 Task: Add an event  with title  Workshop: Public Speaking Techniques, date '2023/10/19' to 2023/10/21 & Select Event type as  Collective. Add location for the event as  456 Av. da Liberdade, Lisbon, Portugal and add a description: The Introduction to SEO webinar is a comprehensive session designed to provide participants with a foundational understanding of Search Engine Optimization (SEO) principles, strategies, and best practices. Create an event link  http-workshop:publicspeakingtechniquescom & Select the event color as  Cyan. , logged in from the account softage.1@softage.netand send the event invitation to softage.9@softage.net and softage.10@softage.net
Action: Mouse moved to (791, 109)
Screenshot: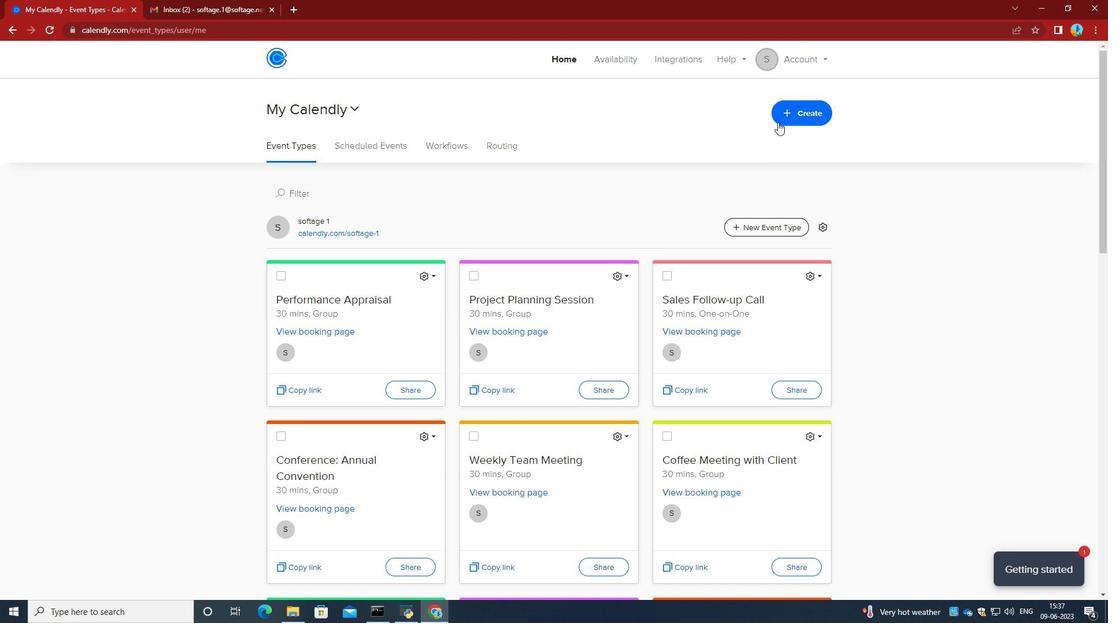 
Action: Mouse pressed left at (791, 109)
Screenshot: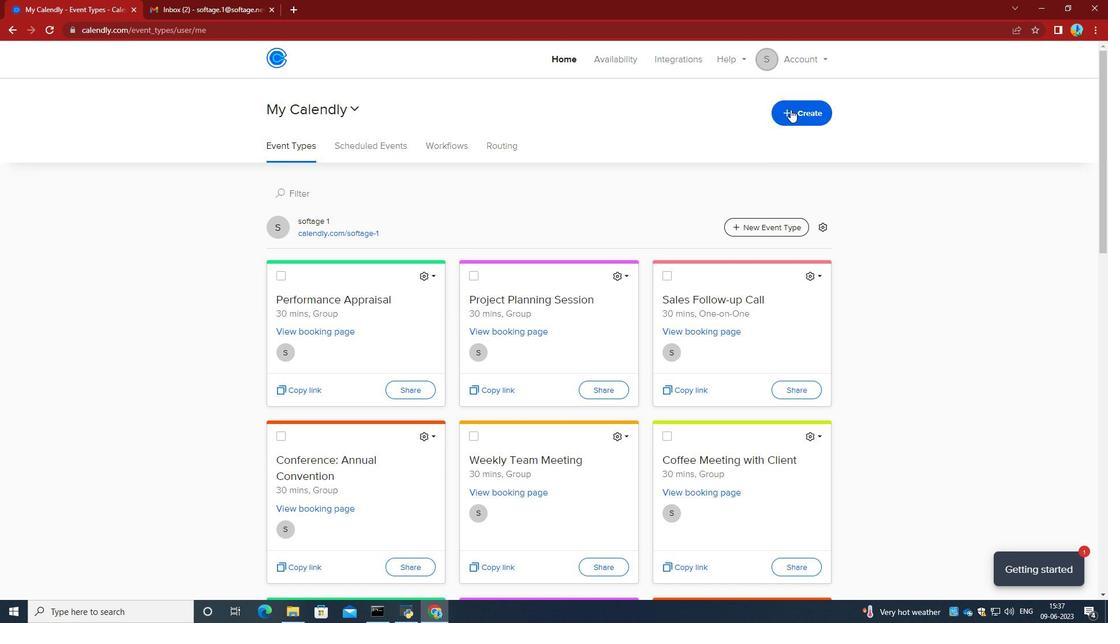 
Action: Mouse moved to (720, 158)
Screenshot: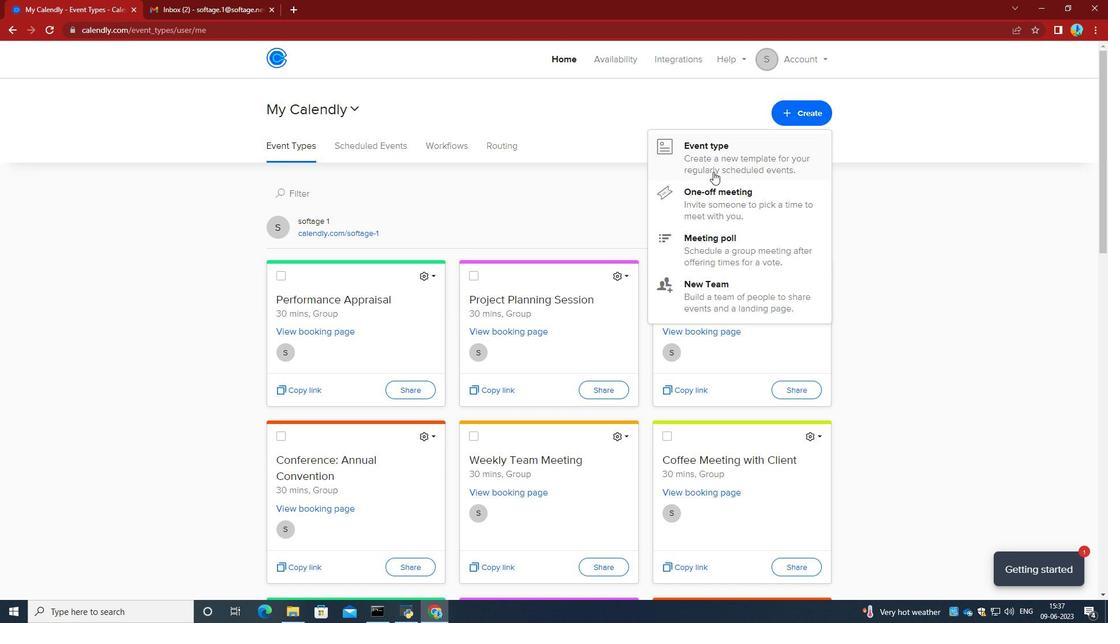 
Action: Mouse pressed left at (720, 158)
Screenshot: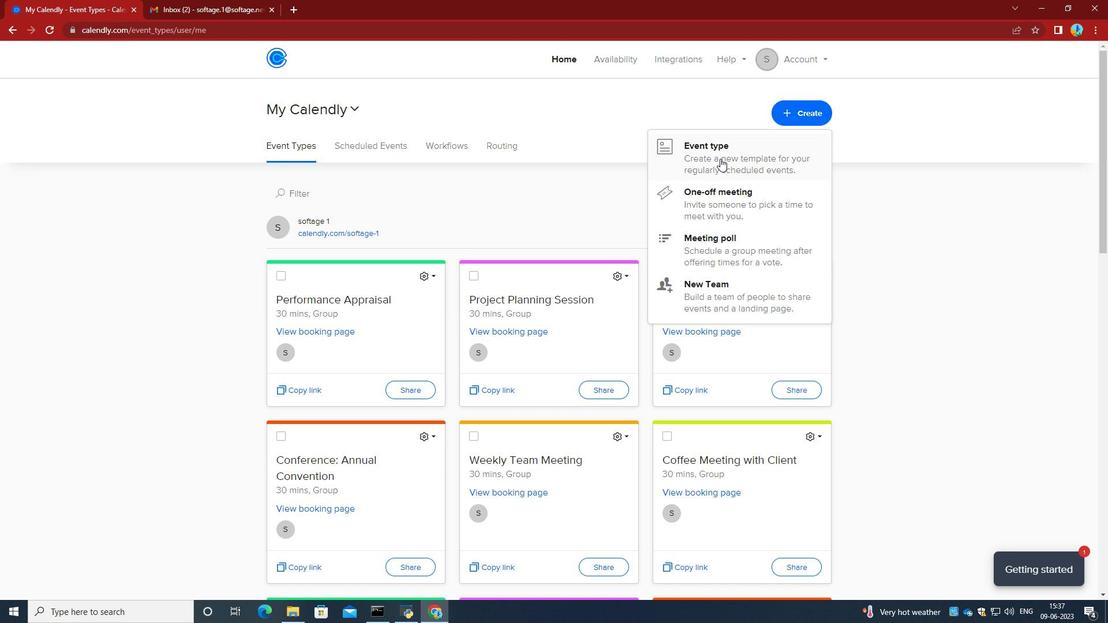 
Action: Mouse moved to (491, 323)
Screenshot: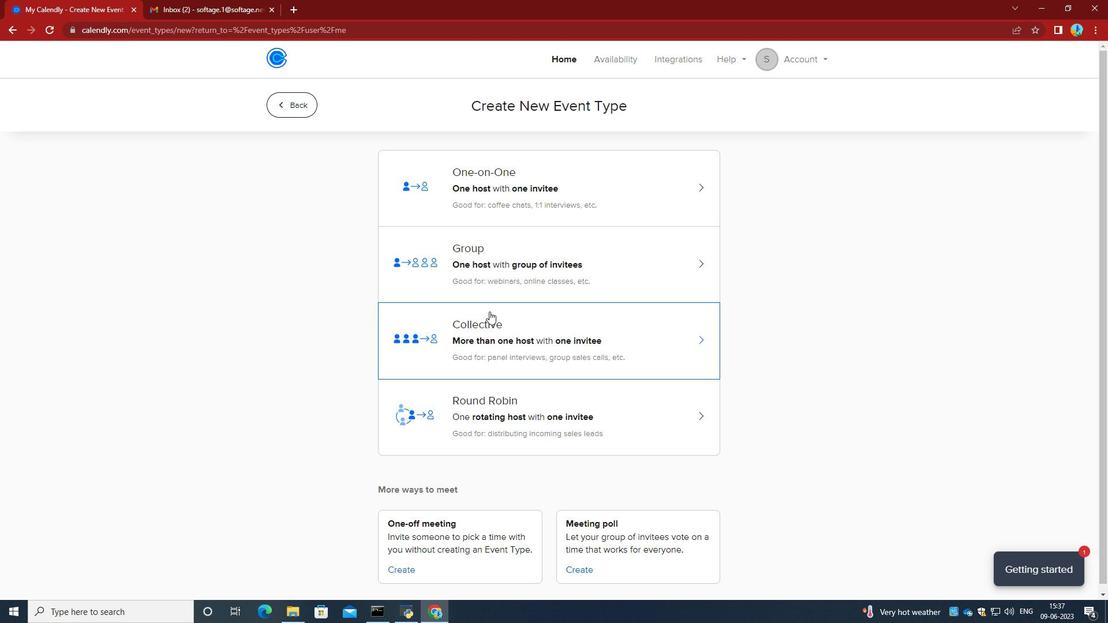 
Action: Mouse pressed left at (491, 323)
Screenshot: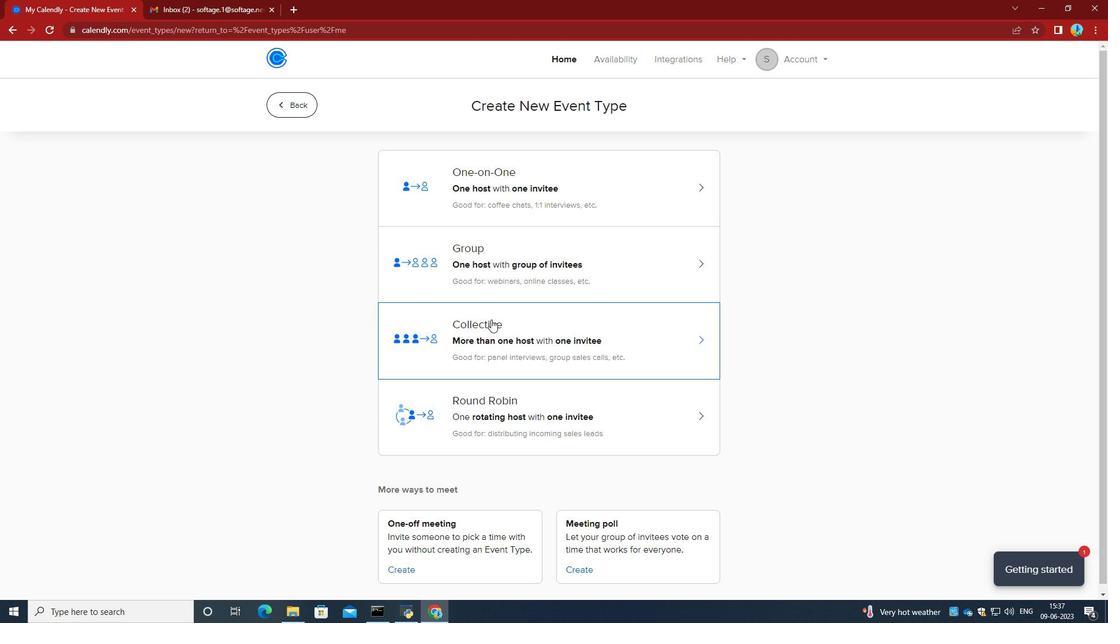 
Action: Mouse moved to (472, 155)
Screenshot: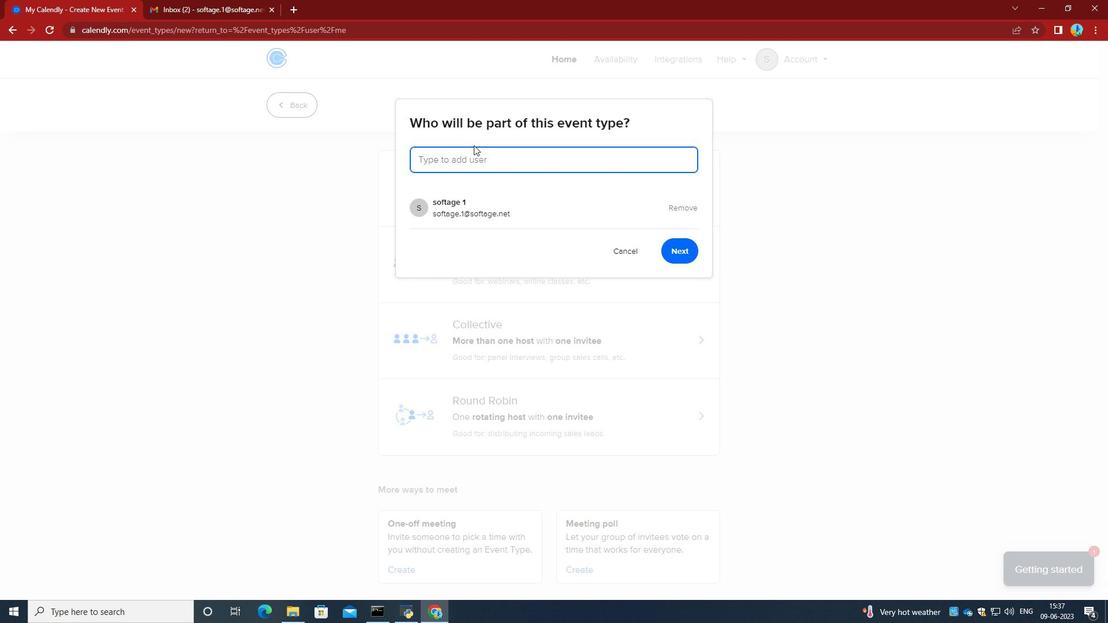 
Action: Mouse pressed left at (472, 155)
Screenshot: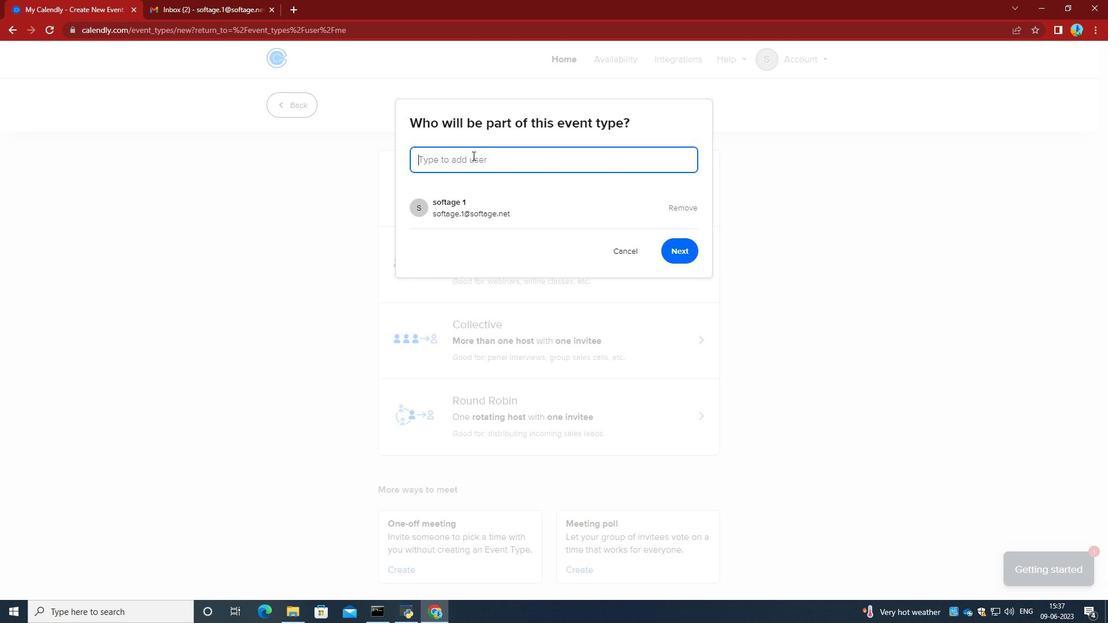 
Action: Key pressed <Key.caps_lock>W<Key.caps_lock>ork<Key.backspace>
Screenshot: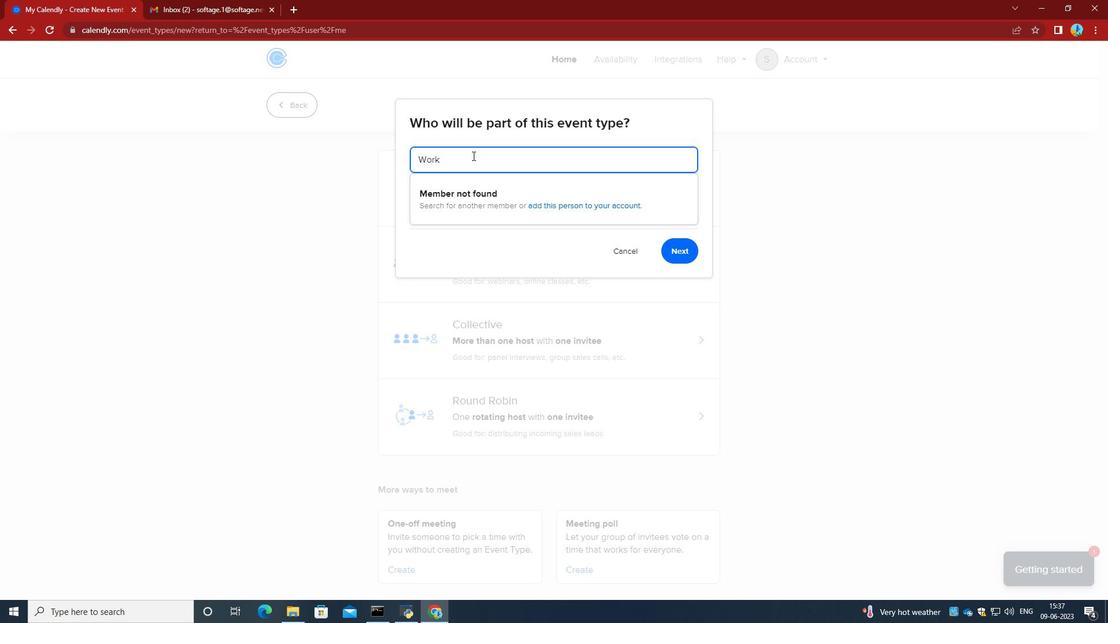 
Action: Mouse moved to (529, 194)
Screenshot: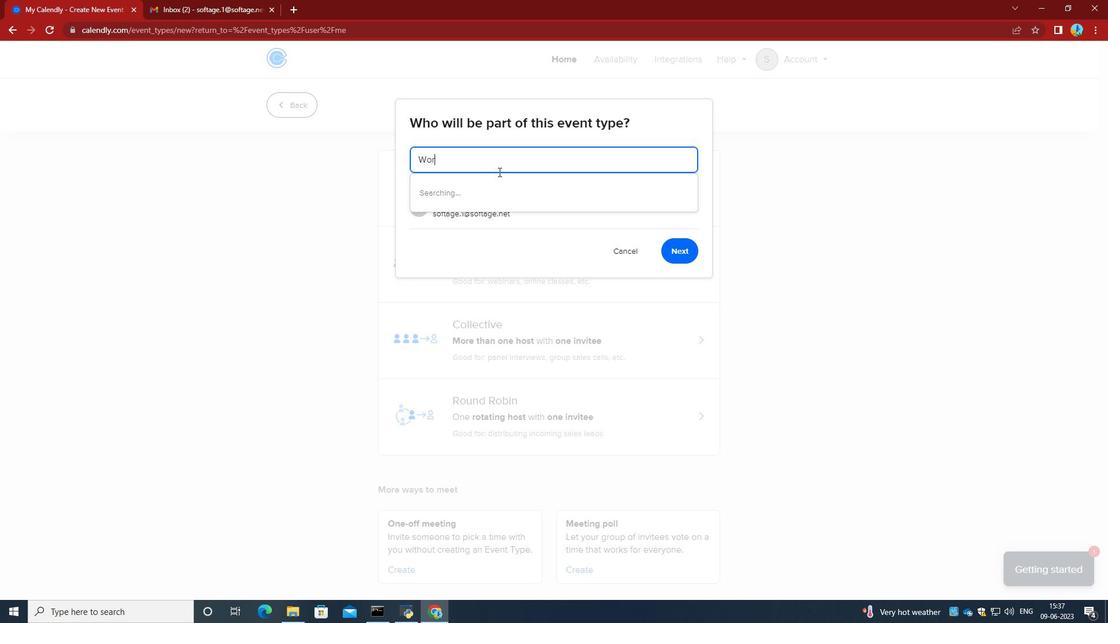 
Action: Key pressed <Key.backspace>
Screenshot: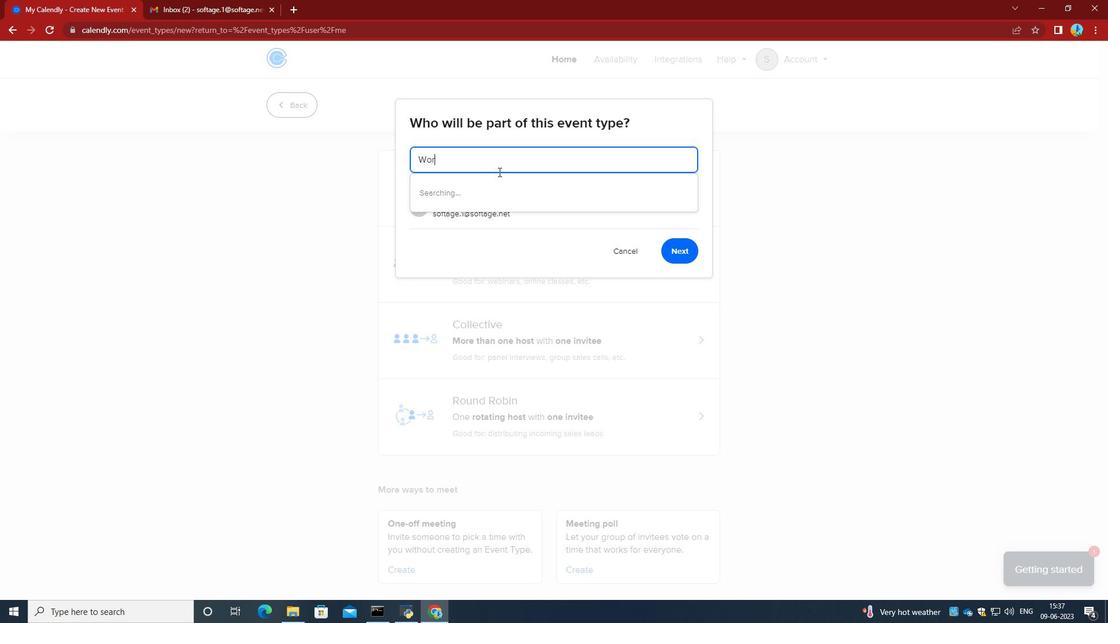 
Action: Mouse moved to (538, 206)
Screenshot: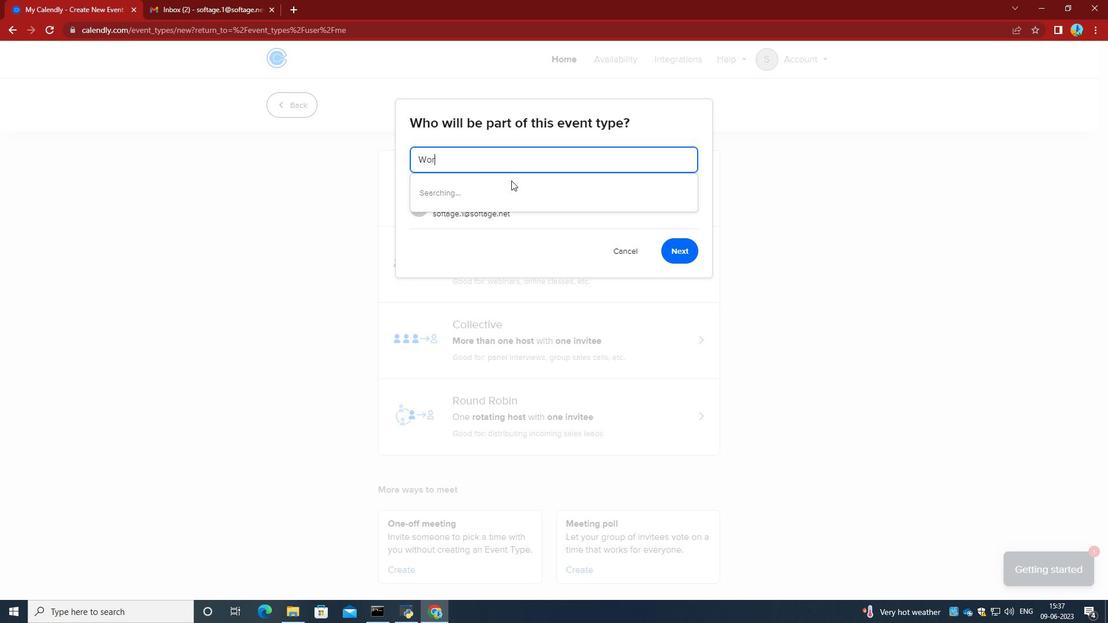 
Action: Key pressed <Key.backspace>
Screenshot: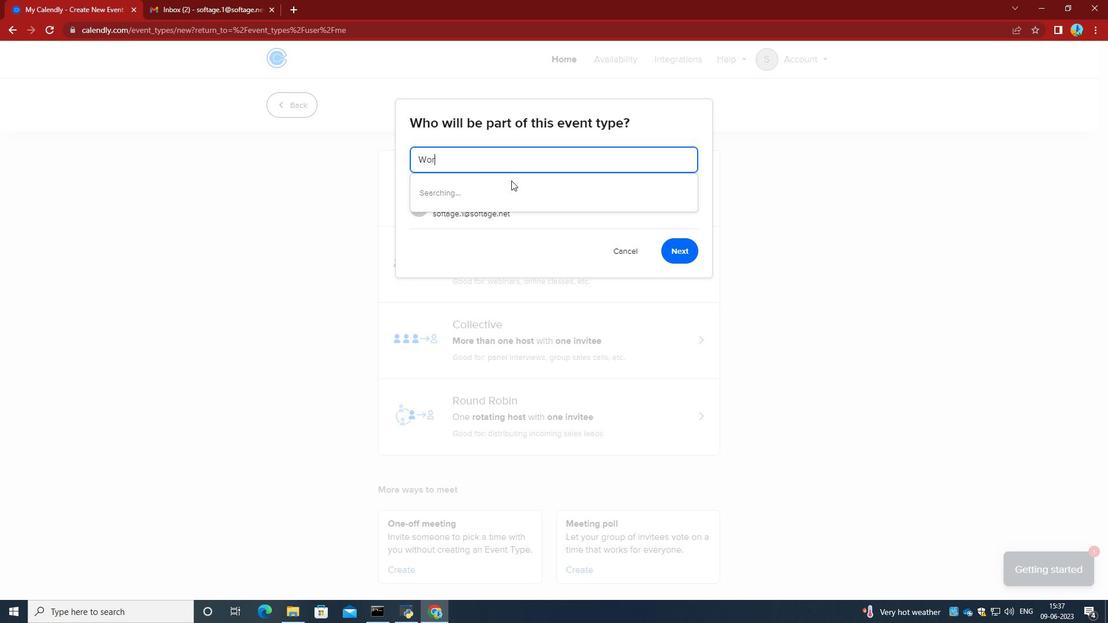 
Action: Mouse moved to (556, 221)
Screenshot: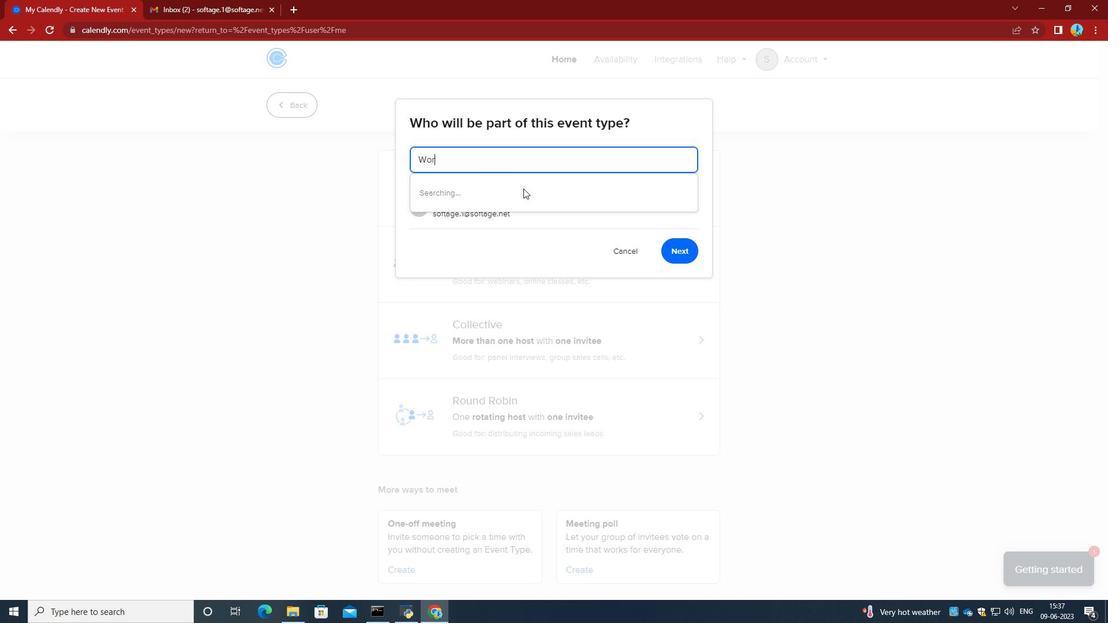 
Action: Key pressed <Key.backspace>
Screenshot: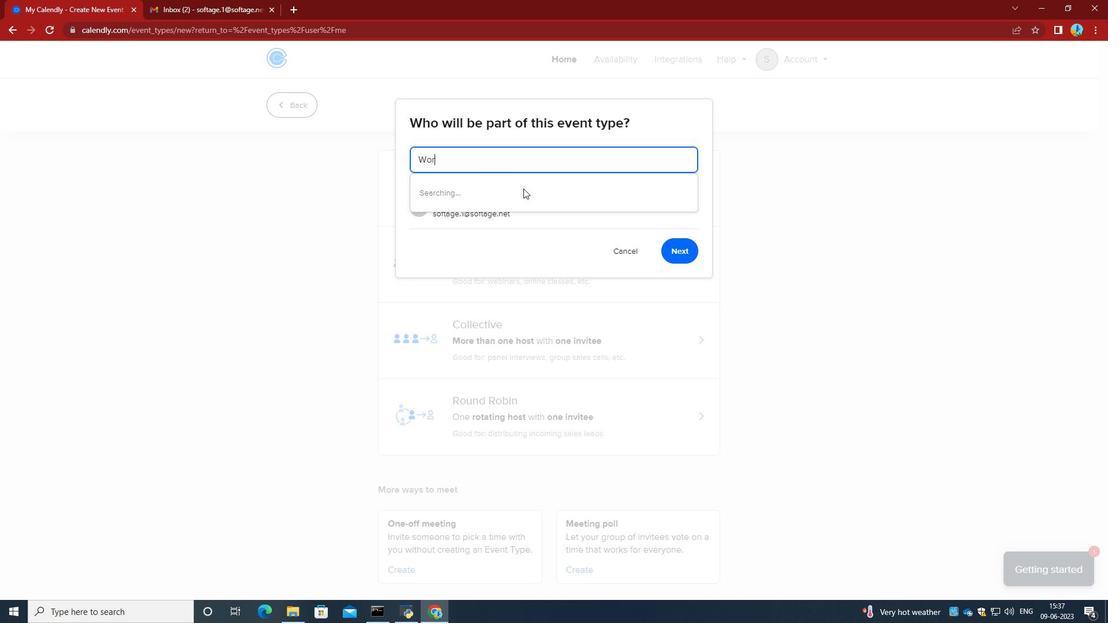 
Action: Mouse moved to (567, 229)
Screenshot: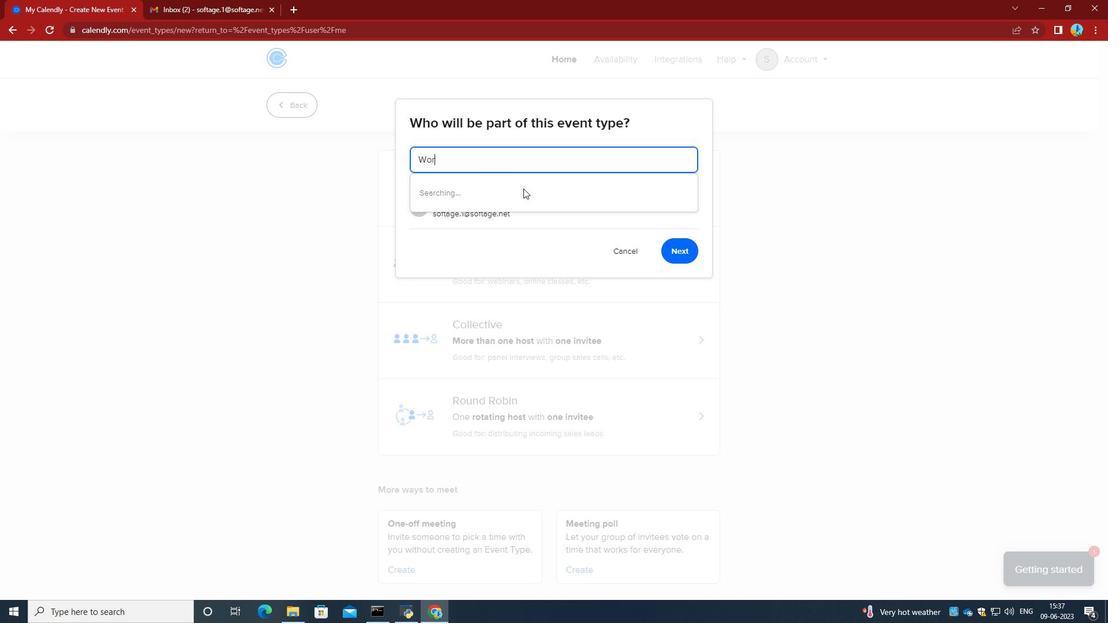 
Action: Key pressed <Key.backspace>
Screenshot: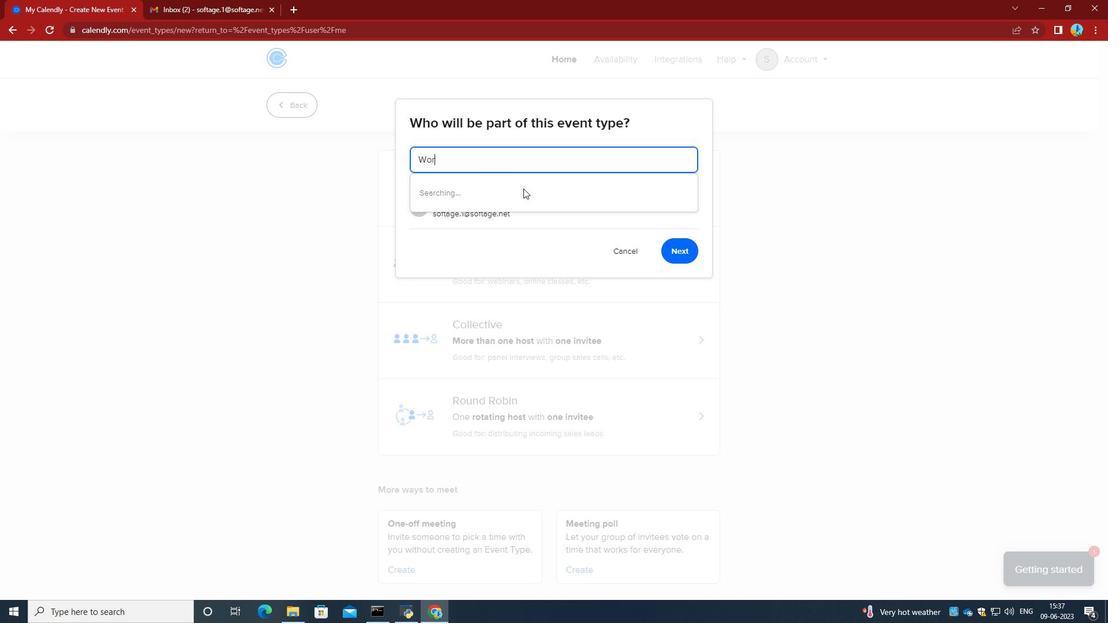 
Action: Mouse moved to (623, 255)
Screenshot: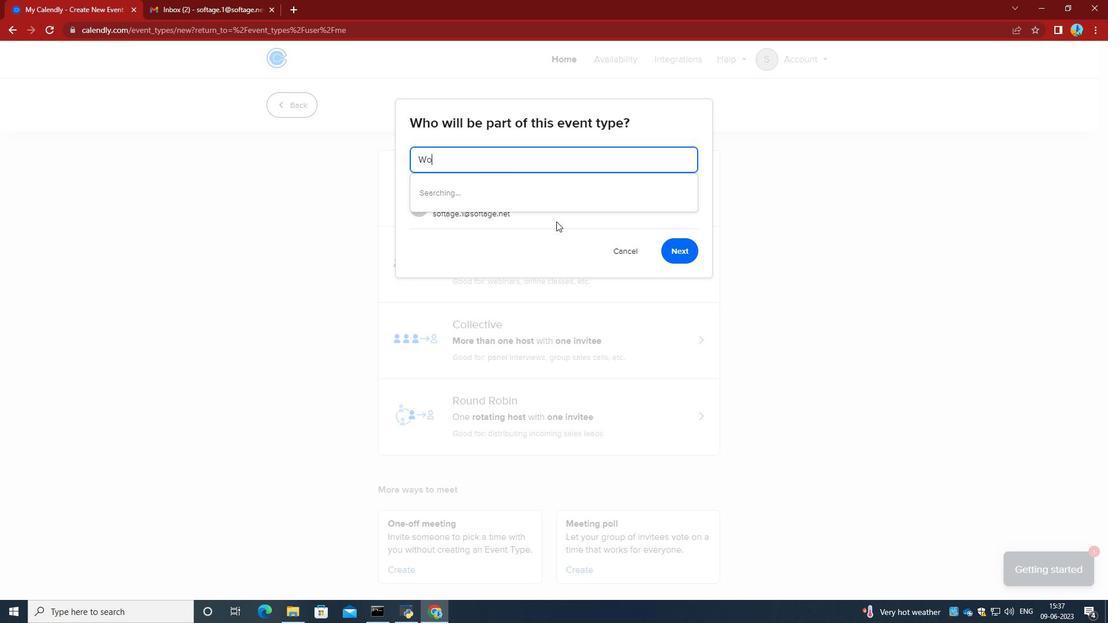 
Action: Key pressed <Key.backspace><Key.backspace>
Screenshot: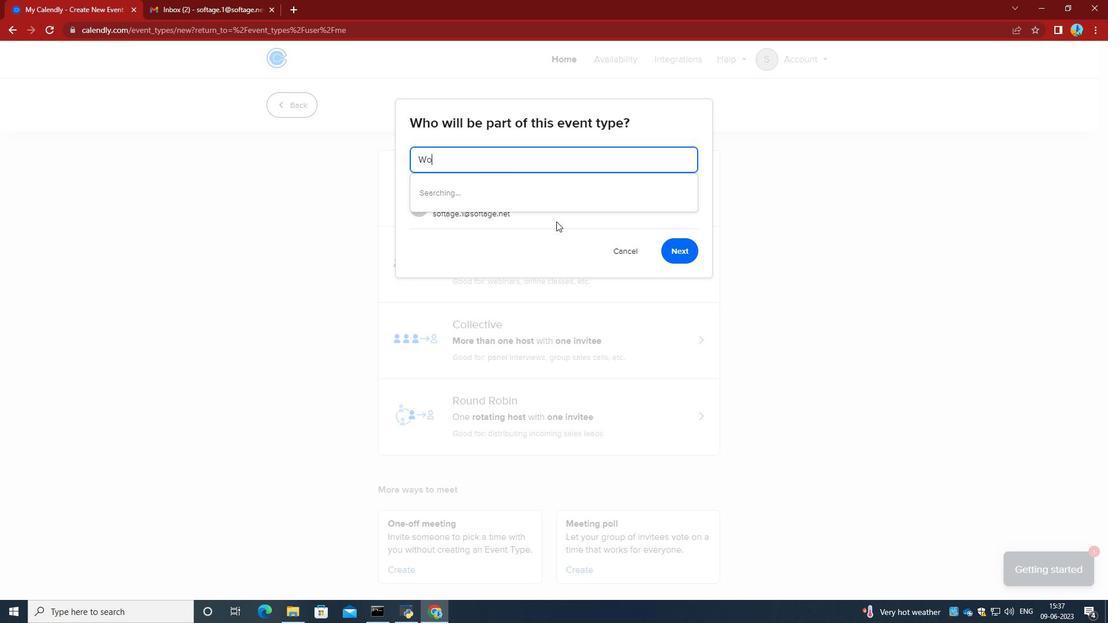 
Action: Mouse moved to (625, 255)
Screenshot: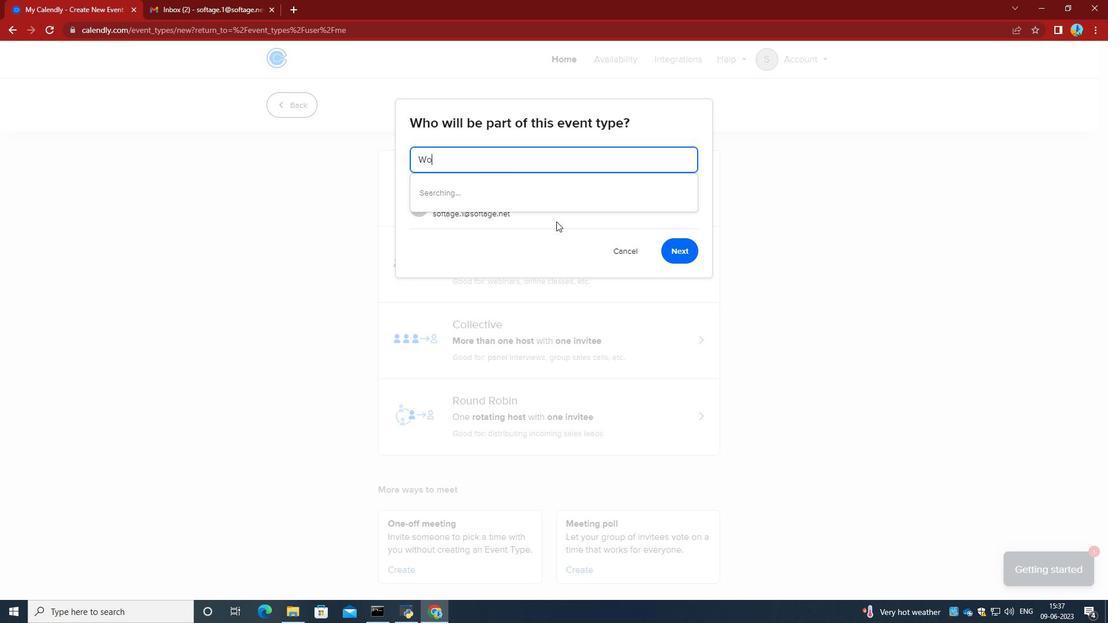 
Action: Key pressed <Key.backspace>
Screenshot: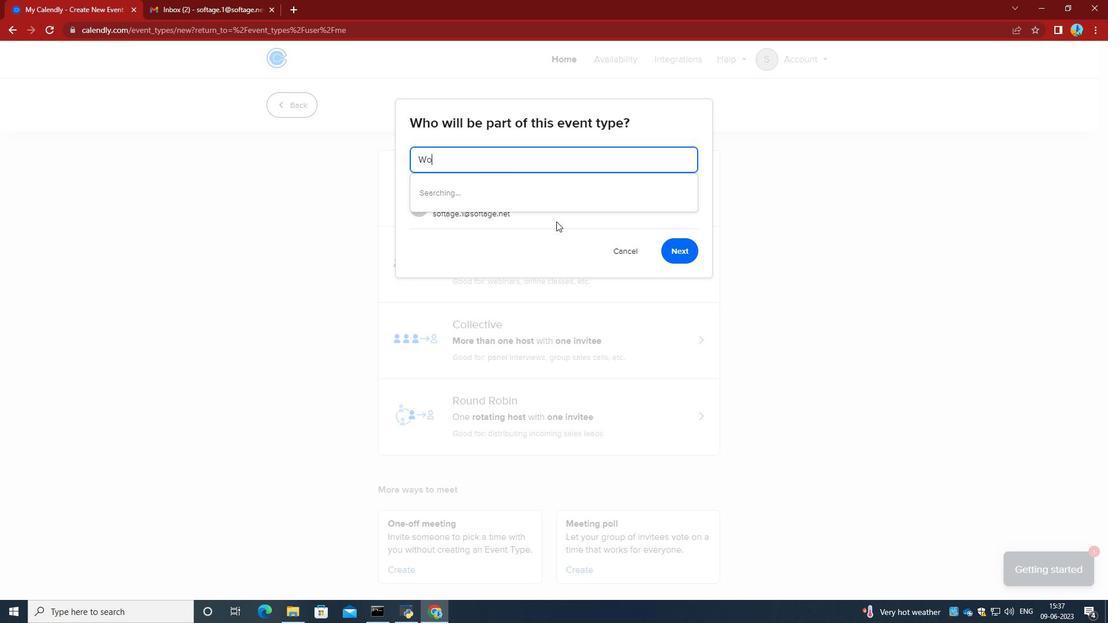 
Action: Mouse moved to (634, 257)
Screenshot: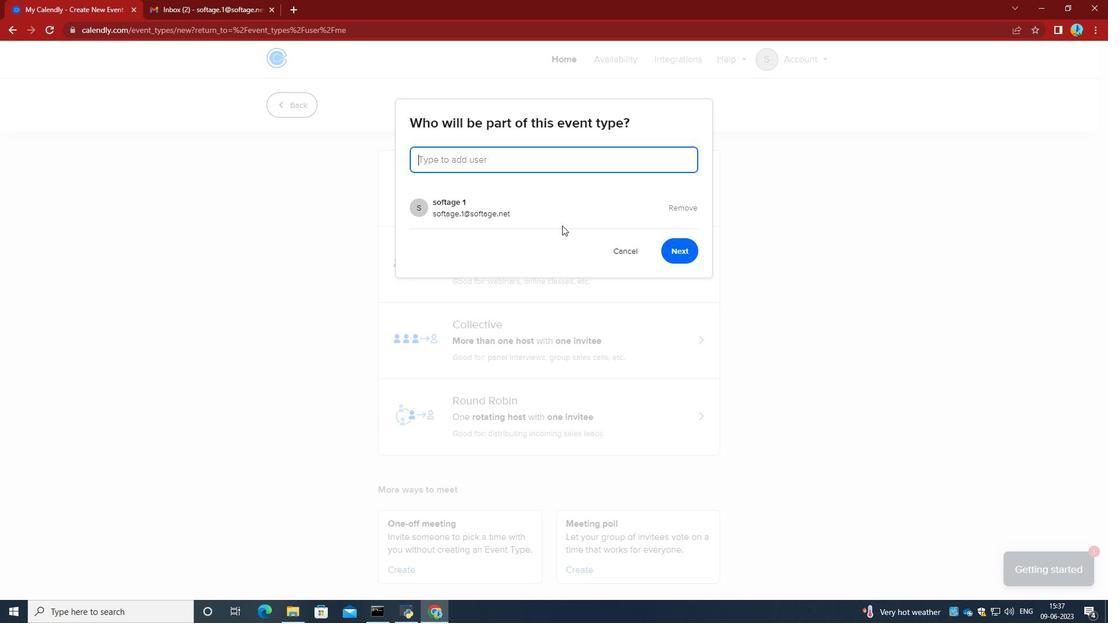 
Action: Key pressed <Key.backspace>
Screenshot: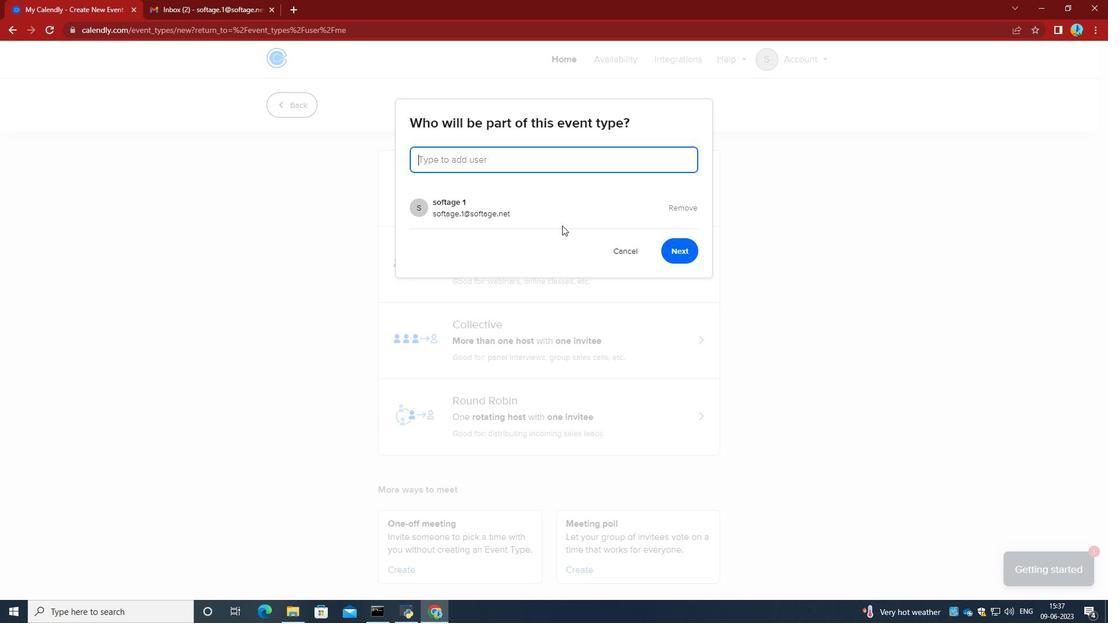 
Action: Mouse moved to (639, 258)
Screenshot: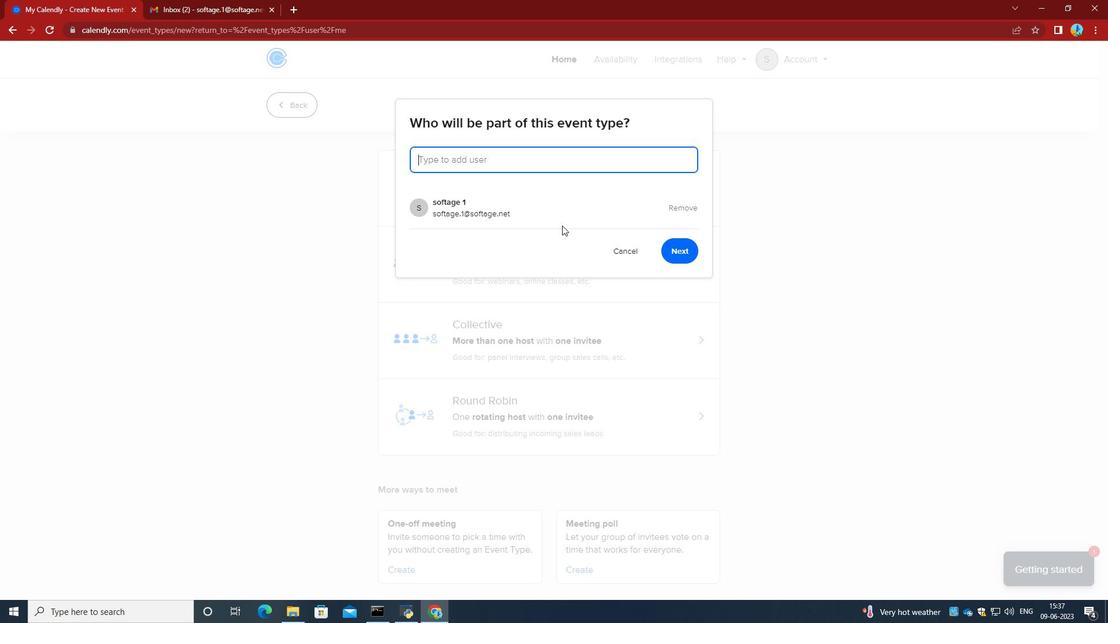 
Action: Key pressed <Key.backspace>
Screenshot: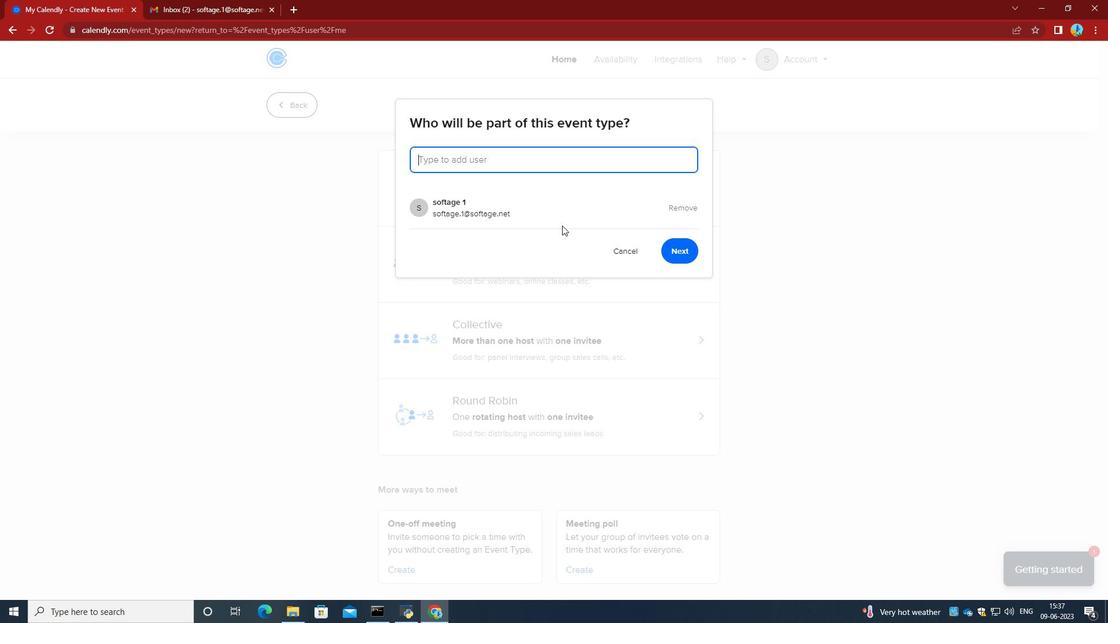 
Action: Mouse moved to (682, 252)
Screenshot: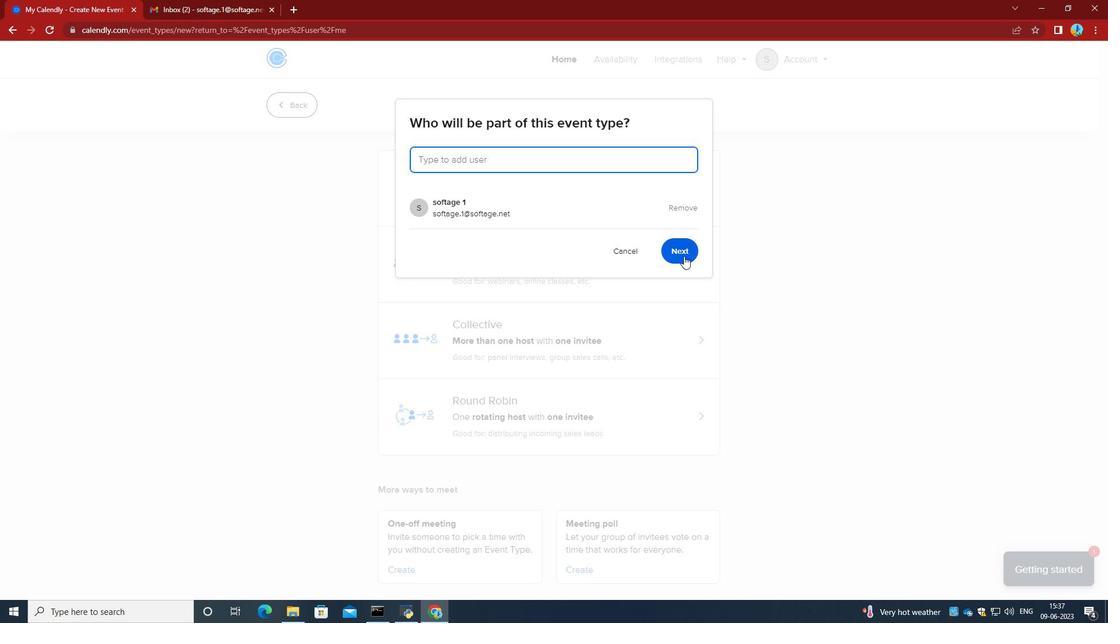 
Action: Mouse pressed left at (682, 252)
Screenshot: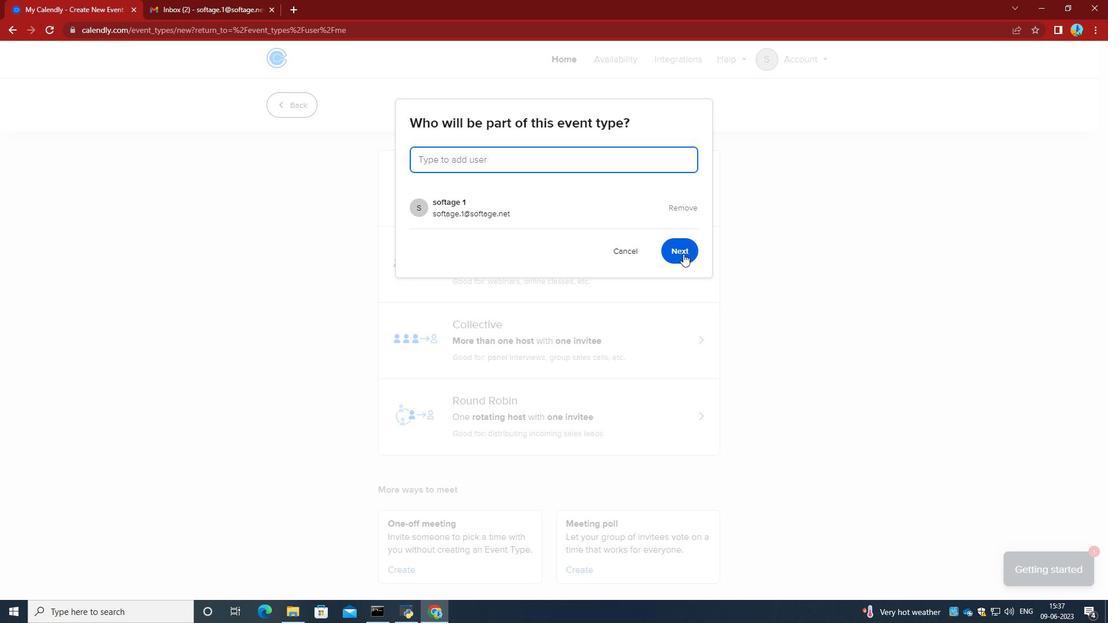 
Action: Mouse moved to (330, 272)
Screenshot: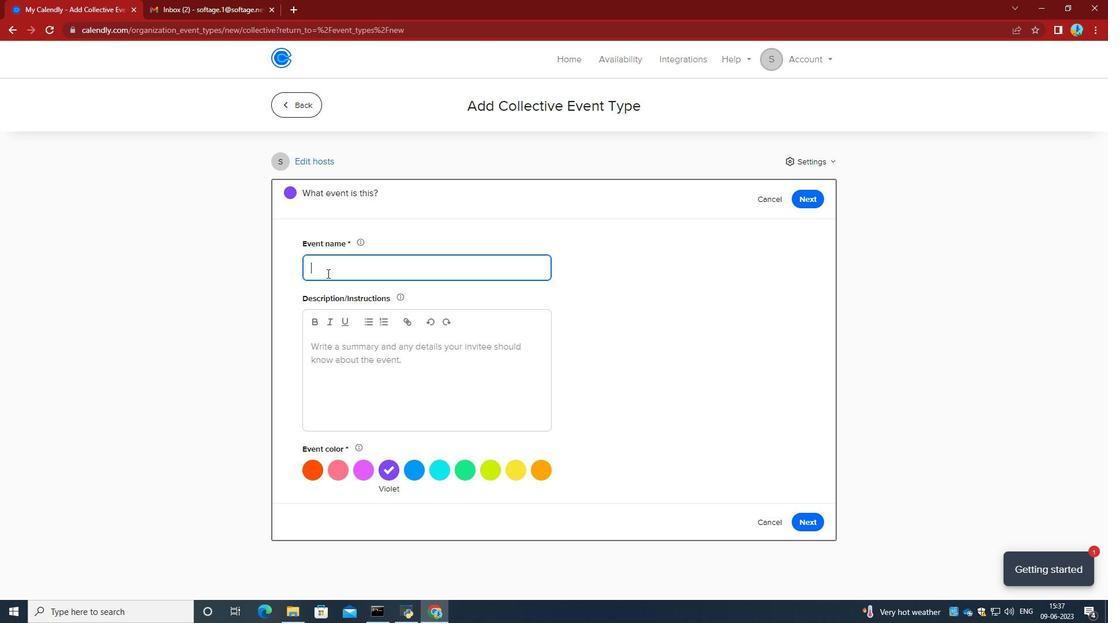 
Action: Mouse pressed left at (330, 272)
Screenshot: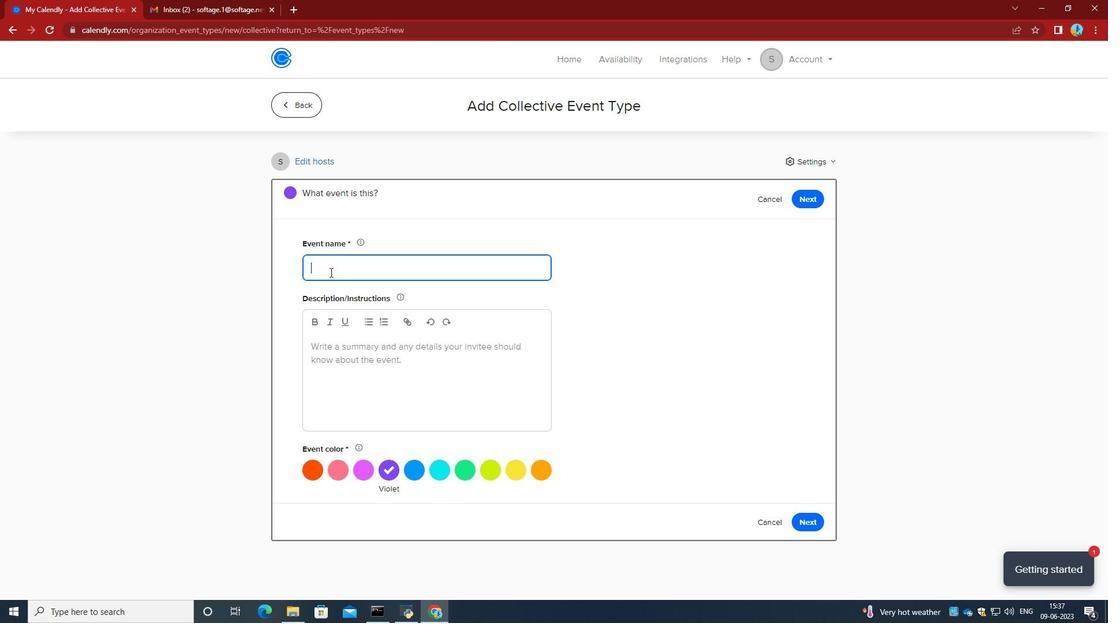 
Action: Key pressed w<Key.backspace><Key.caps_lock>W<Key.caps_lock>orkshop<Key.space><Key.backspace><Key.shift_r>:<Key.space><Key.caps_lock>P<Key.caps_lock>ublic<Key.space><Key.caps_lock>S<Key.caps_lock>peaking<Key.space><Key.caps_lock>T<Key.caps_lock>echniques
Screenshot: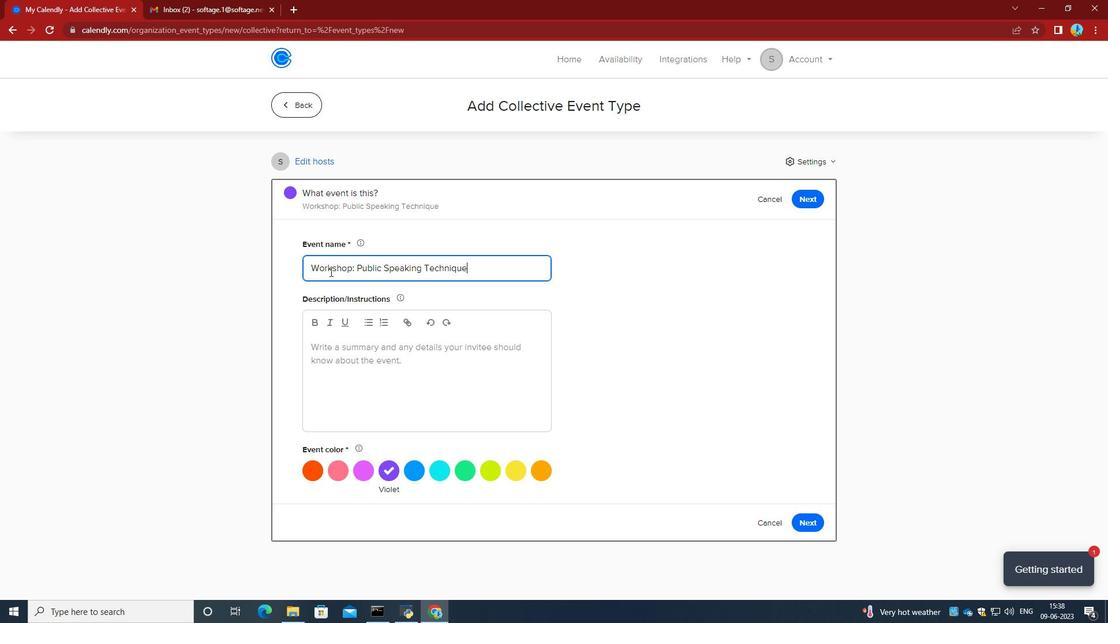 
Action: Mouse moved to (340, 378)
Screenshot: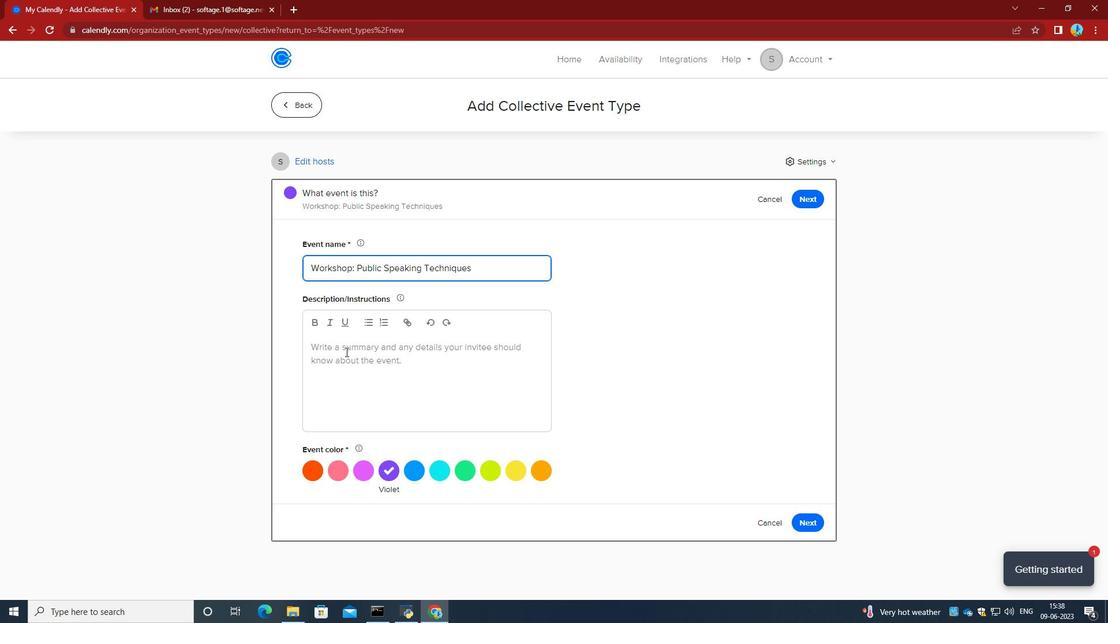 
Action: Mouse pressed left at (340, 378)
Screenshot: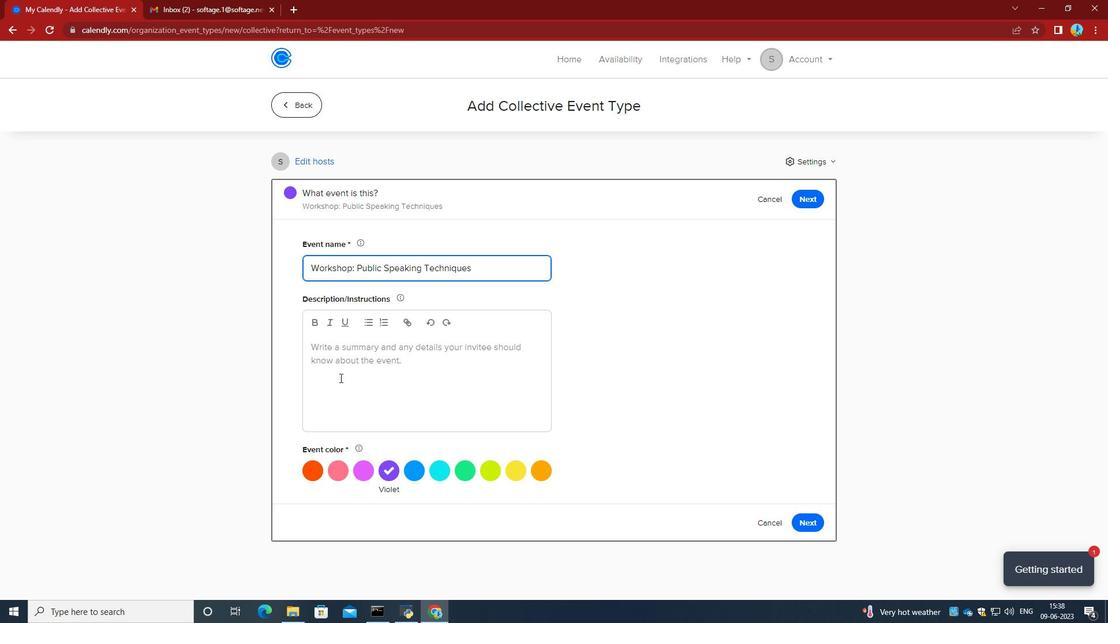 
Action: Key pressed <Key.caps_lock>T<Key.caps_lock>he<Key.space>introduction<Key.space>to<Key.space><Key.caps_lock>SEO<Key.space><Key.caps_lock>wen<Key.backspace>binar<Key.space>is<Key.space>a<Key.space>comprehensive<Key.space>session<Key.space>designed<Key.space>to<Key.space>provide<Key.space>participants<Key.space>with<Key.space>a<Key.space>foundational<Key.space>understanding<Key.space>of<Key.space><Key.caps_lock>S<Key.caps_lock>earch<Key.space><Key.caps_lock>E<Key.caps_lock>ngine<Key.space><Key.caps_lock><Key.caps_lock><Key.caps_lock>O<Key.caps_lock>ptimization<Key.shift_r>(<Key.caps_lock>SEO<Key.shift_r>)<Key.space>PRINCI<Key.backspace><Key.backspace><Key.backspace><Key.backspace><Key.backspace><Key.backspace><Key.caps_lock>pric<Key.backspace>nciples,<Key.space>strategies,<Key.space>and<Key.space>best<Key.space>practi<Key.backspace>ices.<Key.space>
Screenshot: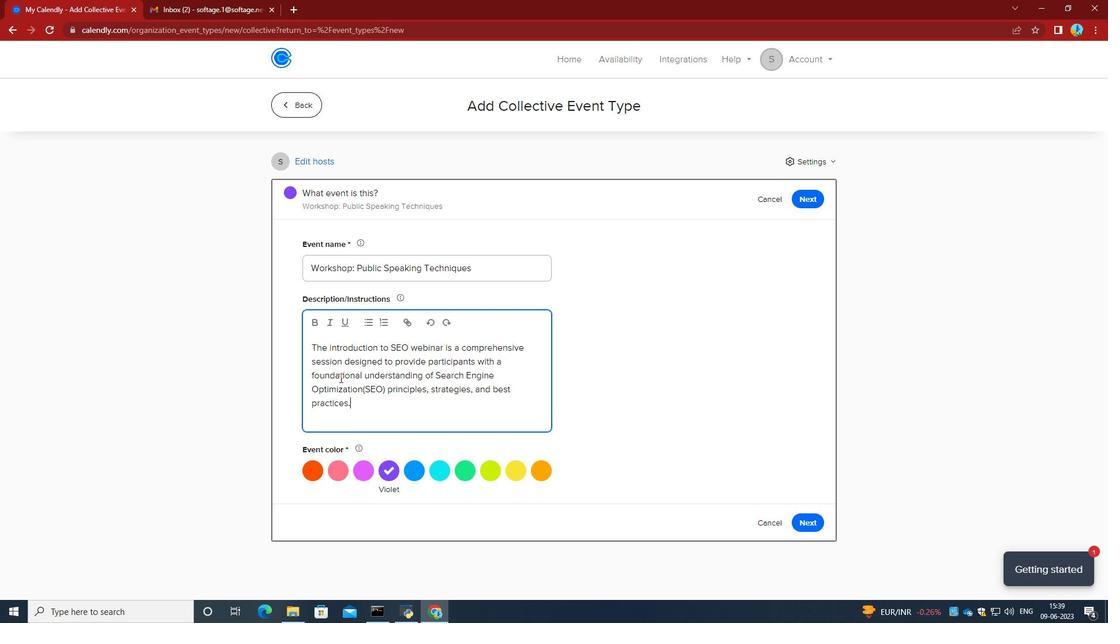 
Action: Mouse moved to (448, 474)
Screenshot: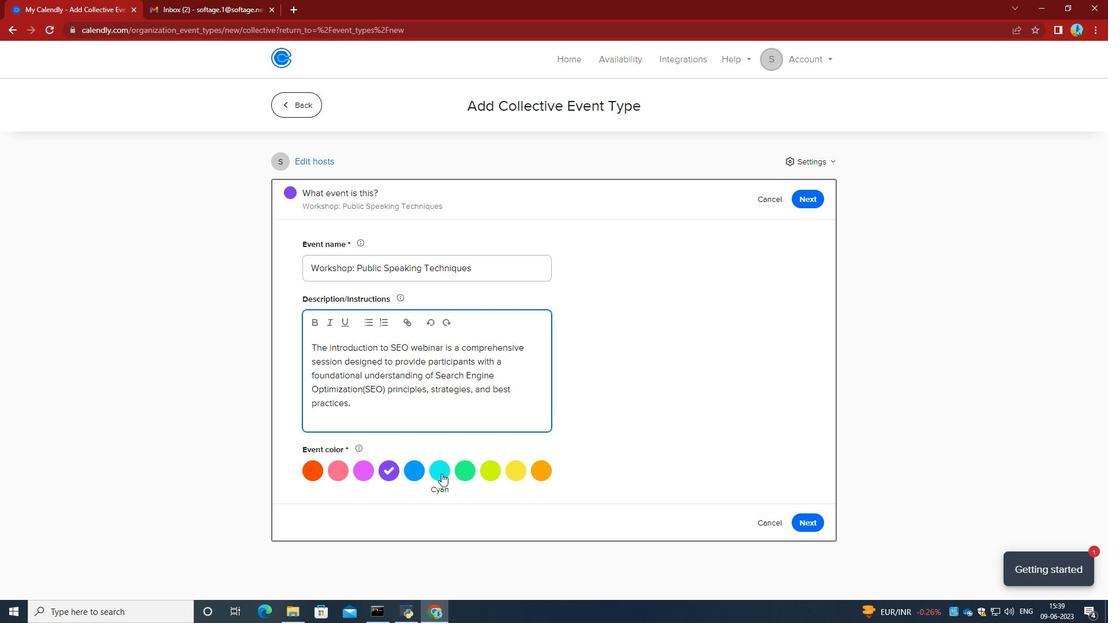 
Action: Mouse pressed left at (448, 474)
Screenshot: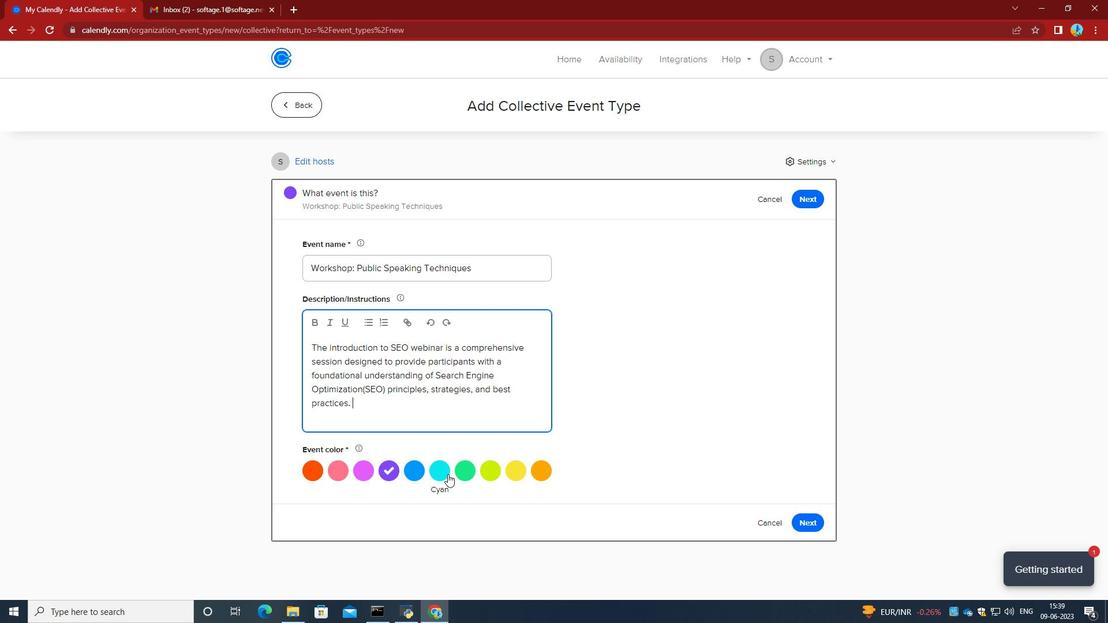 
Action: Mouse moved to (813, 522)
Screenshot: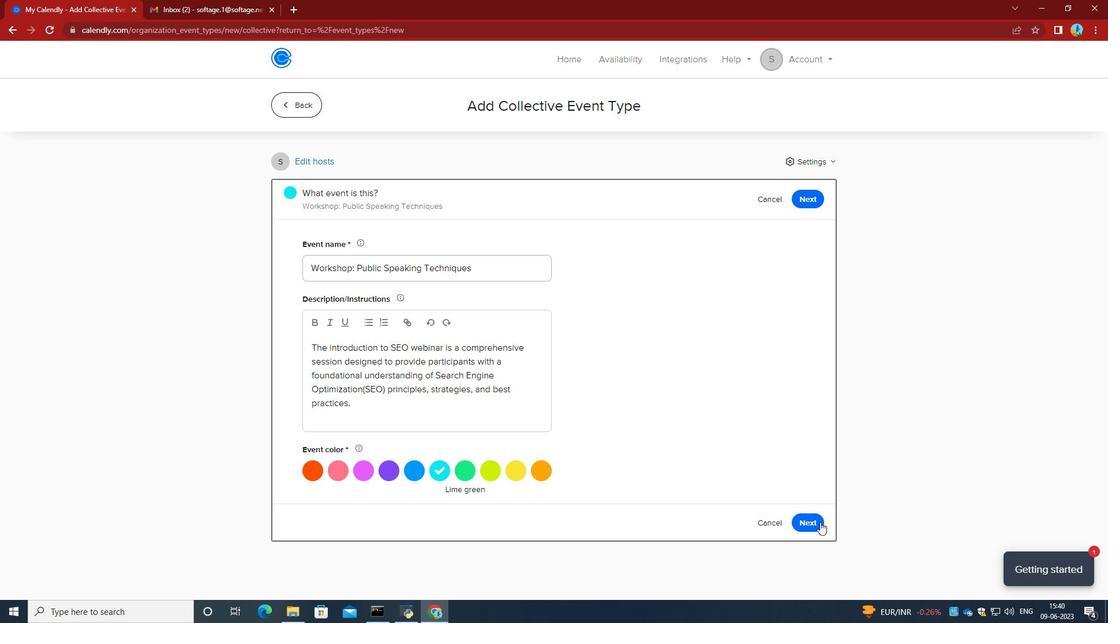 
Action: Mouse pressed left at (813, 522)
Screenshot: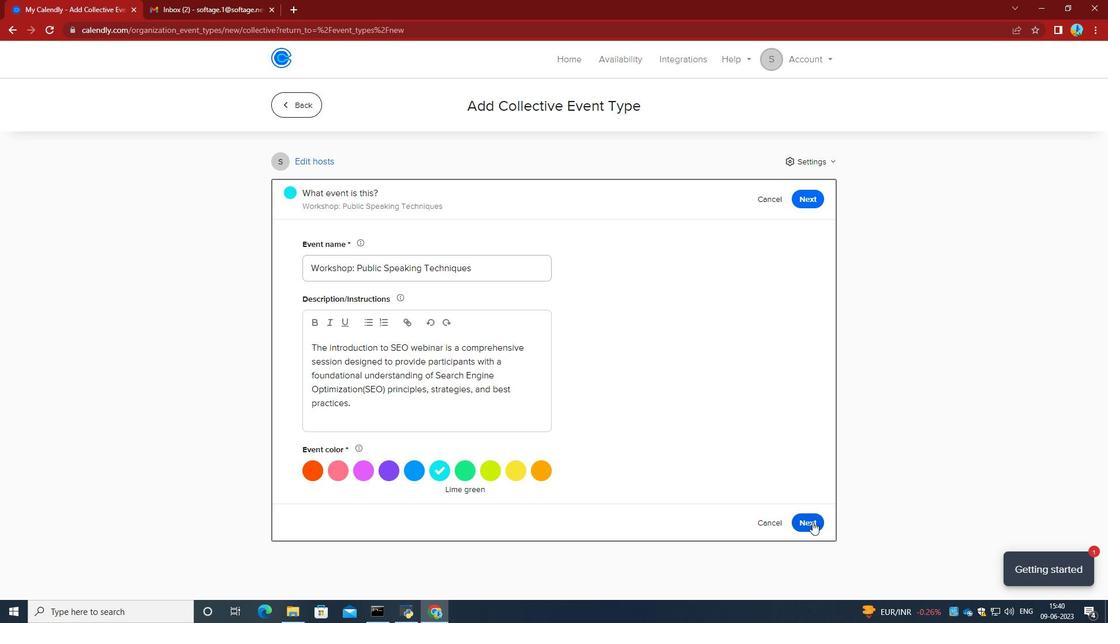 
Action: Mouse moved to (442, 339)
Screenshot: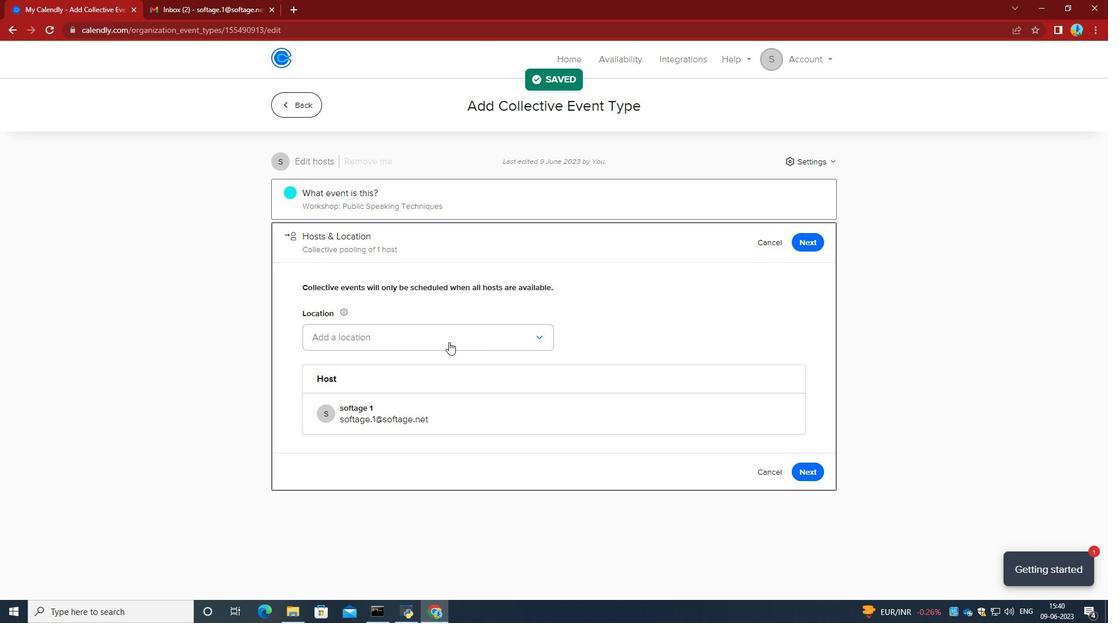 
Action: Mouse pressed left at (442, 339)
Screenshot: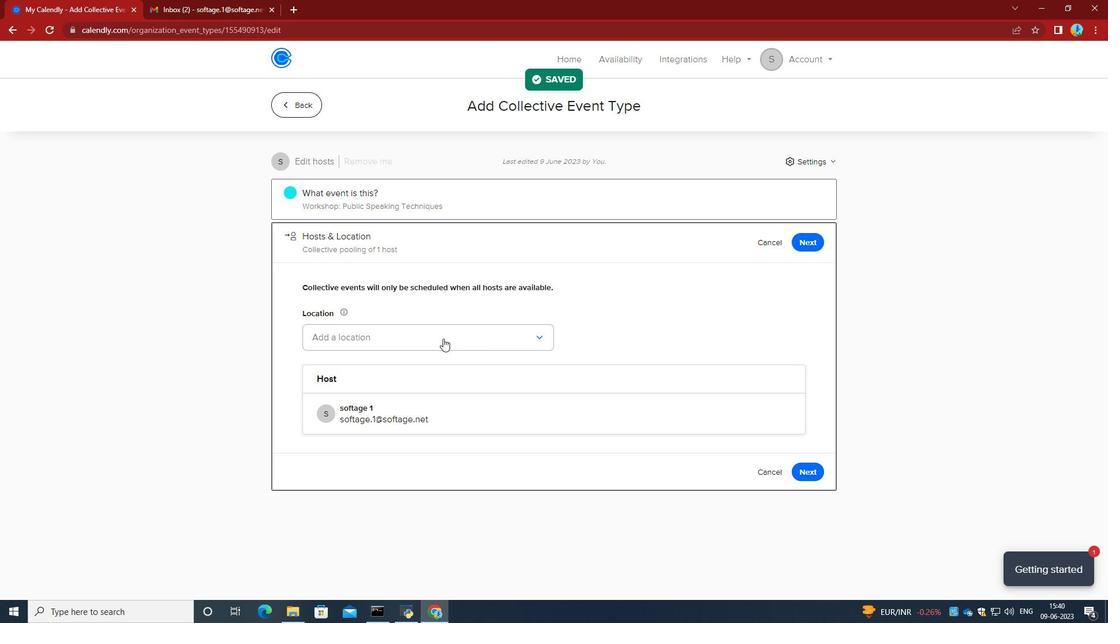 
Action: Mouse moved to (367, 376)
Screenshot: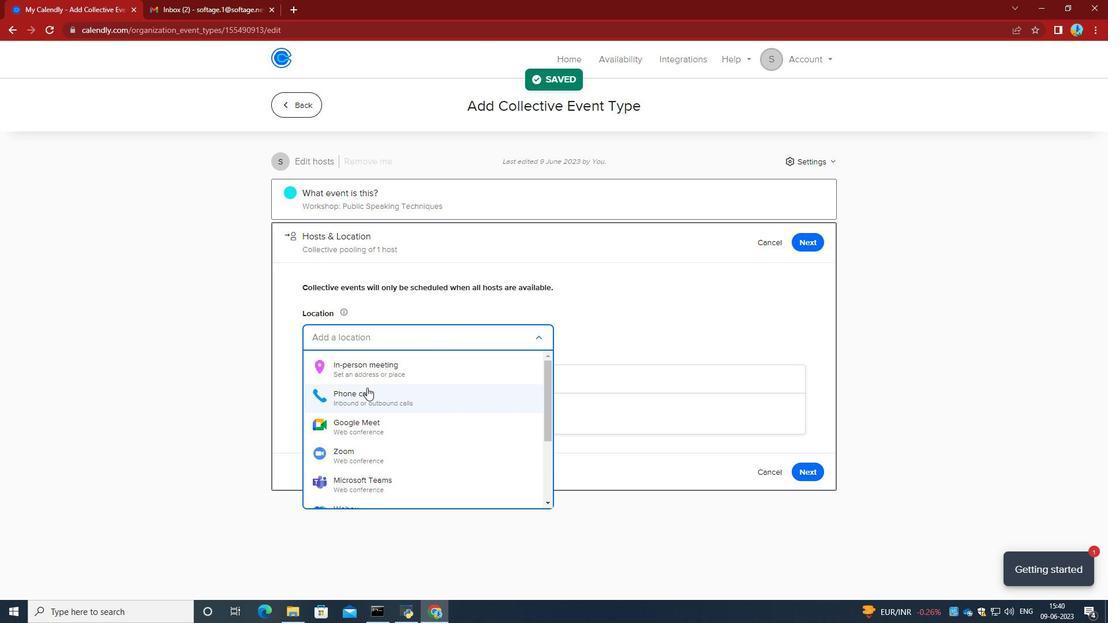 
Action: Mouse pressed left at (367, 376)
Screenshot: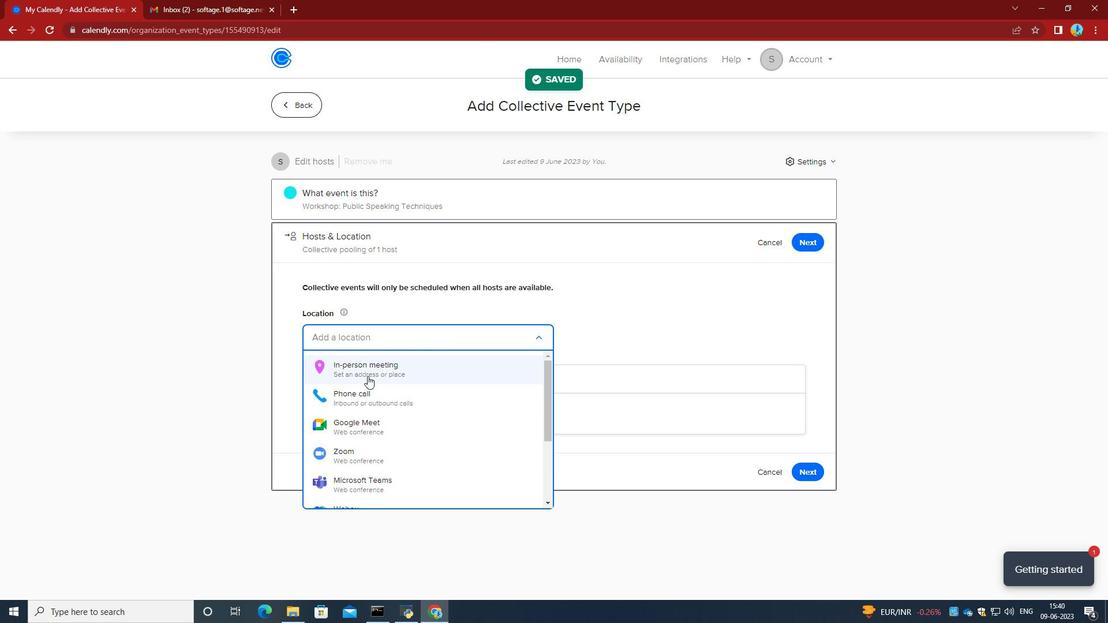 
Action: Mouse moved to (511, 190)
Screenshot: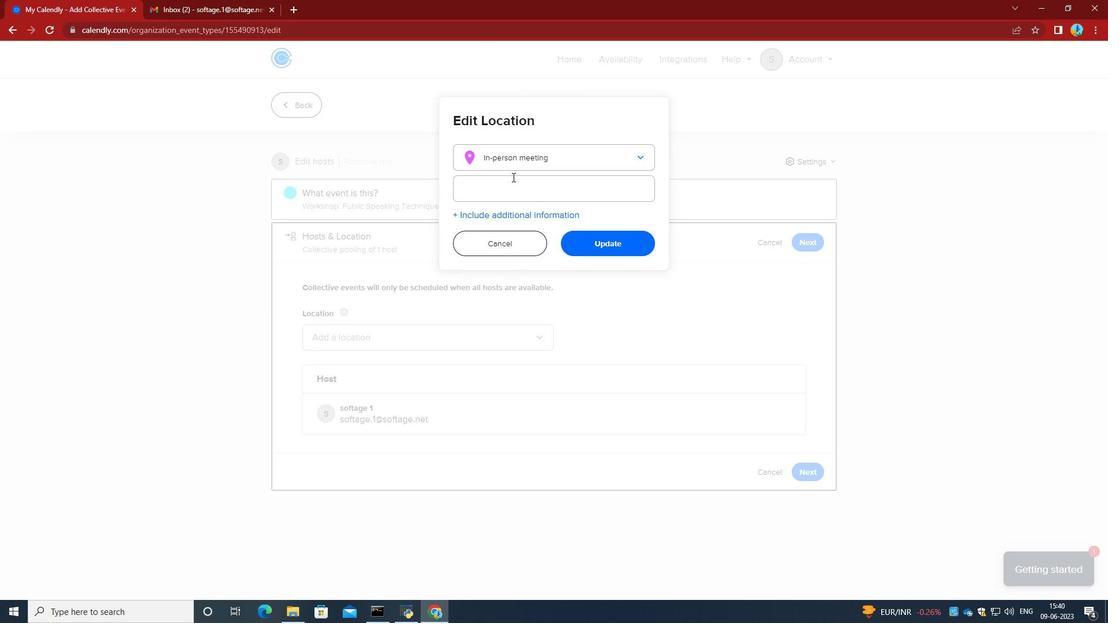 
Action: Mouse pressed left at (511, 190)
Screenshot: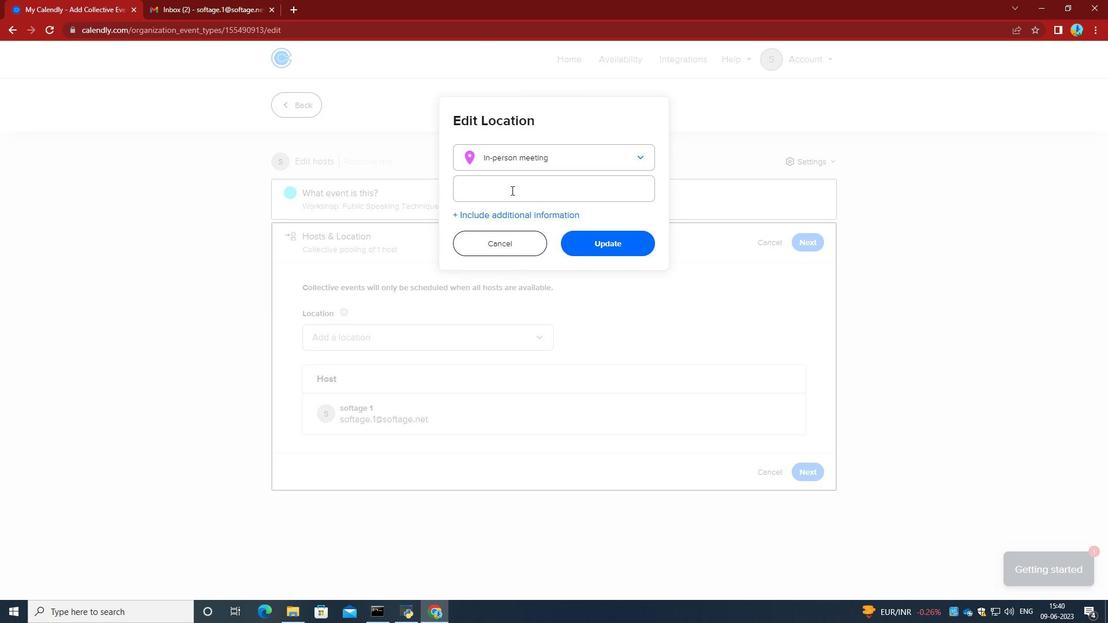 
Action: Key pressed <Key.caps_lock>456<Key.space><Key.caps_lock>a<Key.caps_lock>V<Key.backspace><Key.backspace>A<Key.caps_lock>v.<Key.space>da<Key.space><Key.caps_lock>L<Key.caps_lock>iberdade,<Key.space><Key.caps_lock>L<Key.caps_lock>isbon,<Key.space><Key.caps_lock>P<Key.caps_lock>ortugal<Key.space>
Screenshot: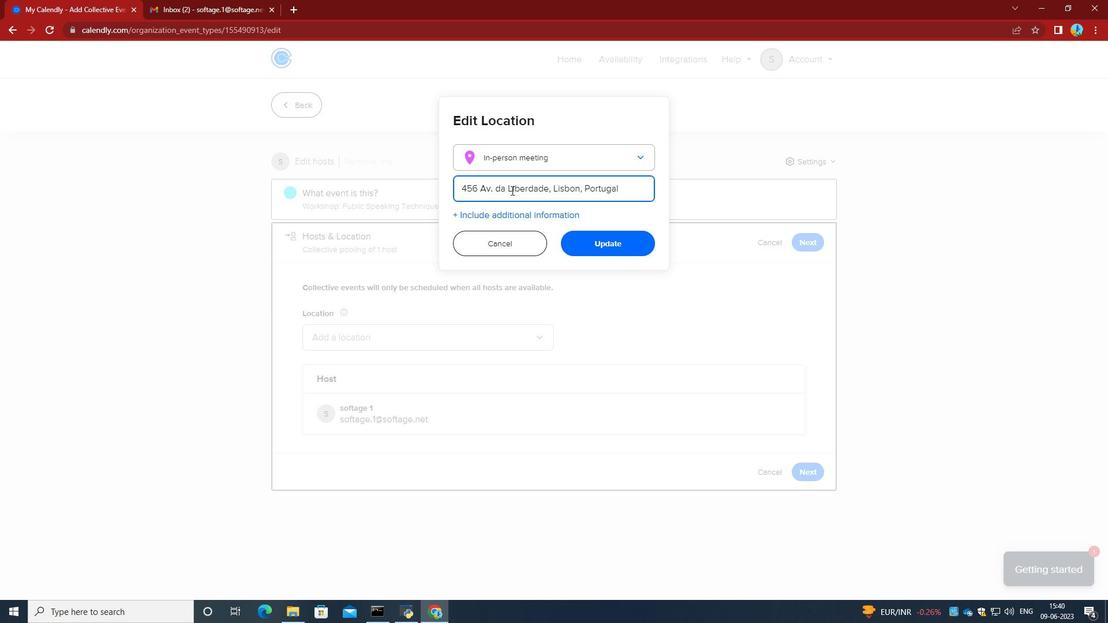 
Action: Mouse moved to (605, 244)
Screenshot: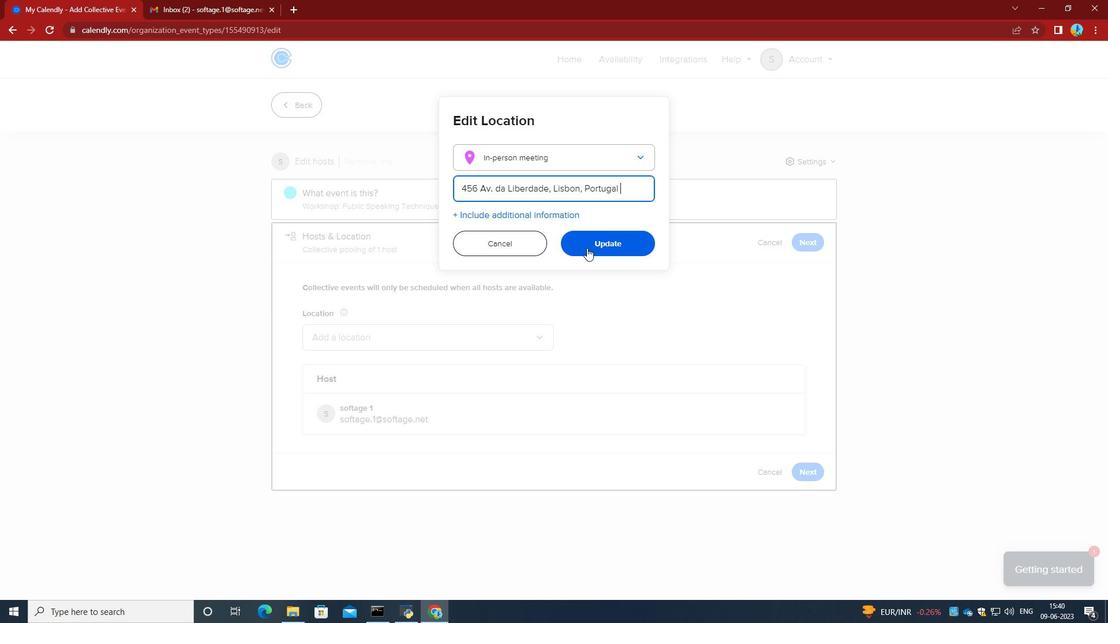 
Action: Mouse pressed left at (605, 244)
Screenshot: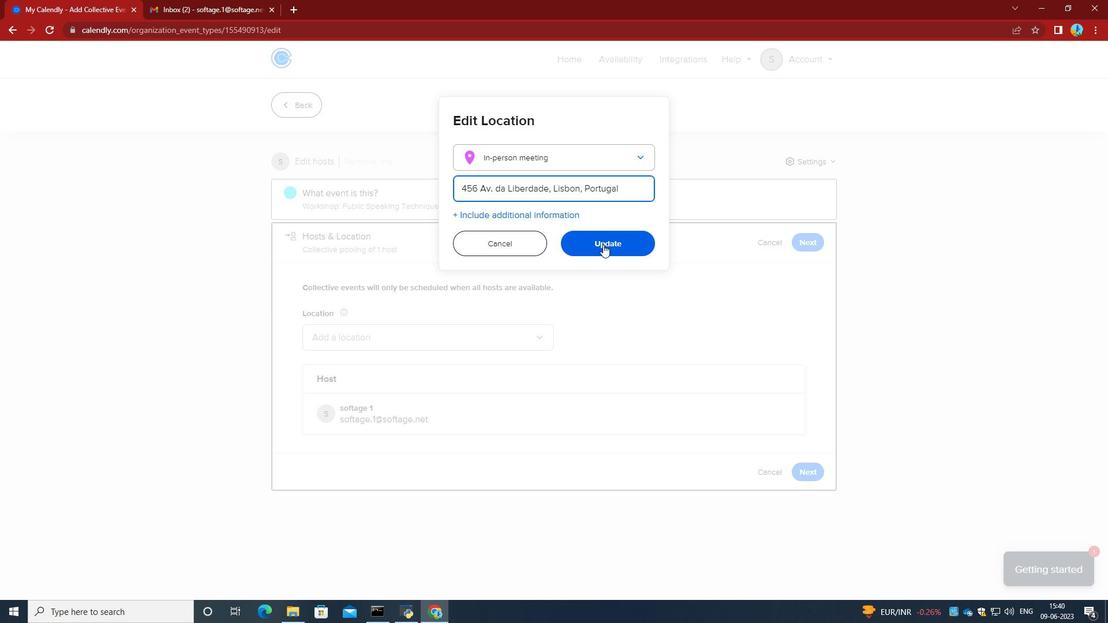 
Action: Mouse moved to (814, 475)
Screenshot: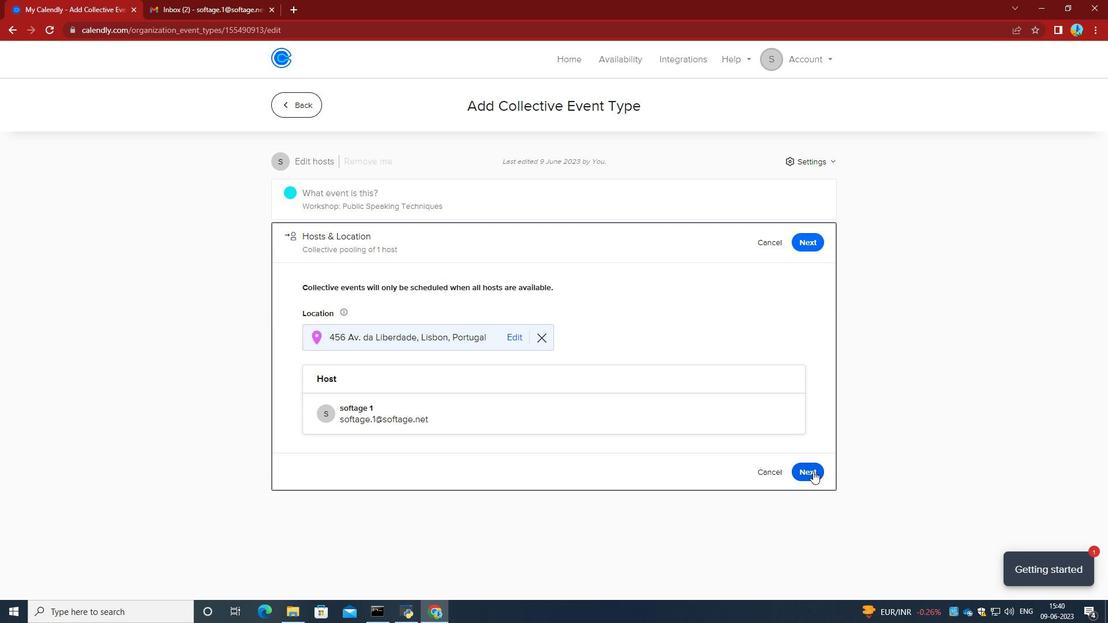 
Action: Mouse pressed left at (814, 475)
Screenshot: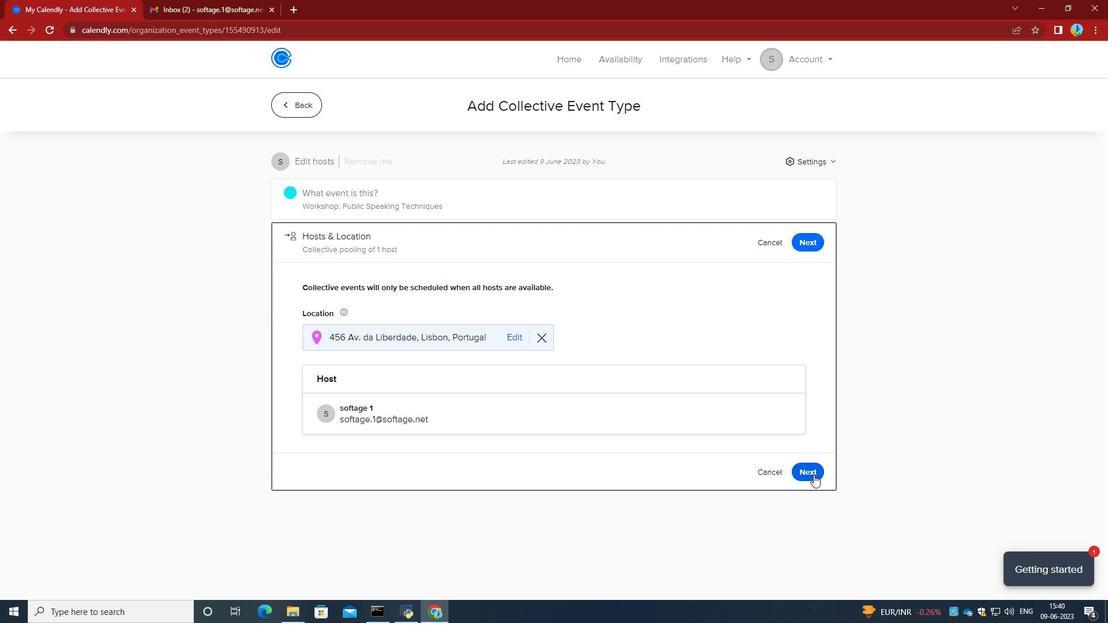 
Action: Mouse moved to (418, 281)
Screenshot: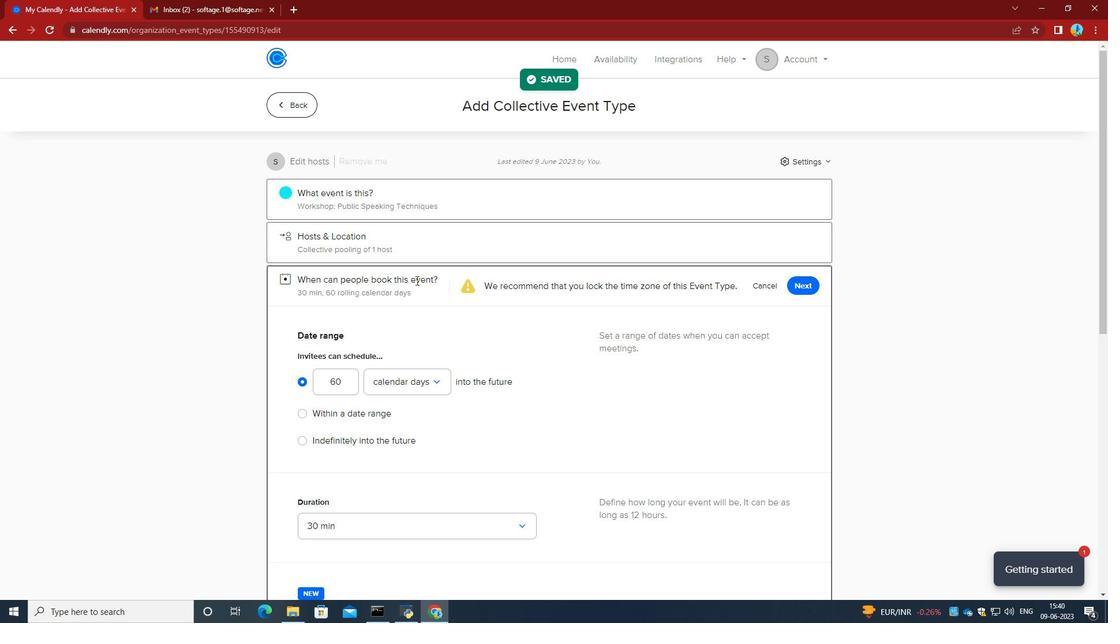 
Action: Mouse scrolled (416, 280) with delta (0, 0)
Screenshot: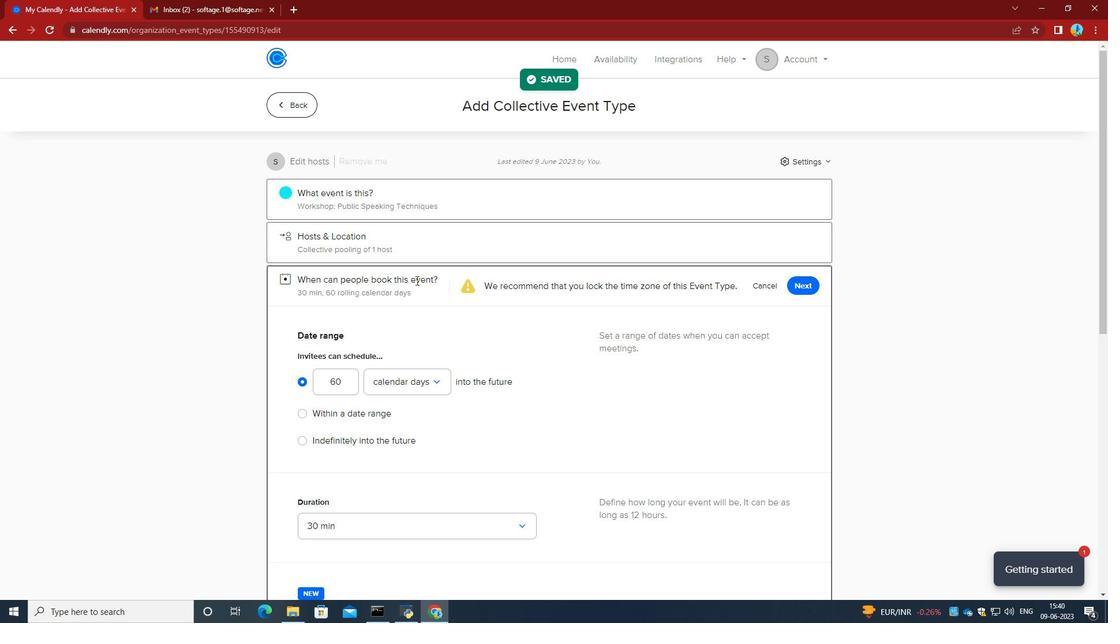
Action: Mouse moved to (314, 359)
Screenshot: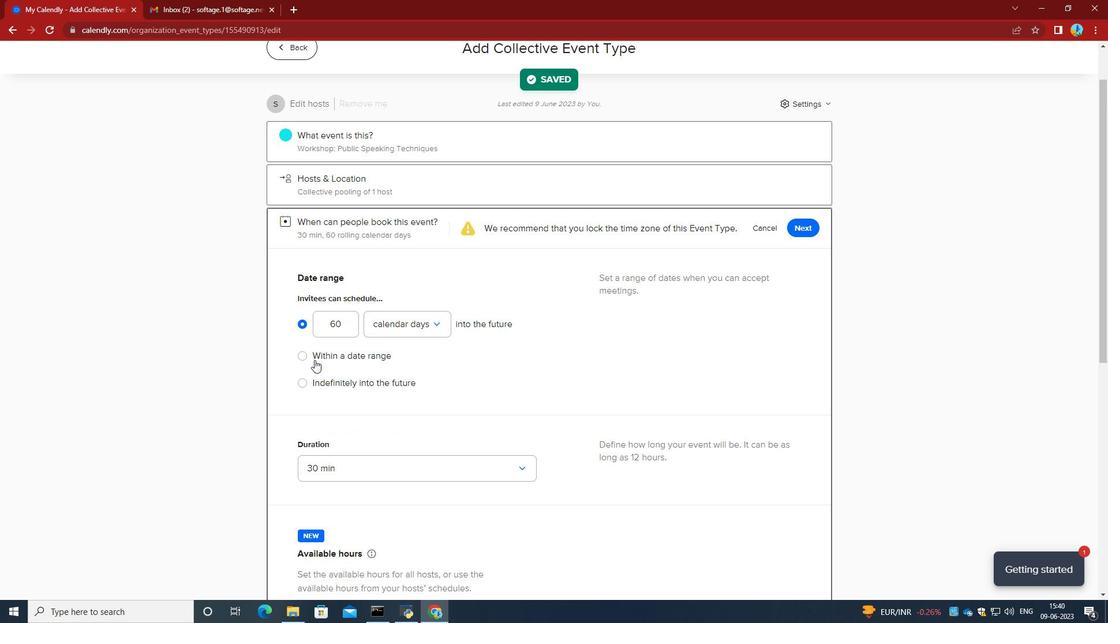 
Action: Mouse pressed left at (314, 359)
Screenshot: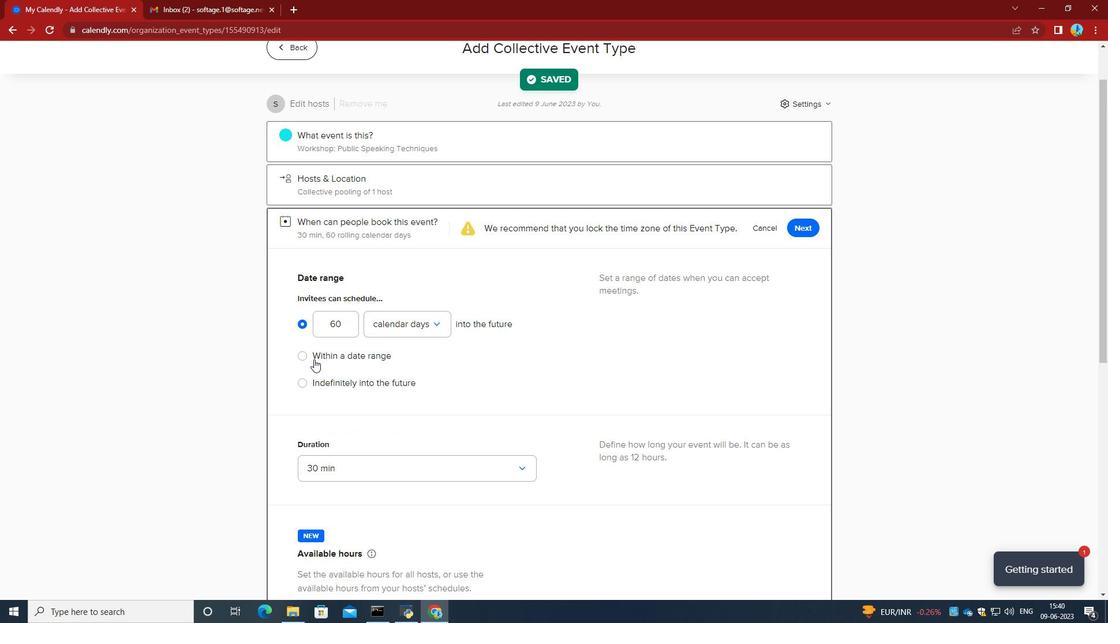 
Action: Mouse moved to (434, 363)
Screenshot: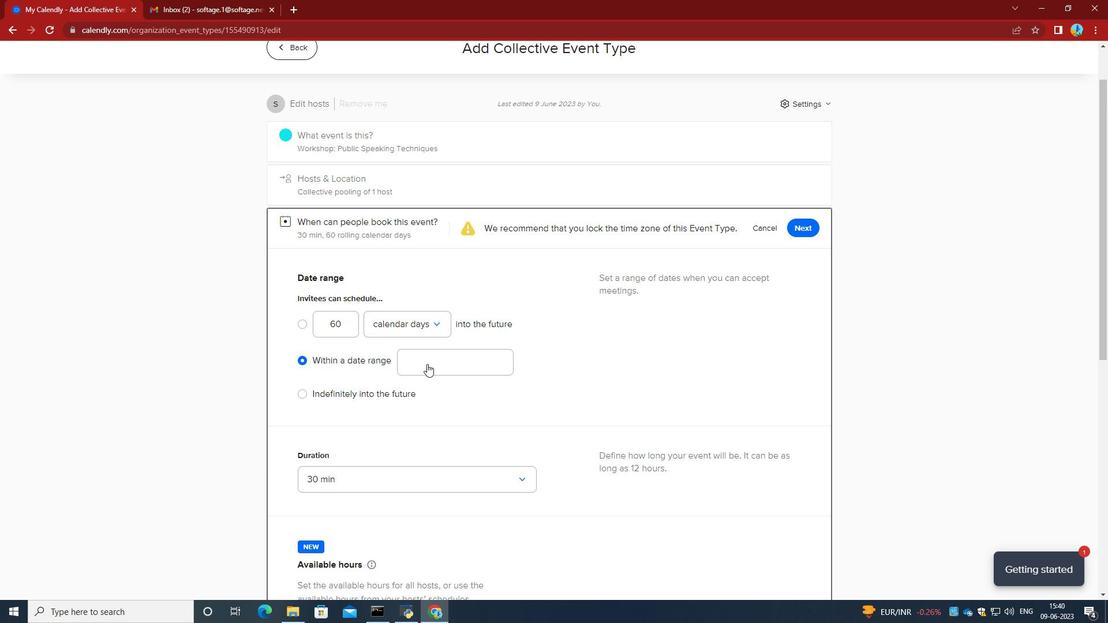 
Action: Mouse pressed left at (434, 363)
Screenshot: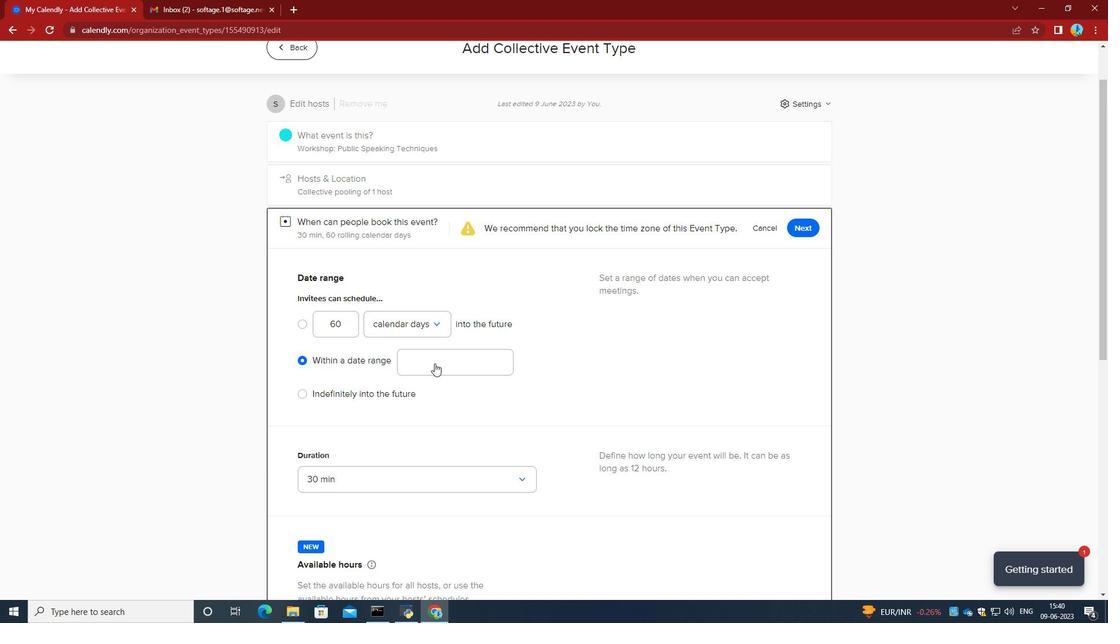 
Action: Mouse moved to (485, 407)
Screenshot: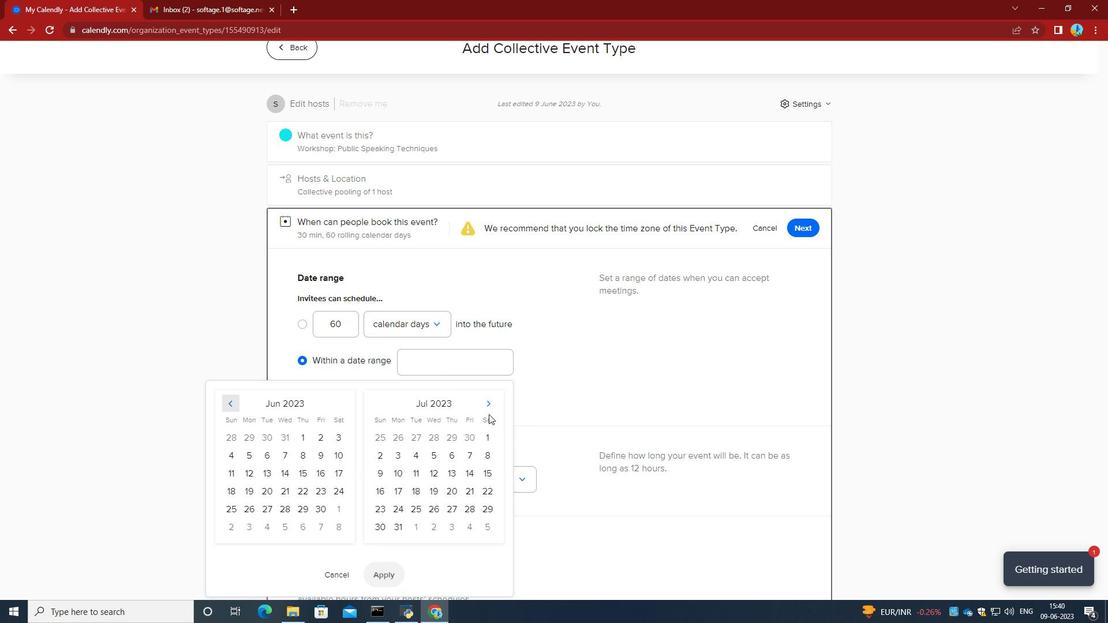 
Action: Mouse pressed left at (485, 407)
Screenshot: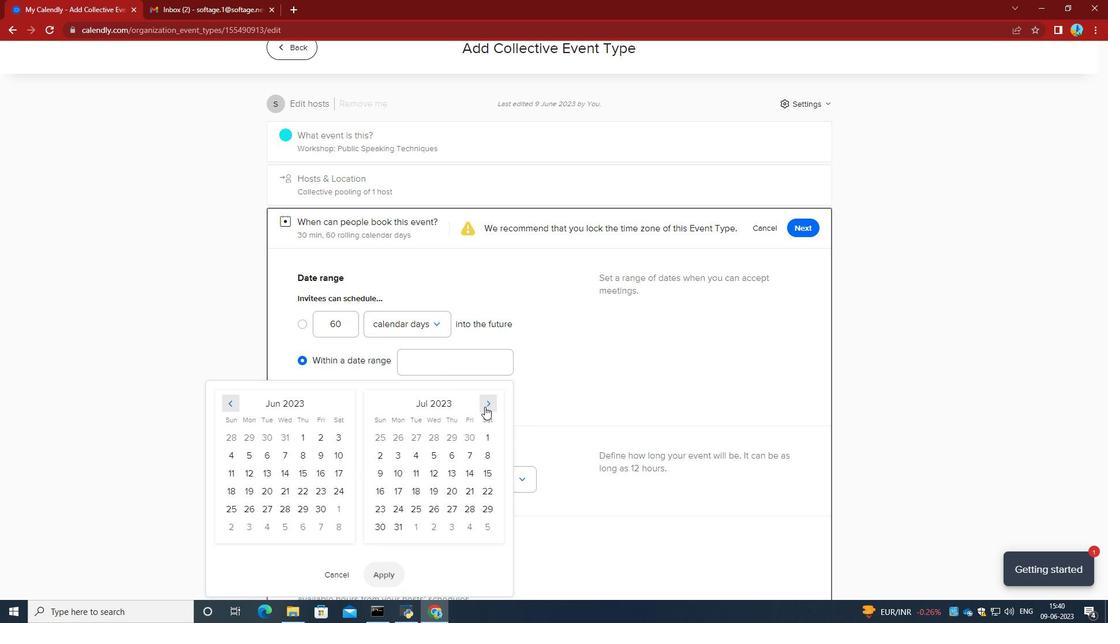 
Action: Mouse pressed left at (485, 407)
Screenshot: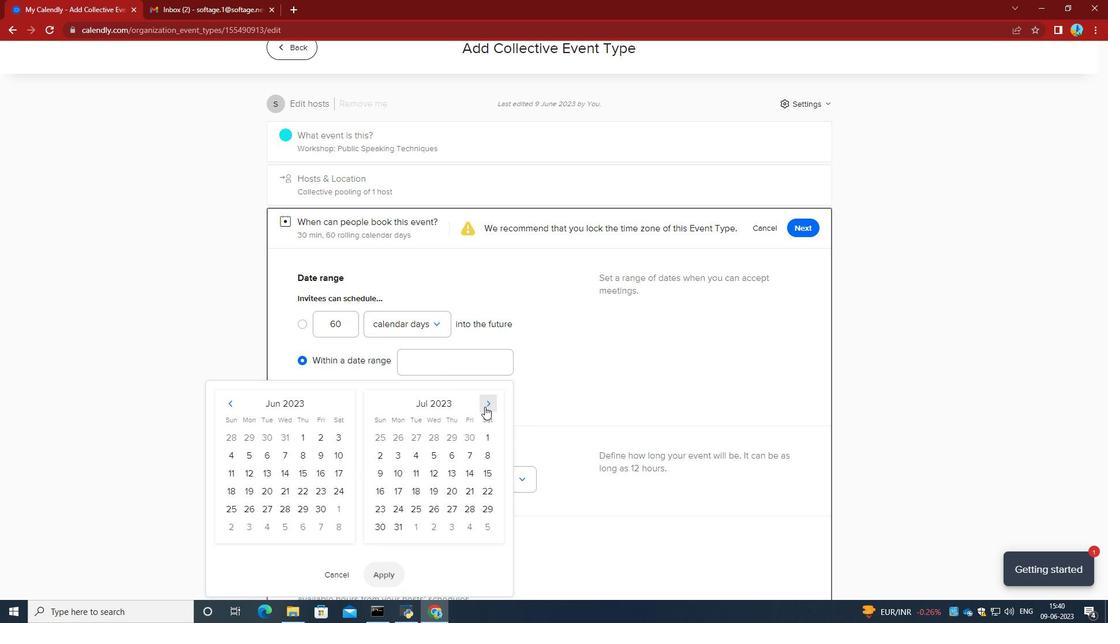 
Action: Mouse pressed left at (485, 407)
Screenshot: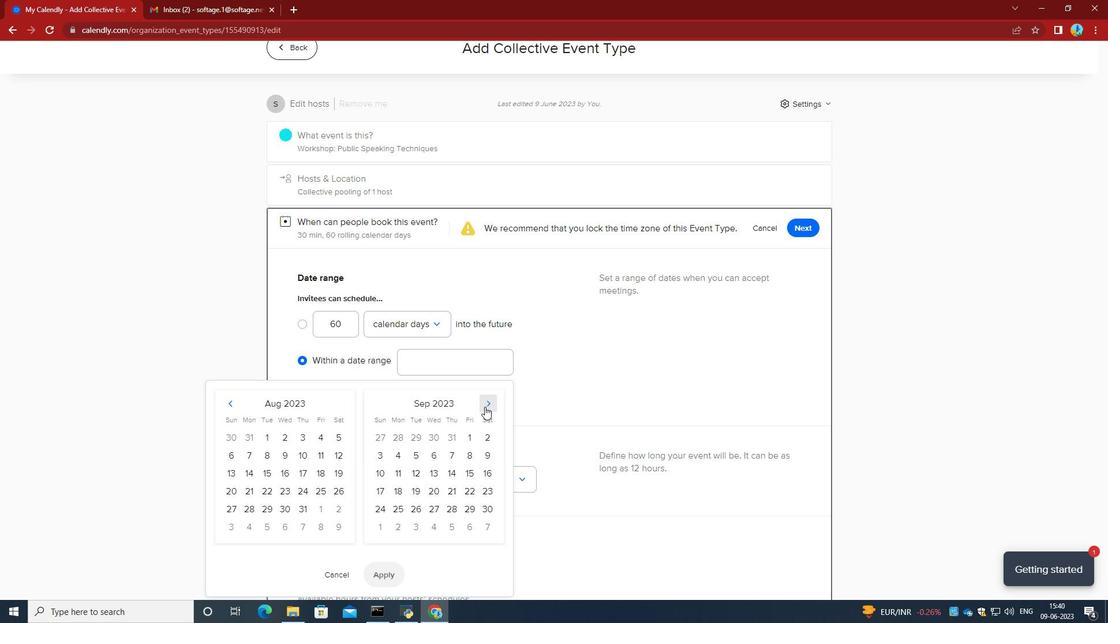 
Action: Mouse pressed left at (485, 407)
Screenshot: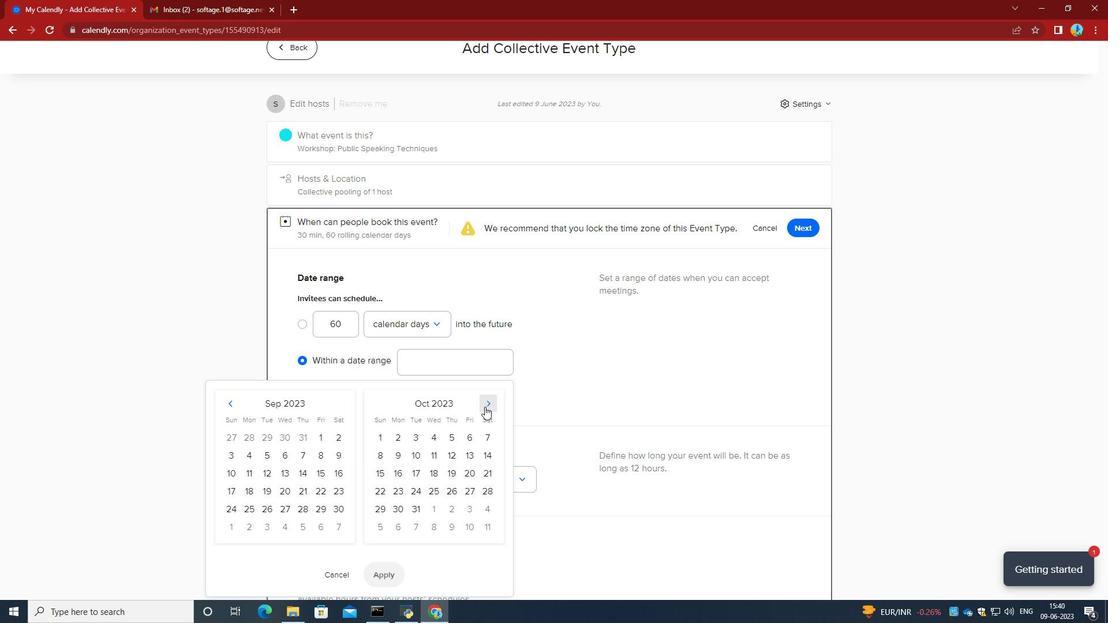 
Action: Mouse pressed left at (485, 407)
Screenshot: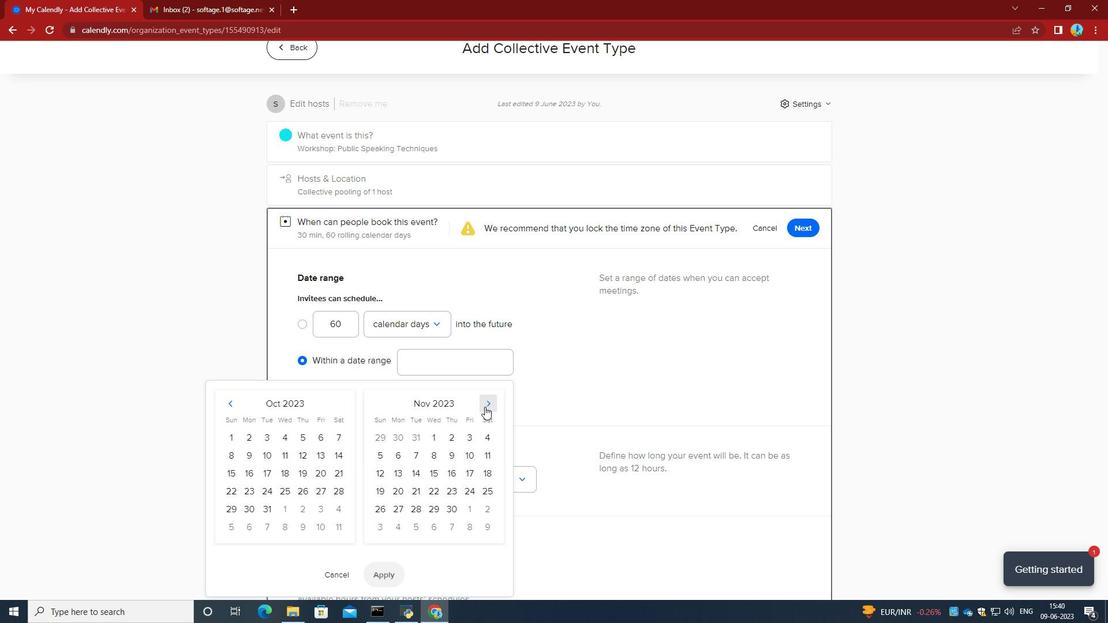 
Action: Mouse moved to (230, 405)
Screenshot: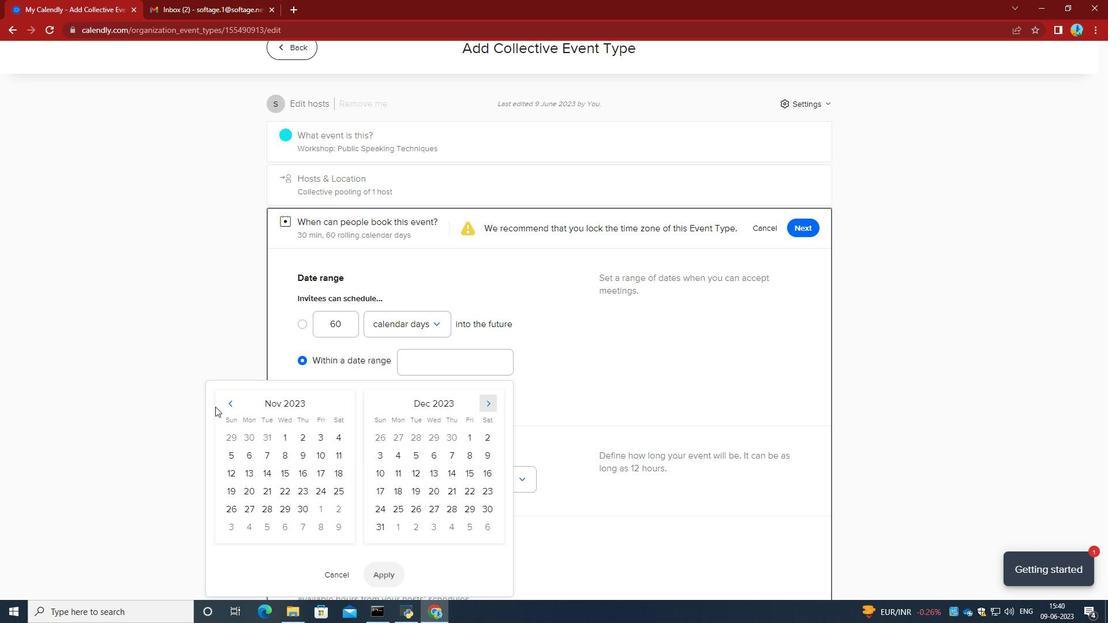 
Action: Mouse pressed left at (230, 405)
Screenshot: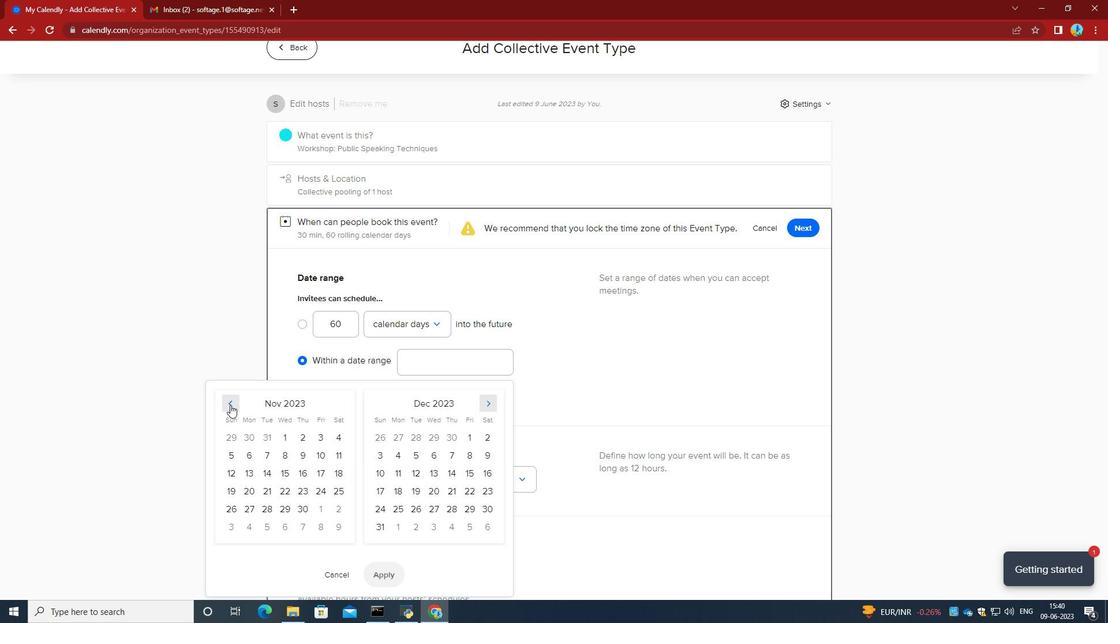 
Action: Mouse moved to (379, 488)
Screenshot: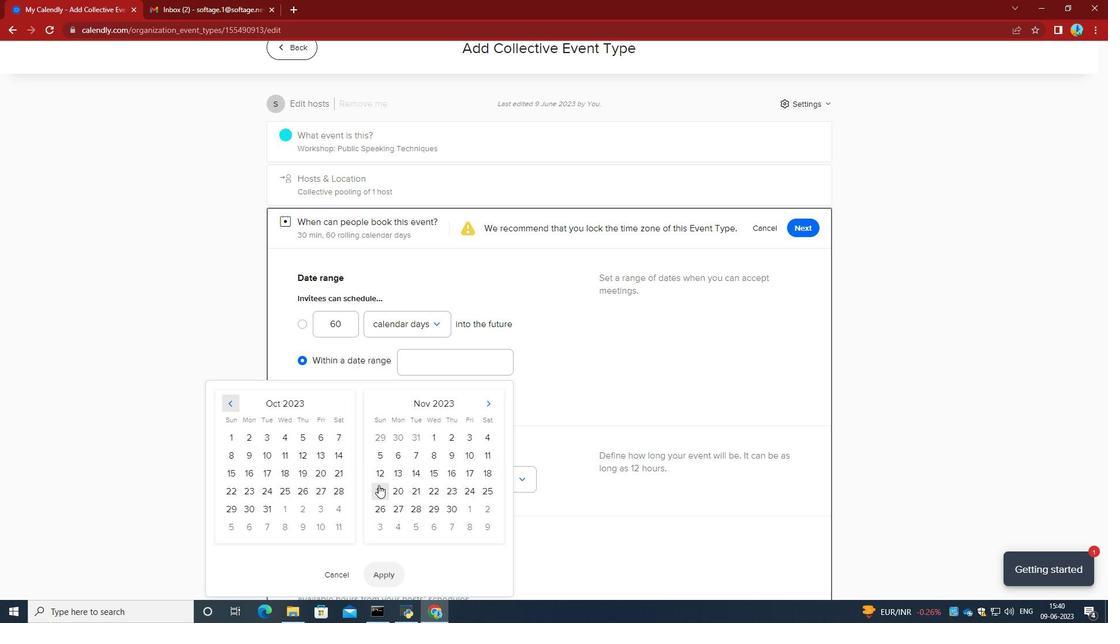 
Action: Mouse pressed left at (379, 488)
Screenshot: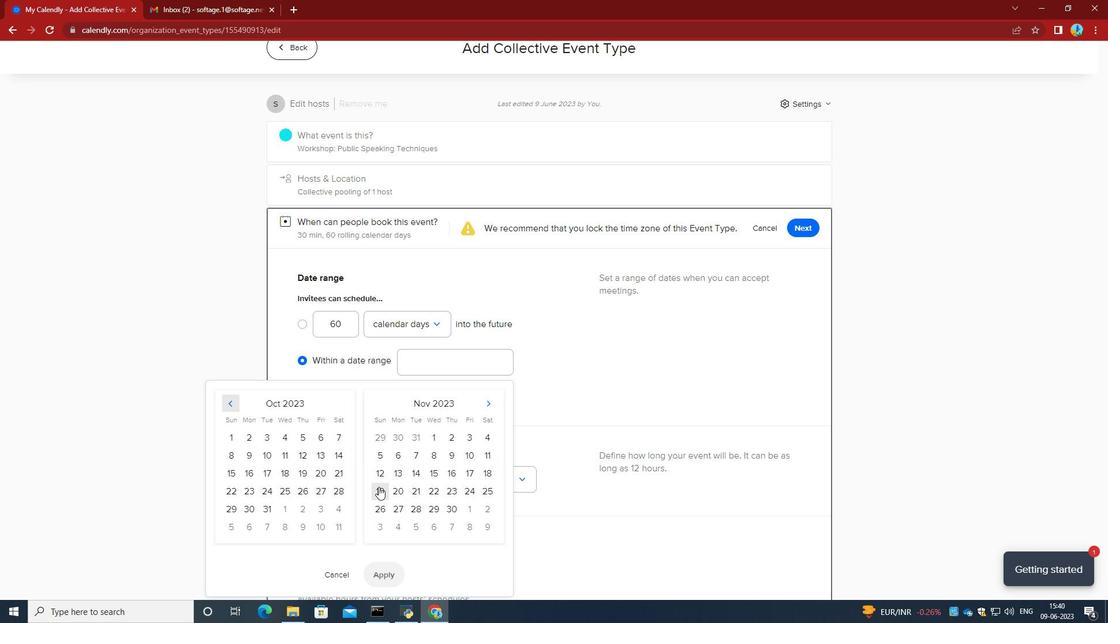 
Action: Mouse moved to (416, 493)
Screenshot: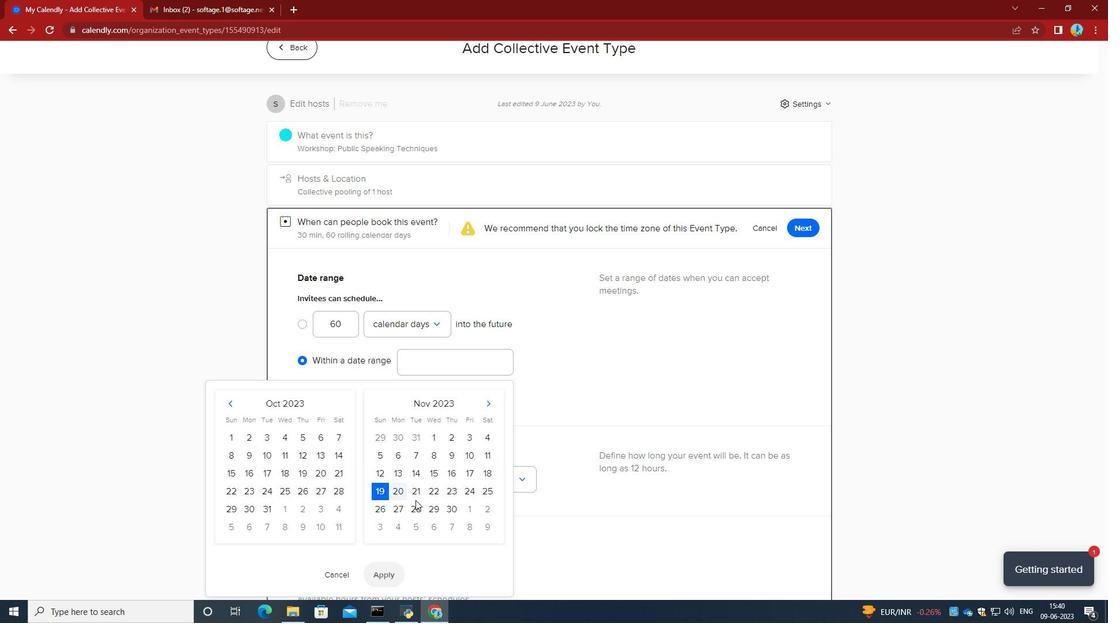 
Action: Mouse pressed left at (416, 493)
Screenshot: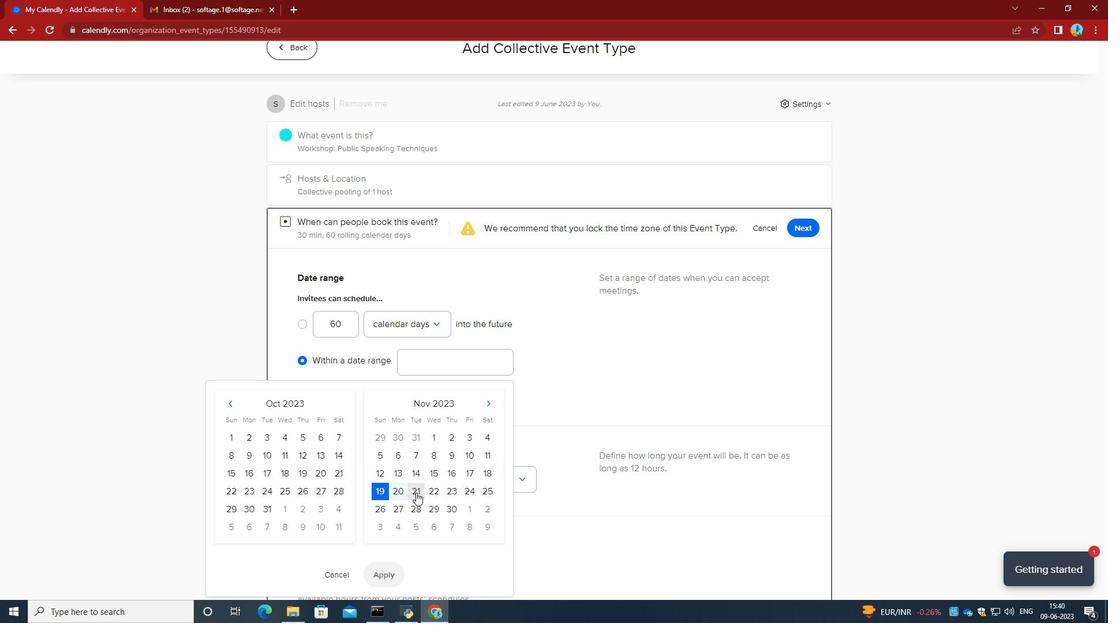 
Action: Mouse moved to (392, 576)
Screenshot: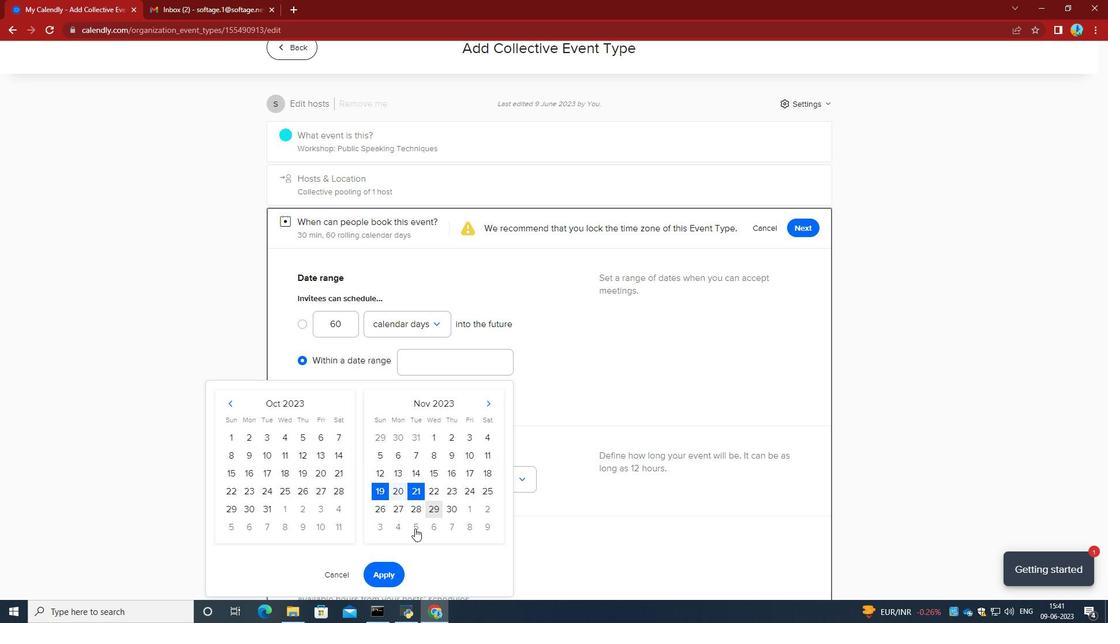 
Action: Mouse pressed left at (392, 576)
Screenshot: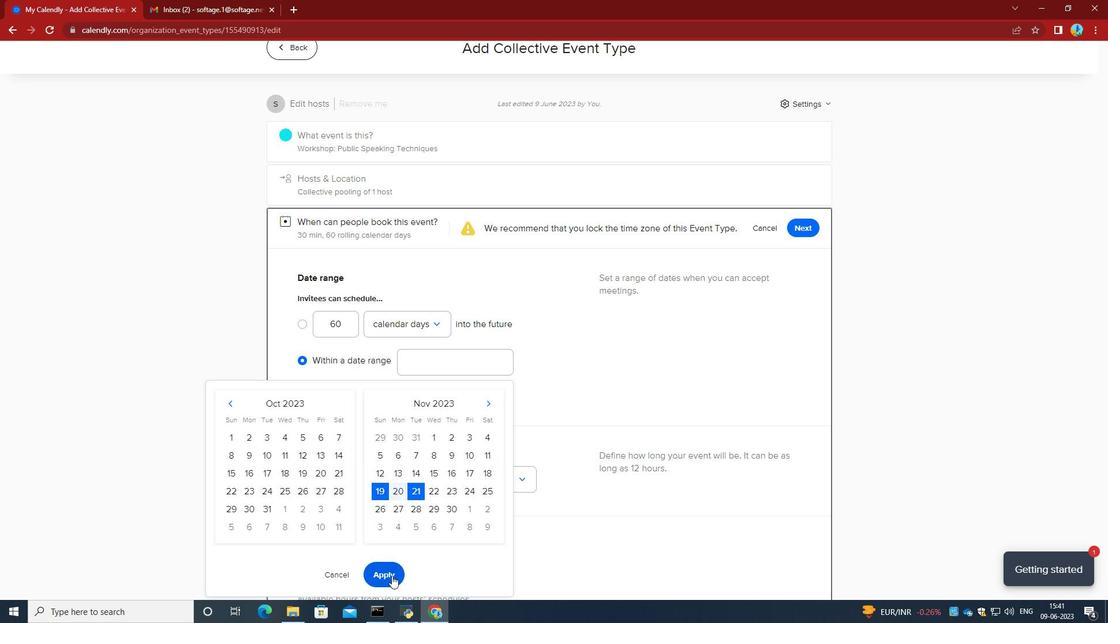 
Action: Mouse moved to (550, 382)
Screenshot: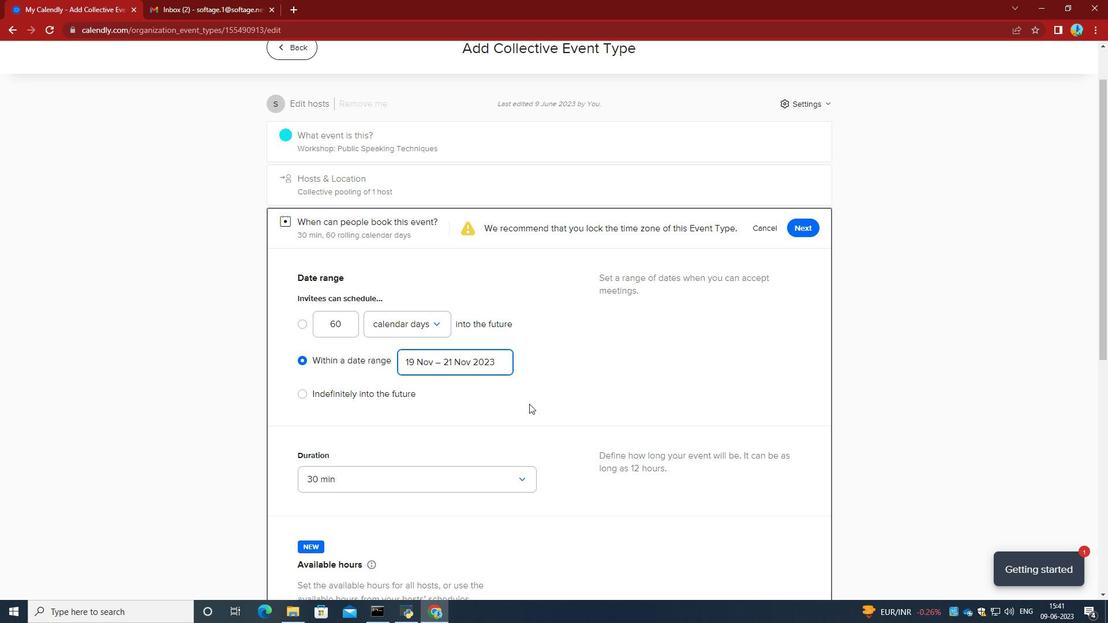 
Action: Mouse scrolled (550, 381) with delta (0, 0)
Screenshot: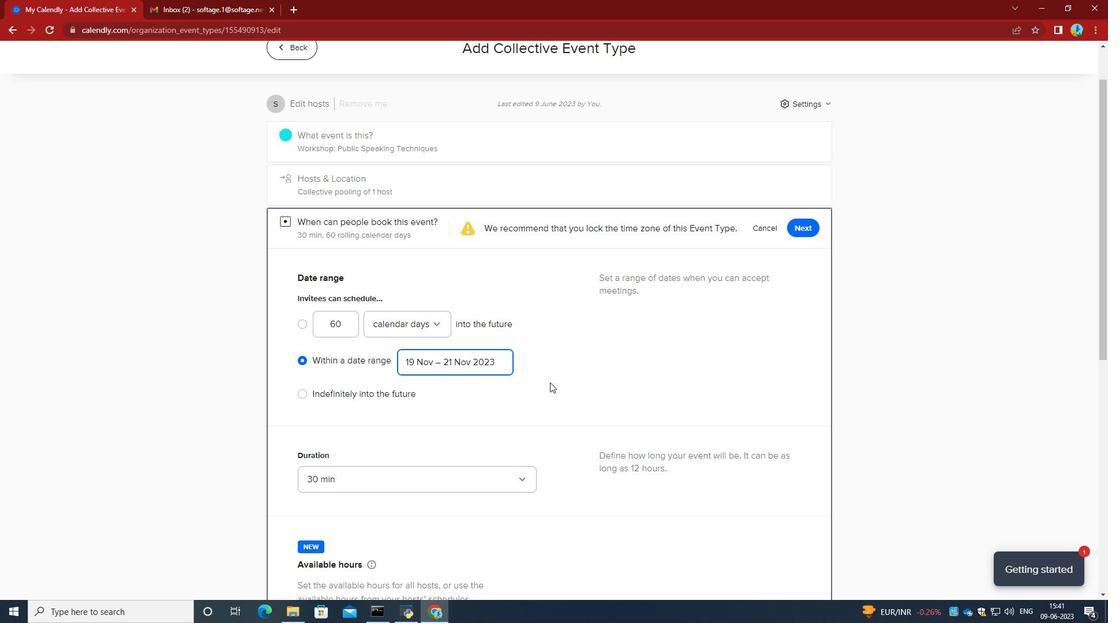 
Action: Mouse scrolled (550, 381) with delta (0, 0)
Screenshot: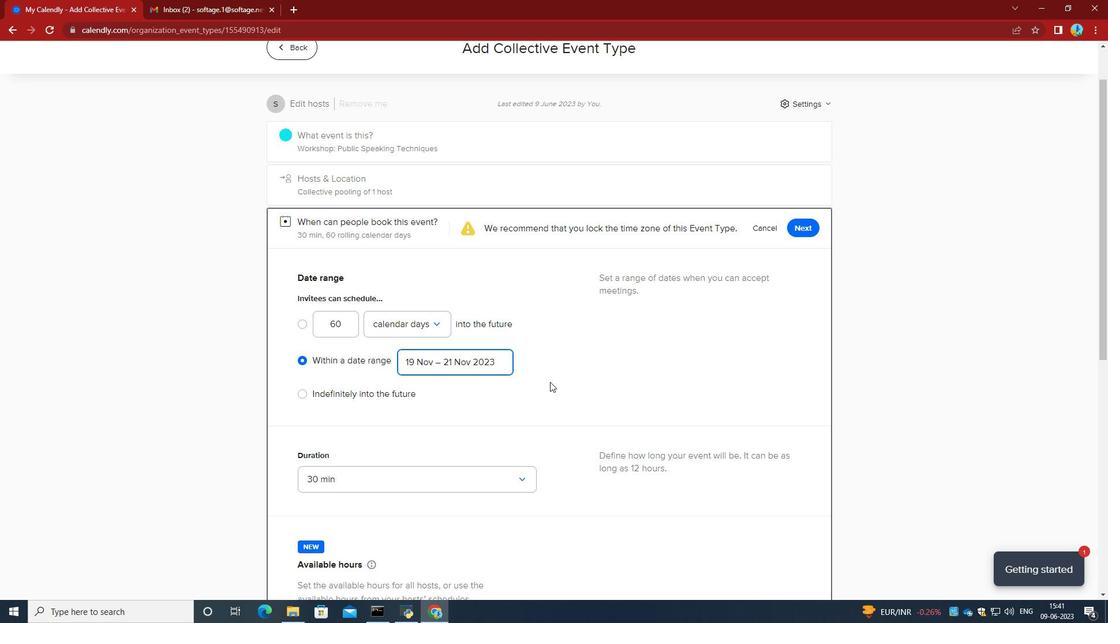 
Action: Mouse scrolled (550, 381) with delta (0, 0)
Screenshot: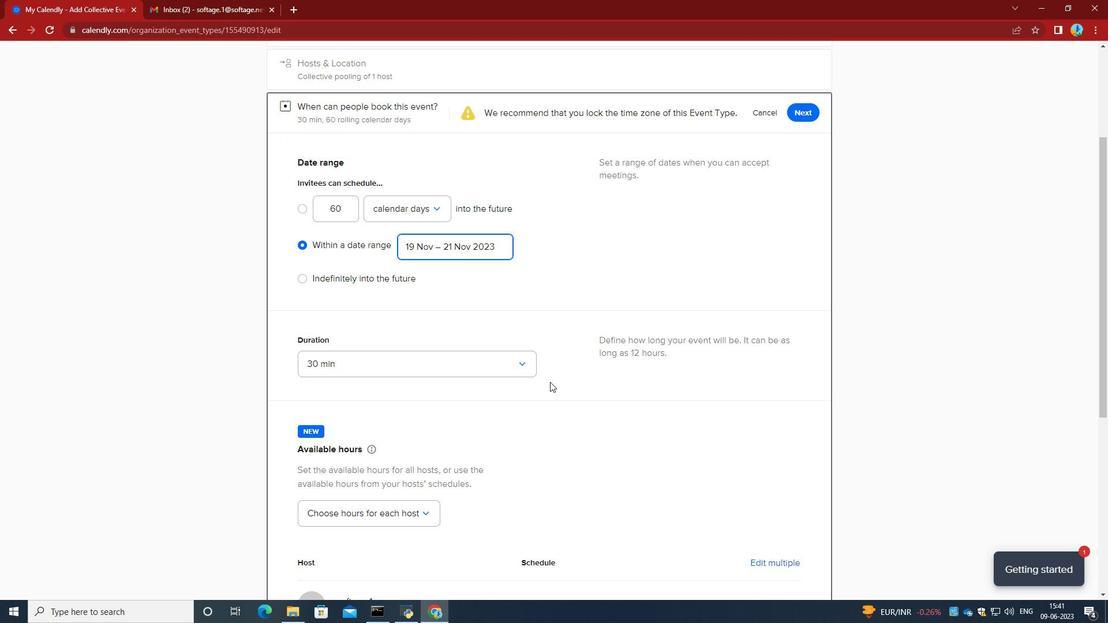 
Action: Mouse scrolled (550, 381) with delta (0, 0)
Screenshot: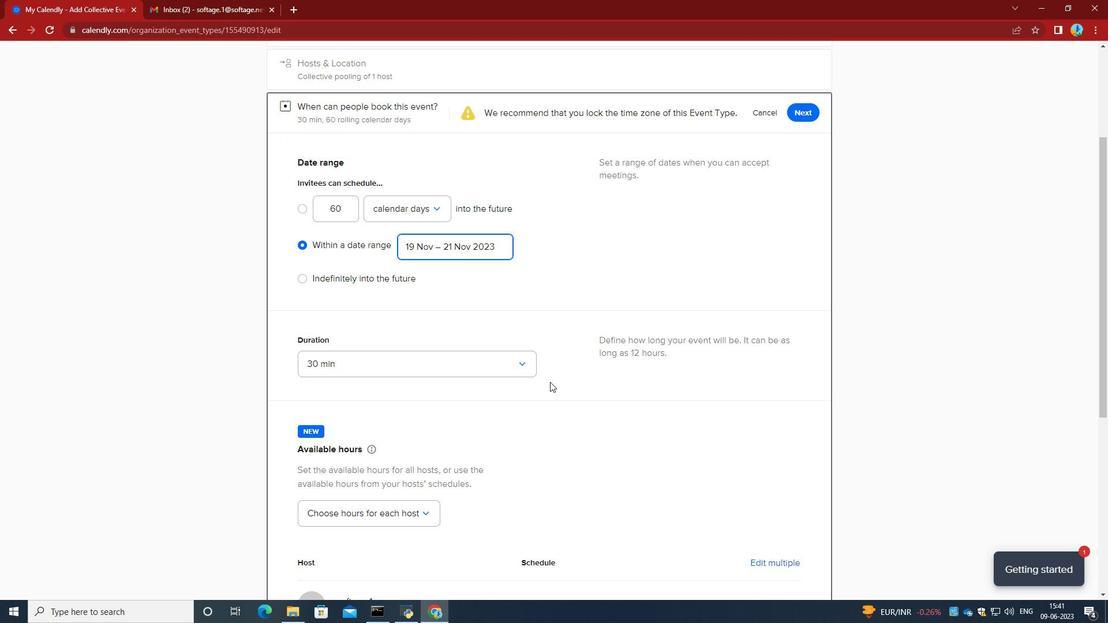 
Action: Mouse scrolled (550, 381) with delta (0, 0)
Screenshot: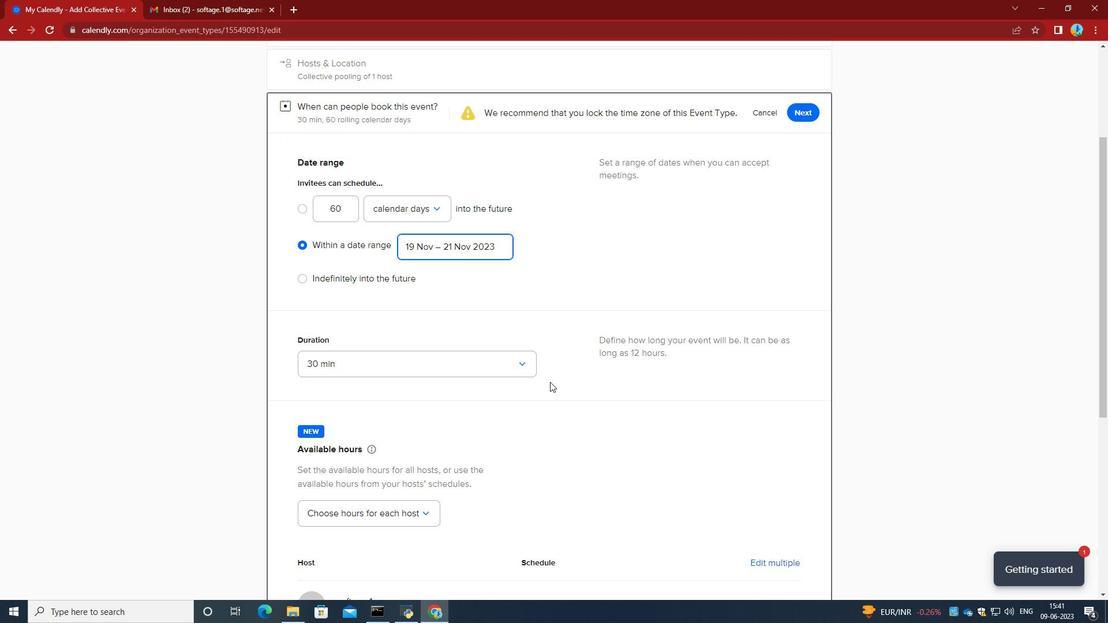 
Action: Mouse scrolled (550, 381) with delta (0, 0)
Screenshot: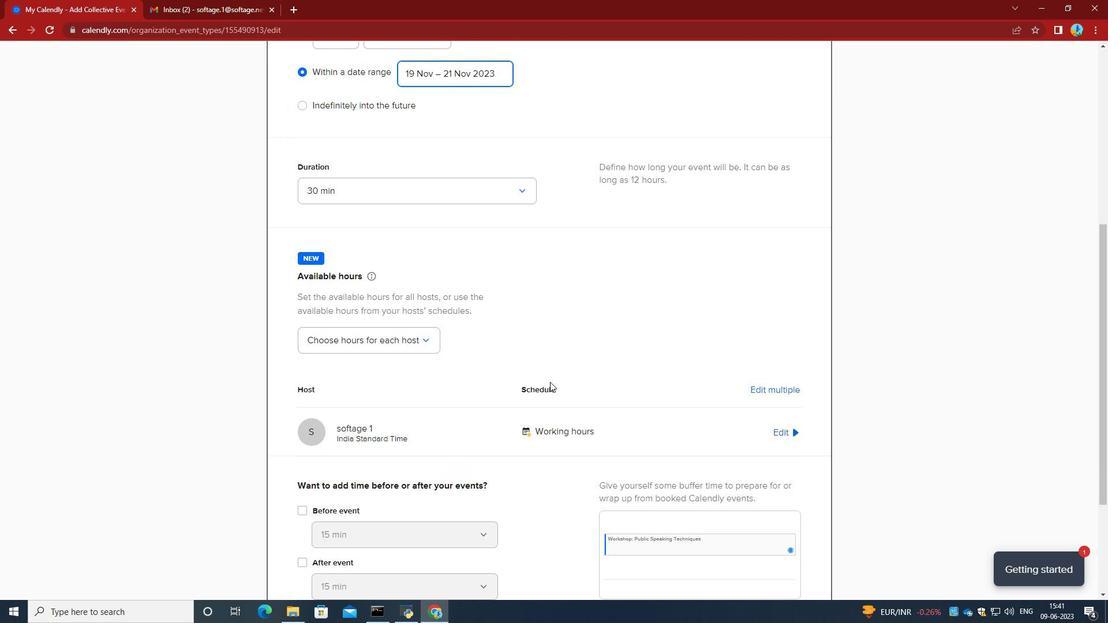 
Action: Mouse scrolled (550, 381) with delta (0, 0)
Screenshot: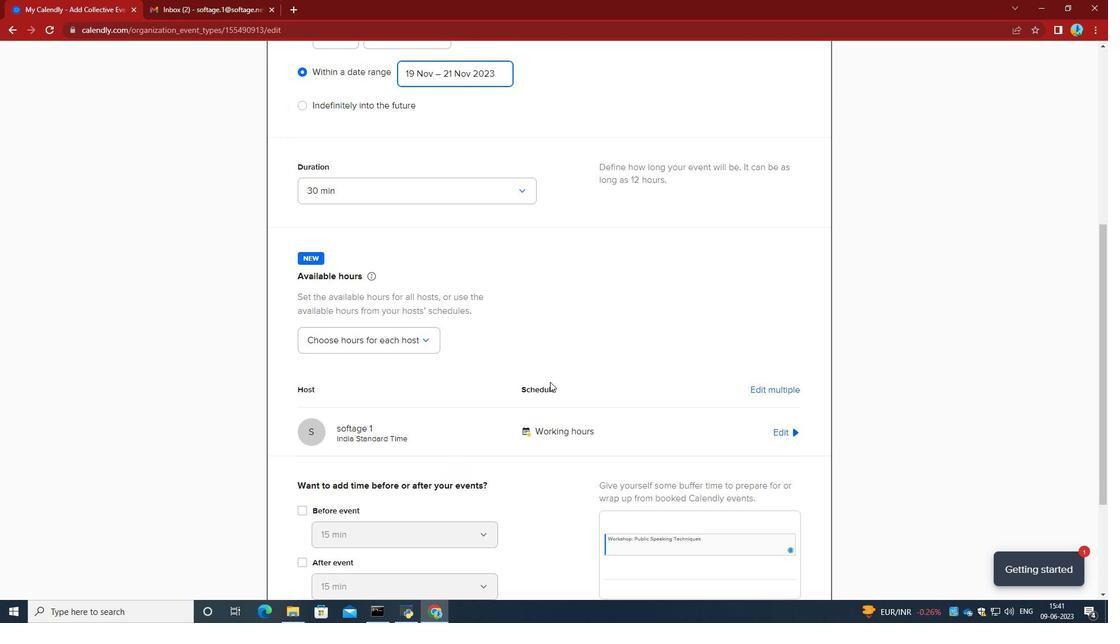 
Action: Mouse moved to (550, 382)
Screenshot: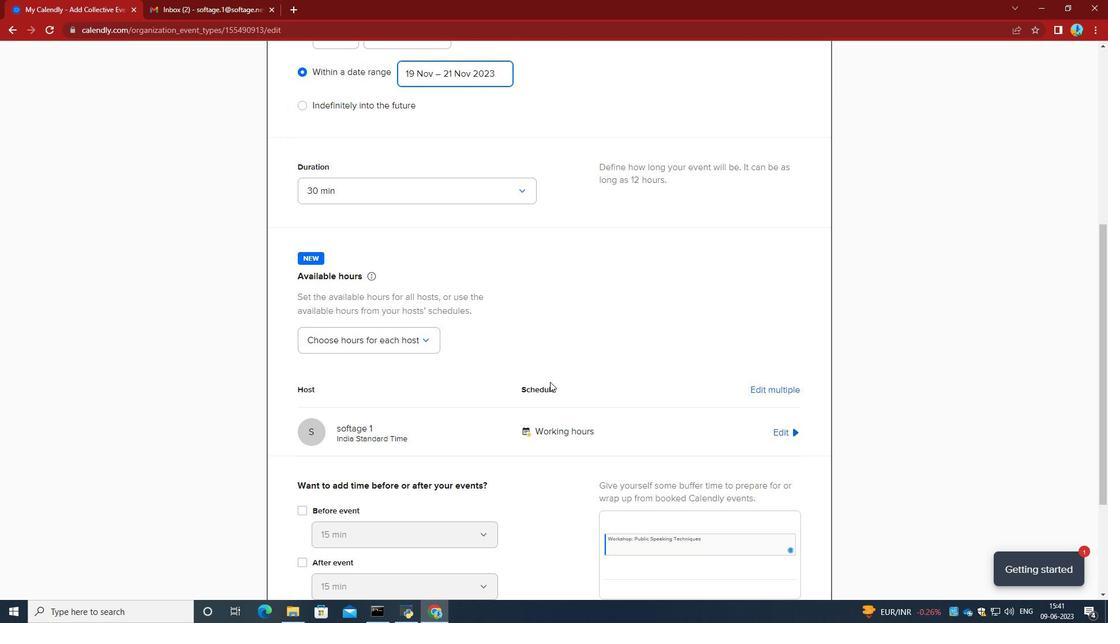 
Action: Mouse scrolled (550, 381) with delta (0, 0)
Screenshot: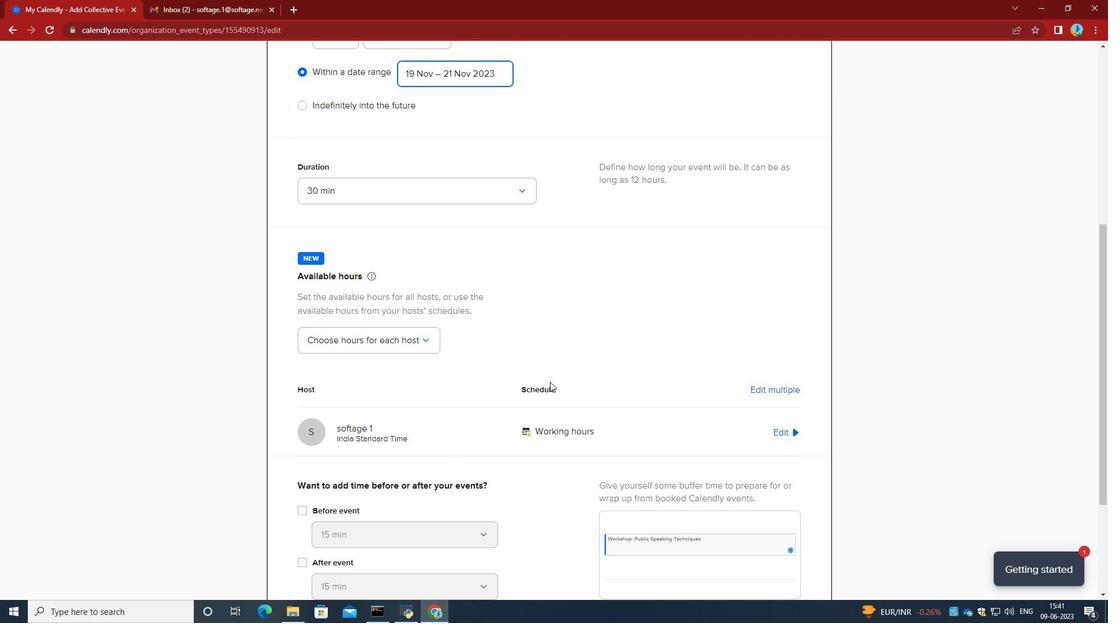 
Action: Mouse moved to (552, 395)
Screenshot: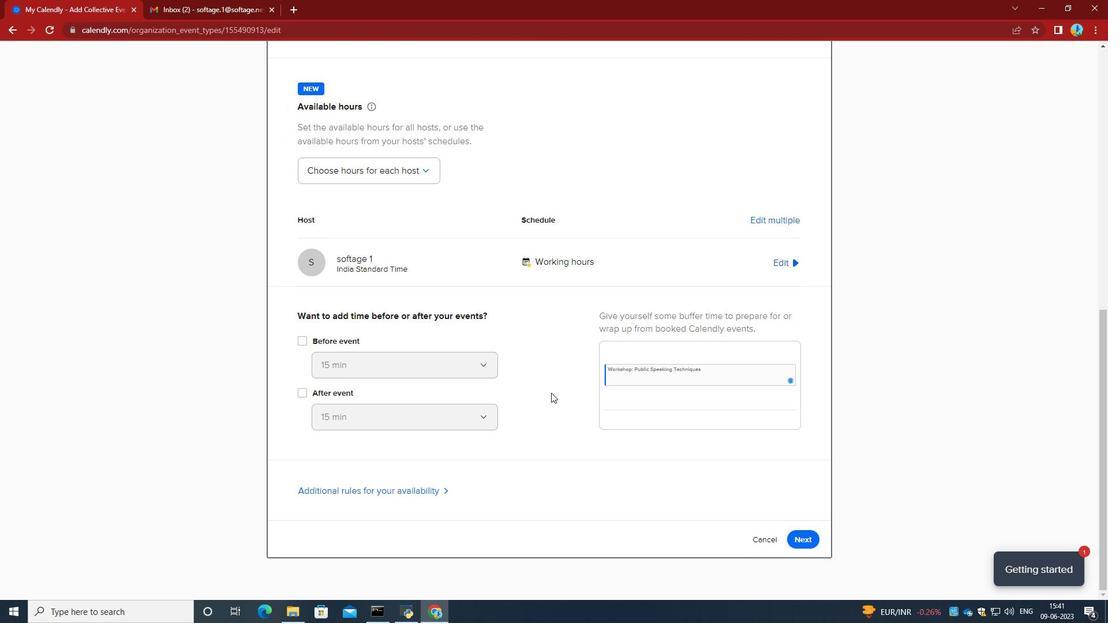 
Action: Mouse scrolled (551, 393) with delta (0, 0)
Screenshot: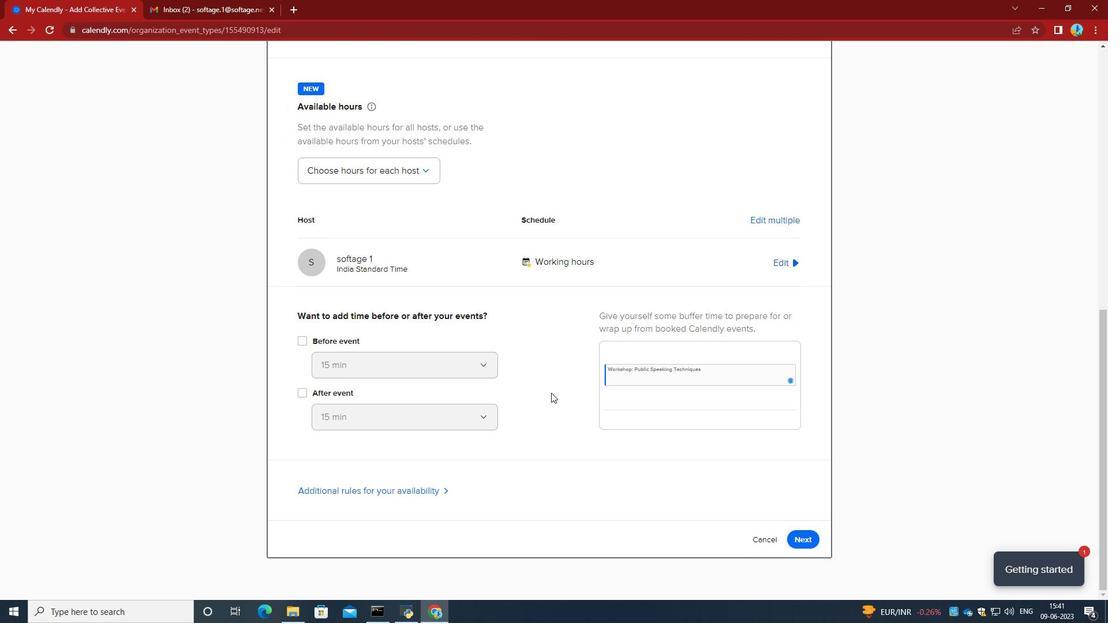 
Action: Mouse moved to (552, 396)
Screenshot: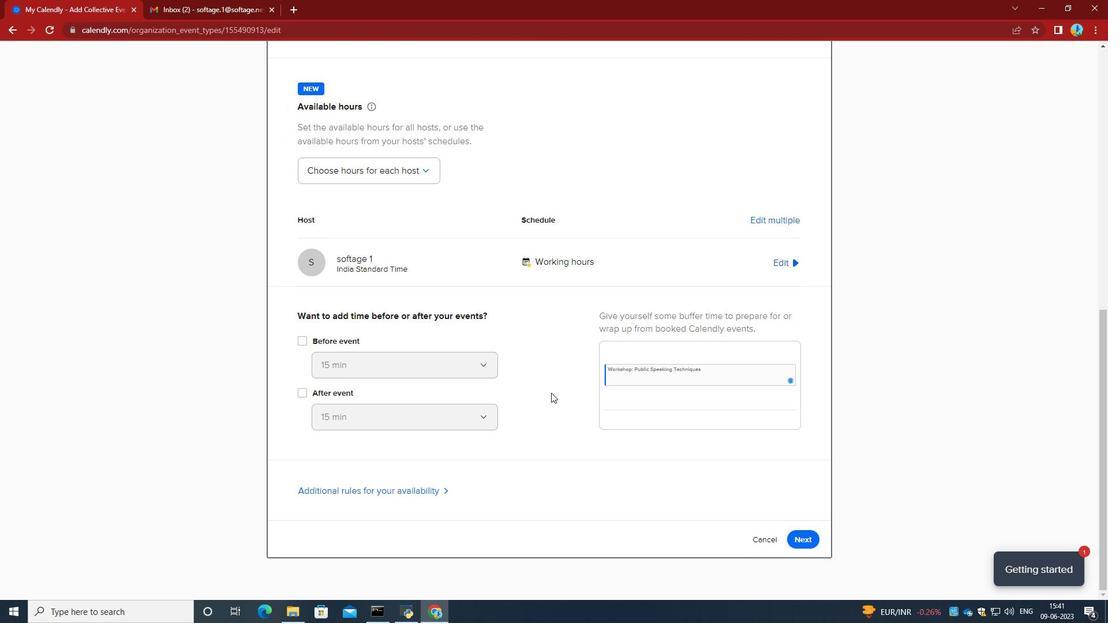 
Action: Mouse scrolled (552, 395) with delta (0, 0)
Screenshot: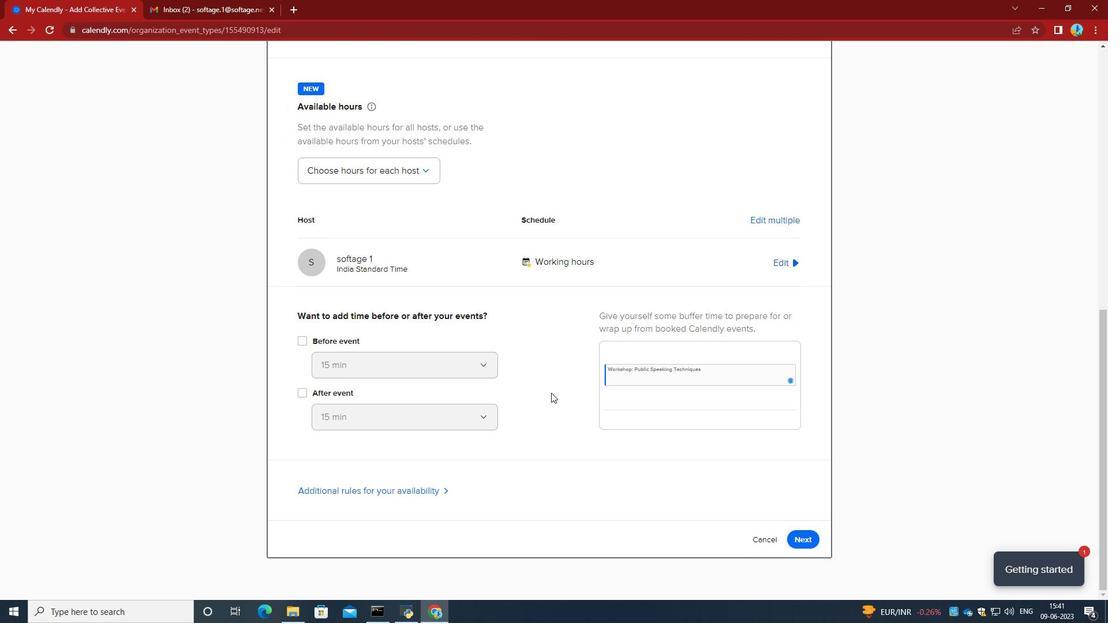 
Action: Mouse moved to (552, 396)
Screenshot: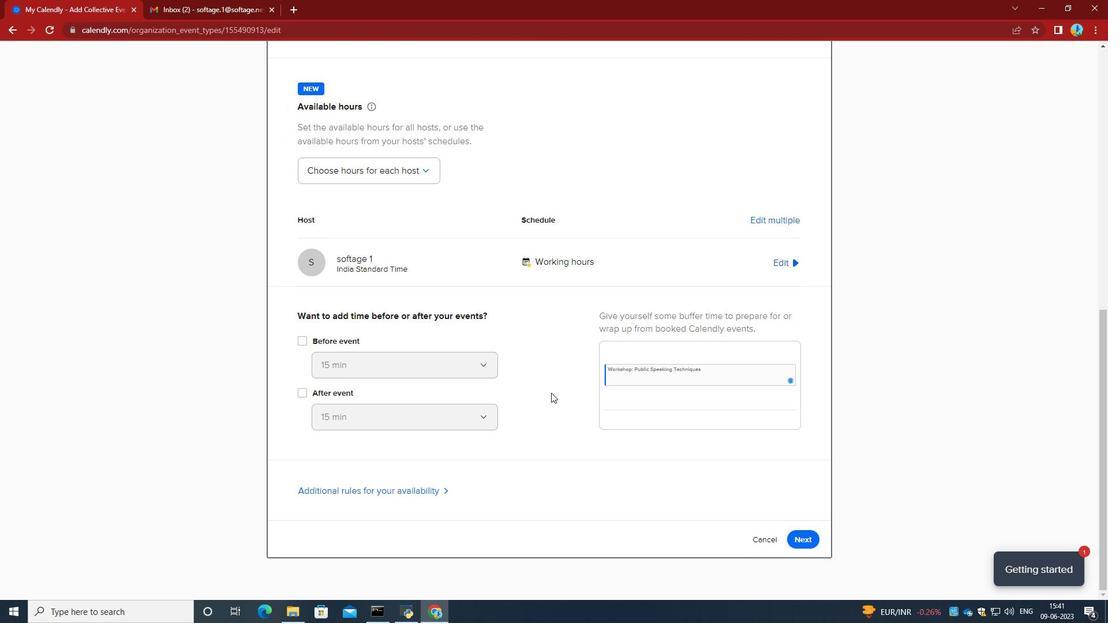 
Action: Mouse scrolled (552, 395) with delta (0, 0)
Screenshot: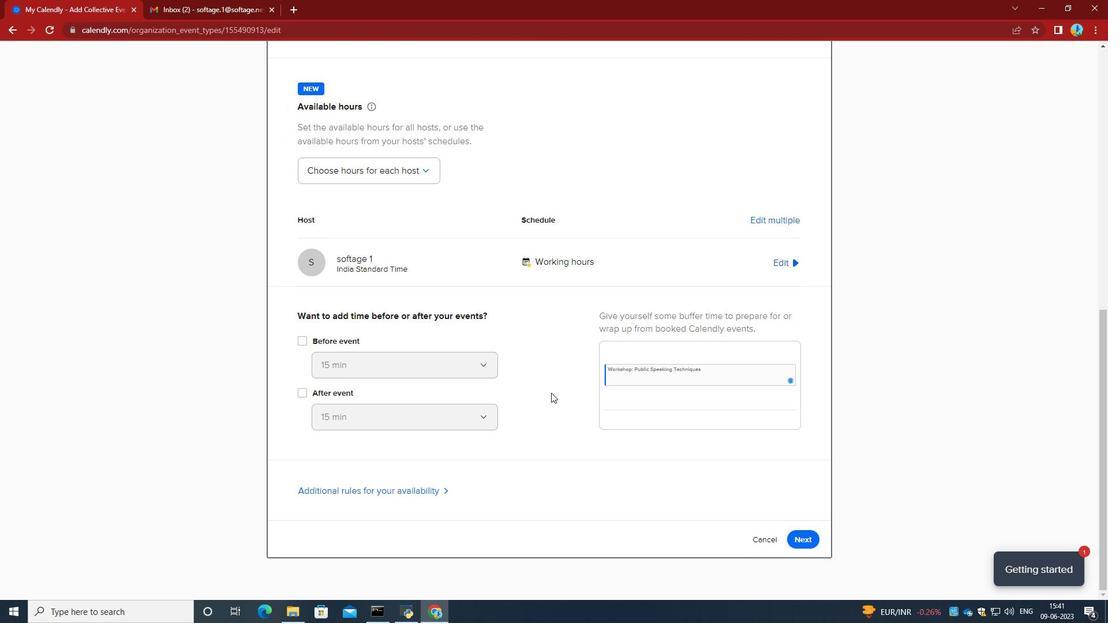 
Action: Mouse moved to (553, 396)
Screenshot: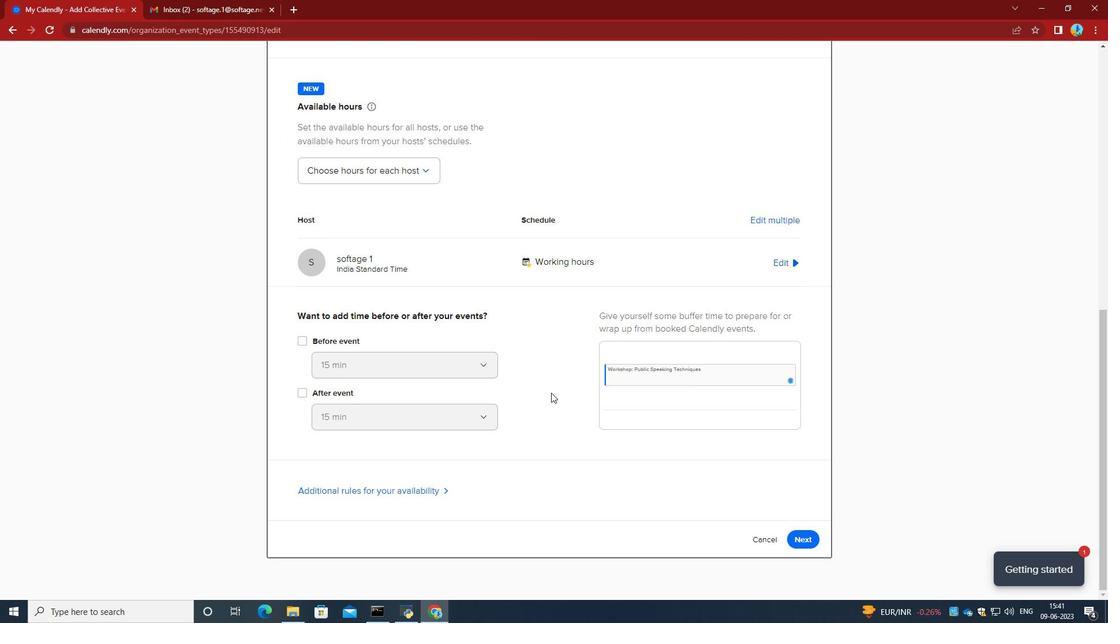 
Action: Mouse scrolled (552, 395) with delta (0, 0)
Screenshot: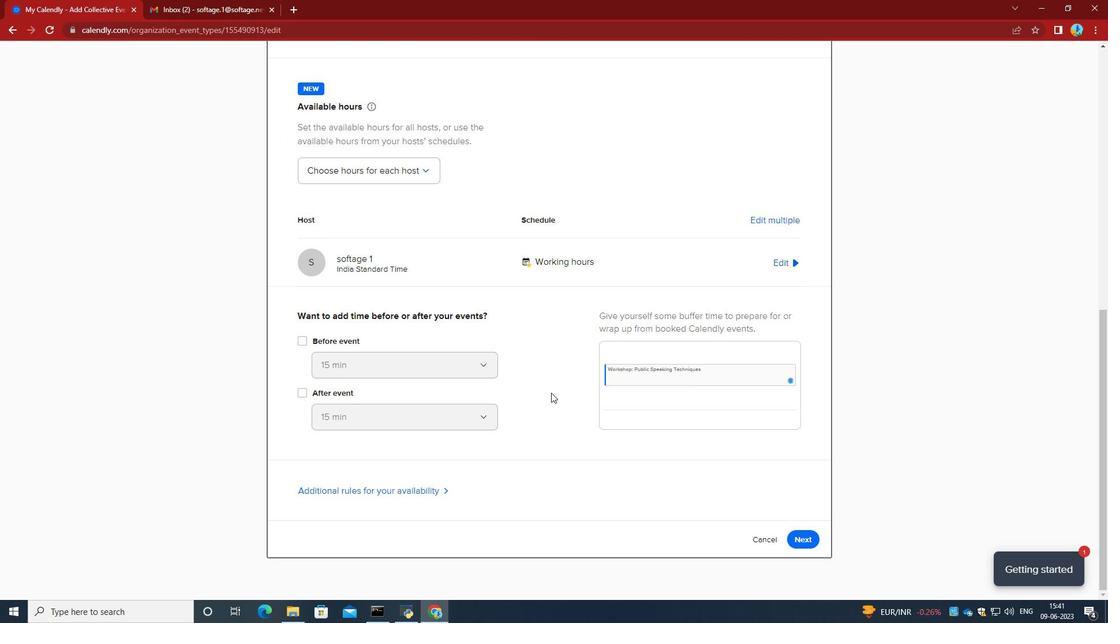 
Action: Mouse moved to (806, 541)
Screenshot: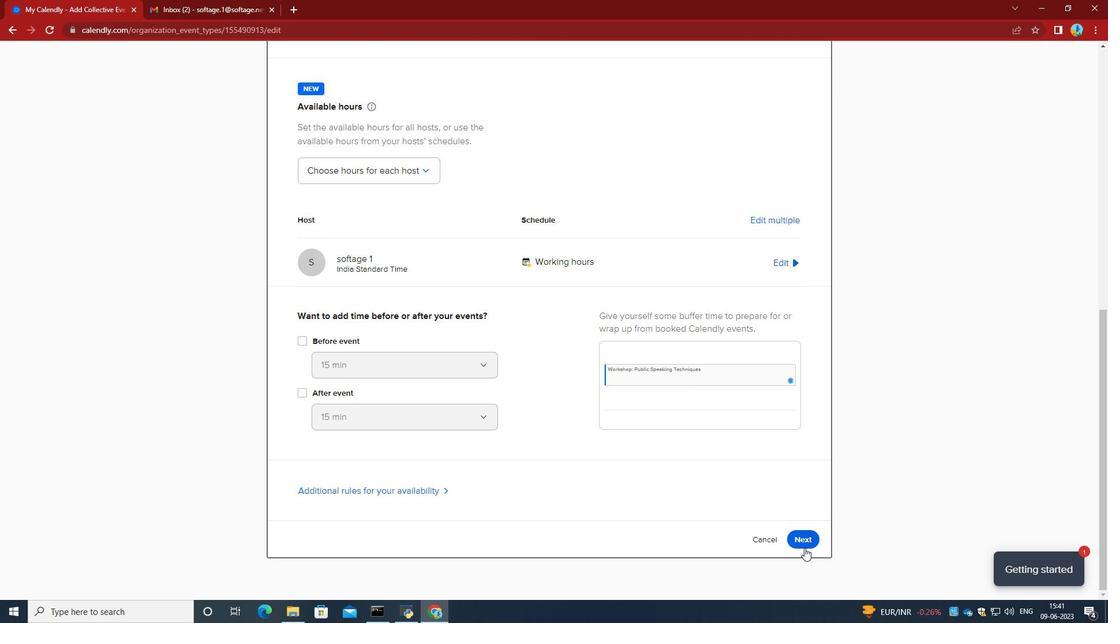 
Action: Mouse pressed left at (806, 541)
Screenshot: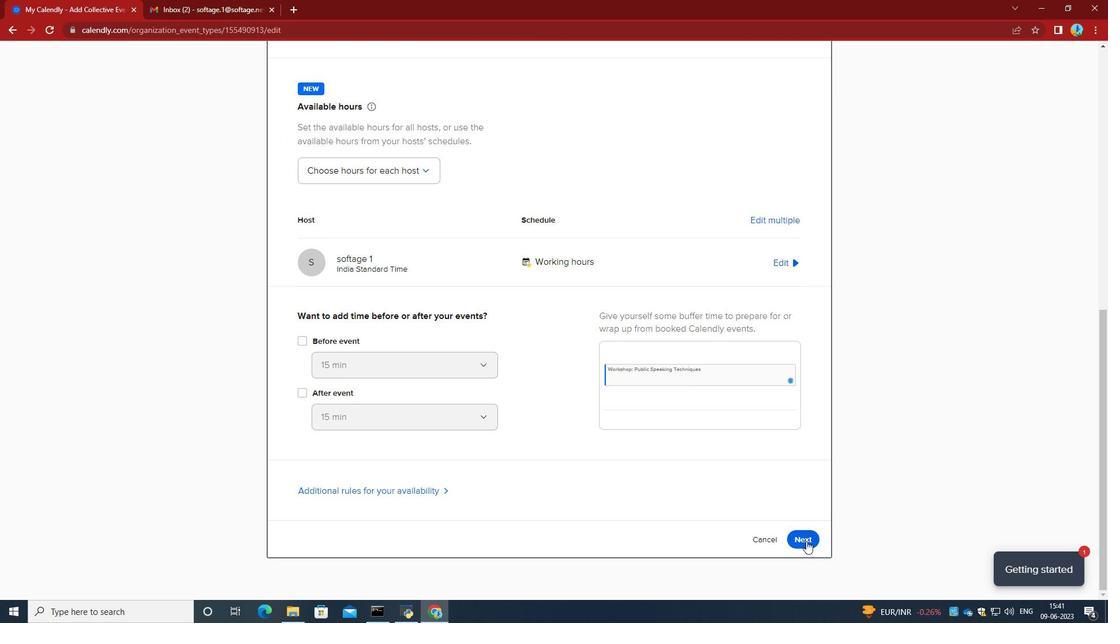 
Action: Mouse moved to (806, 101)
Screenshot: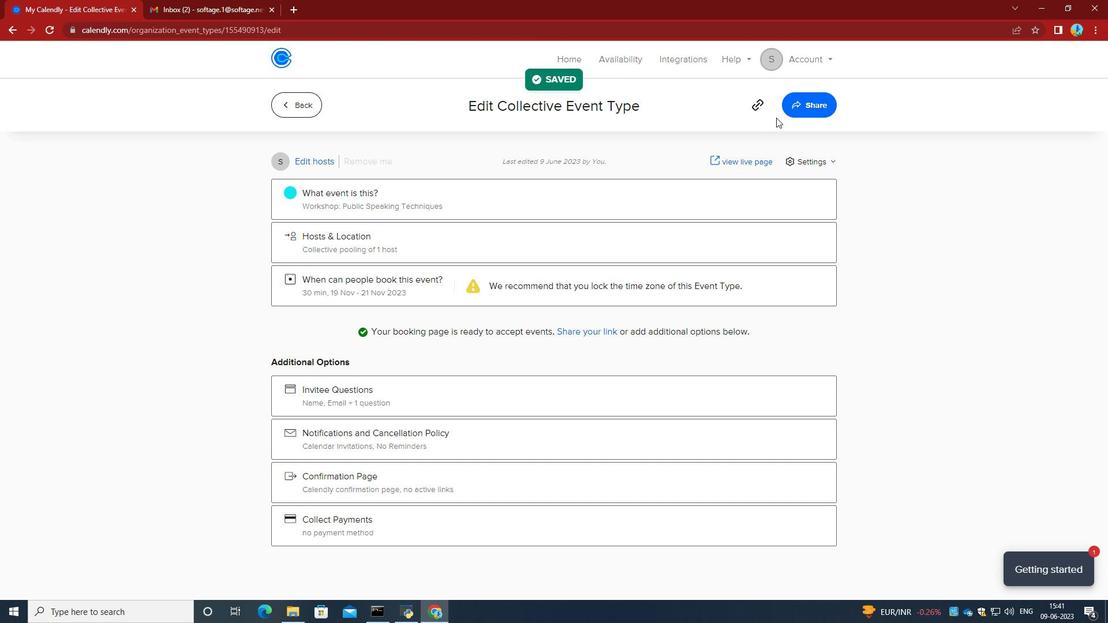 
Action: Mouse pressed left at (806, 101)
Screenshot: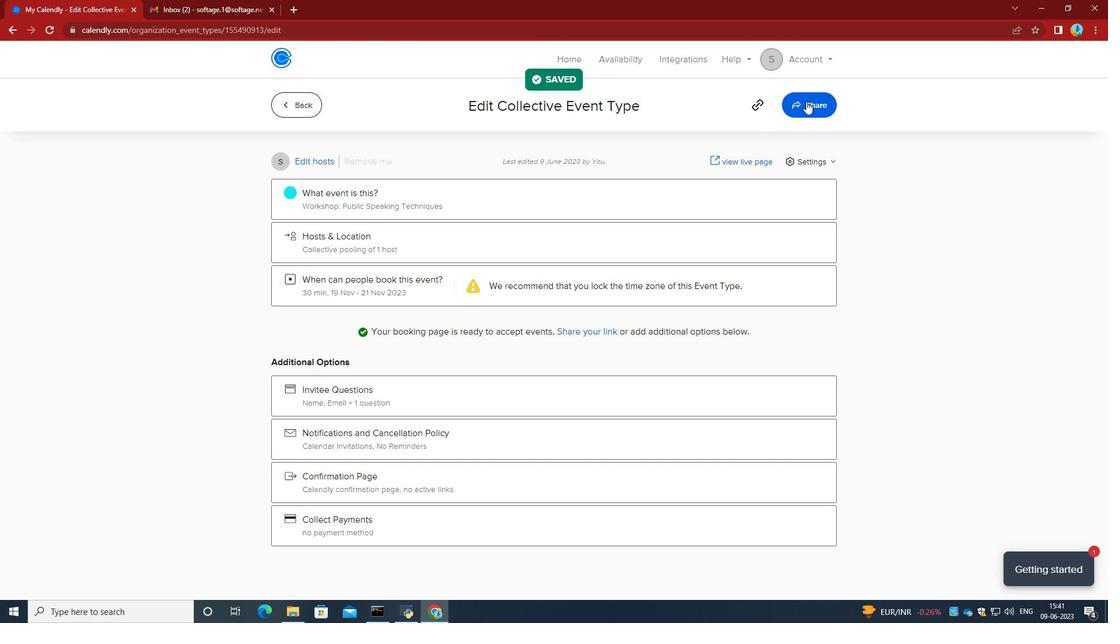 
Action: Mouse moved to (691, 210)
Screenshot: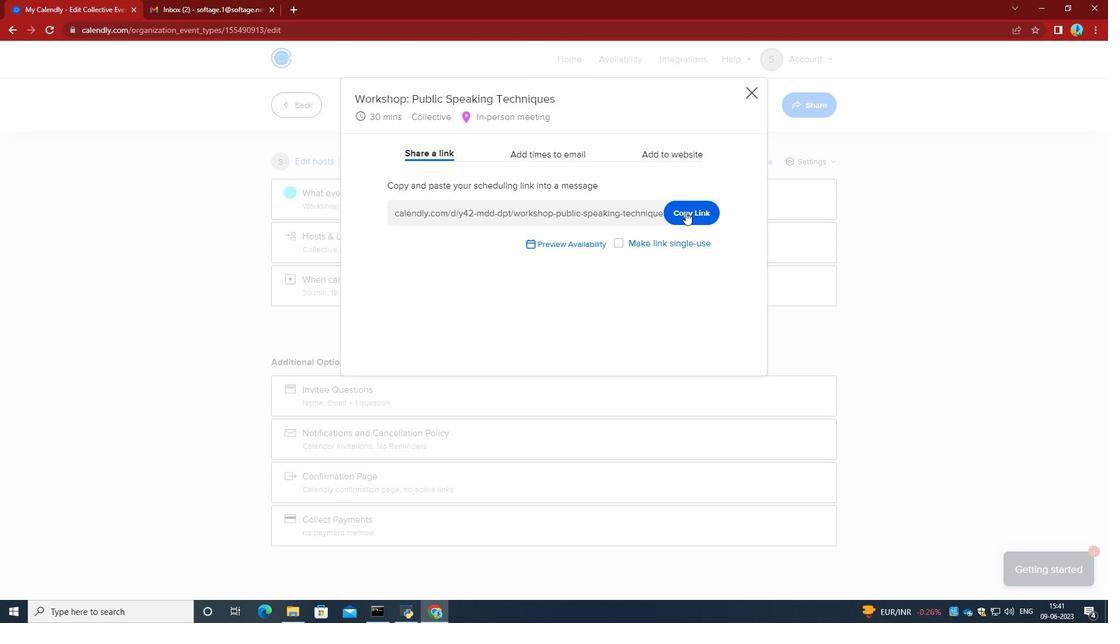 
Action: Mouse pressed left at (691, 210)
Screenshot: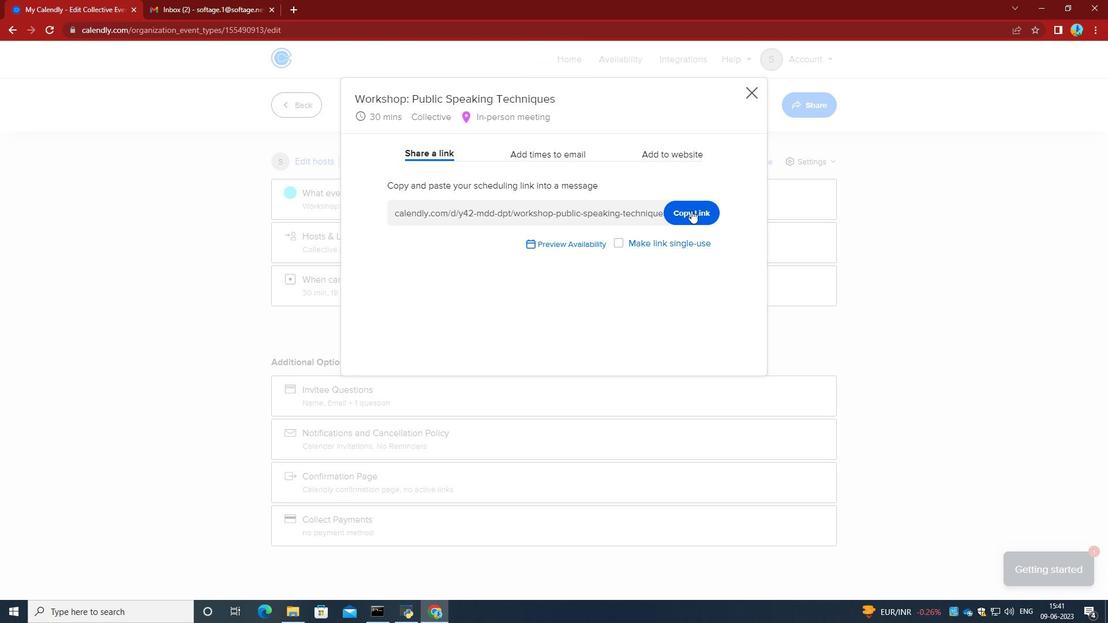 
Action: Mouse moved to (184, 0)
Screenshot: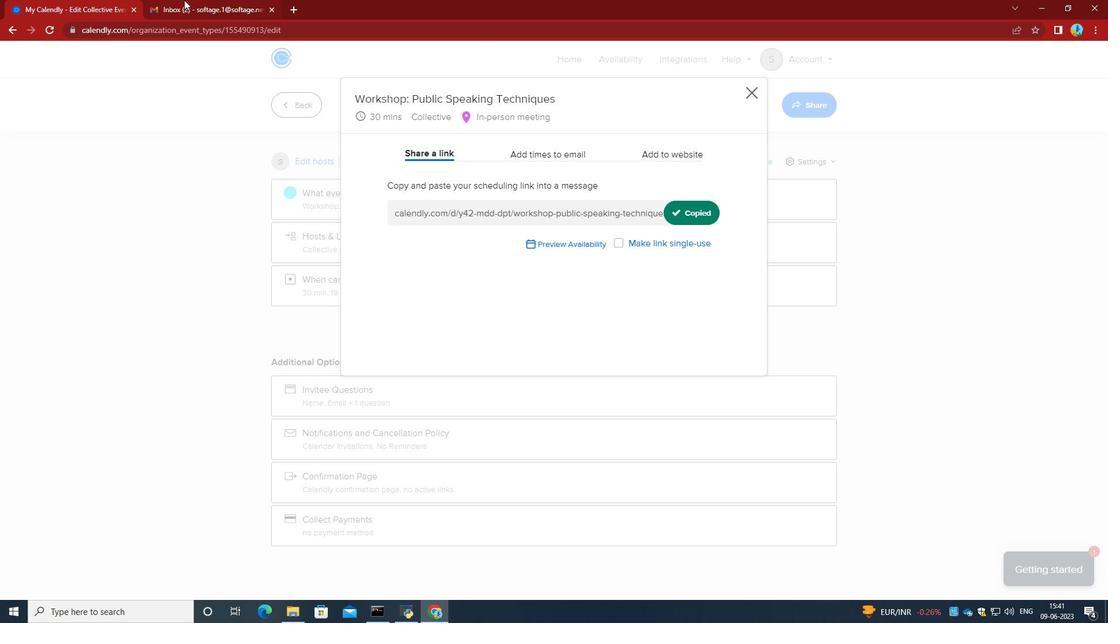 
Action: Mouse pressed left at (184, 0)
Screenshot: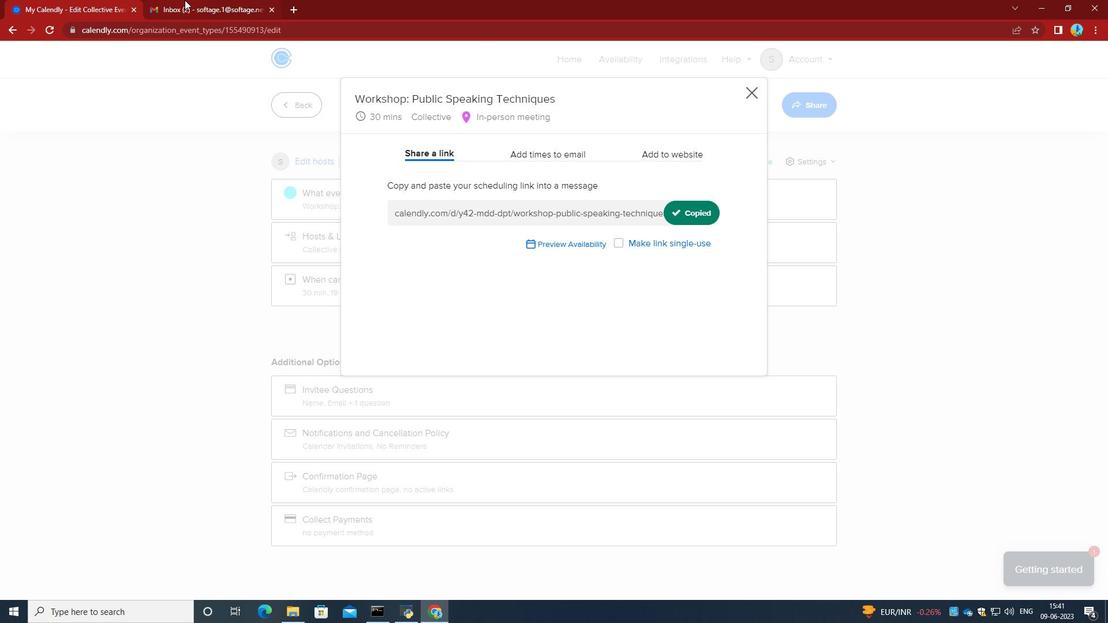 
Action: Mouse moved to (91, 75)
Screenshot: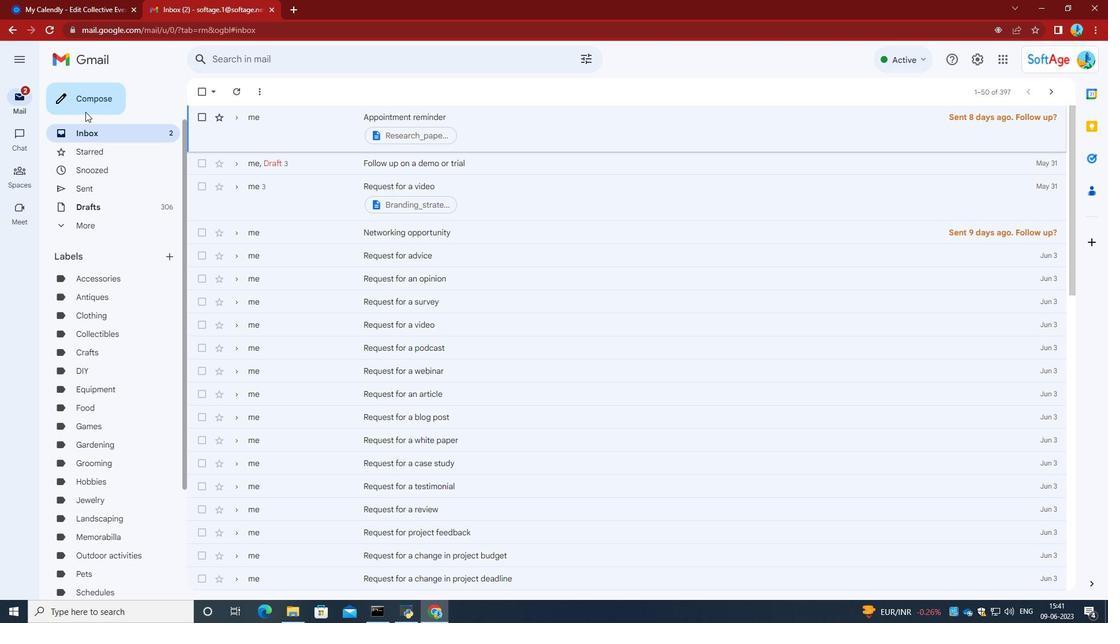 
Action: Mouse pressed left at (91, 75)
Screenshot: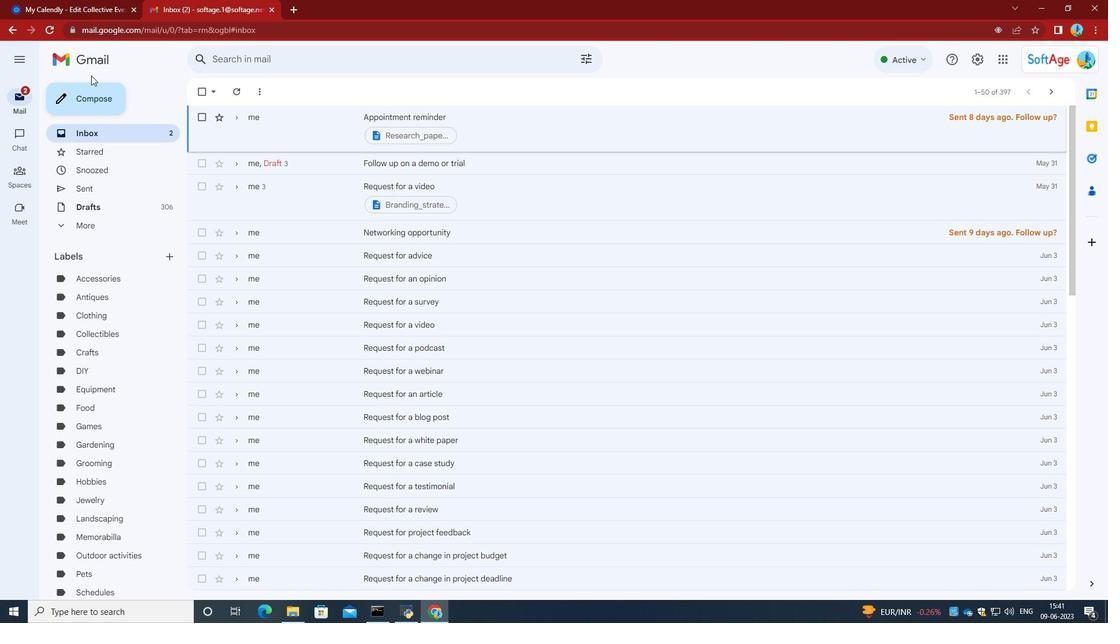 
Action: Mouse moved to (91, 90)
Screenshot: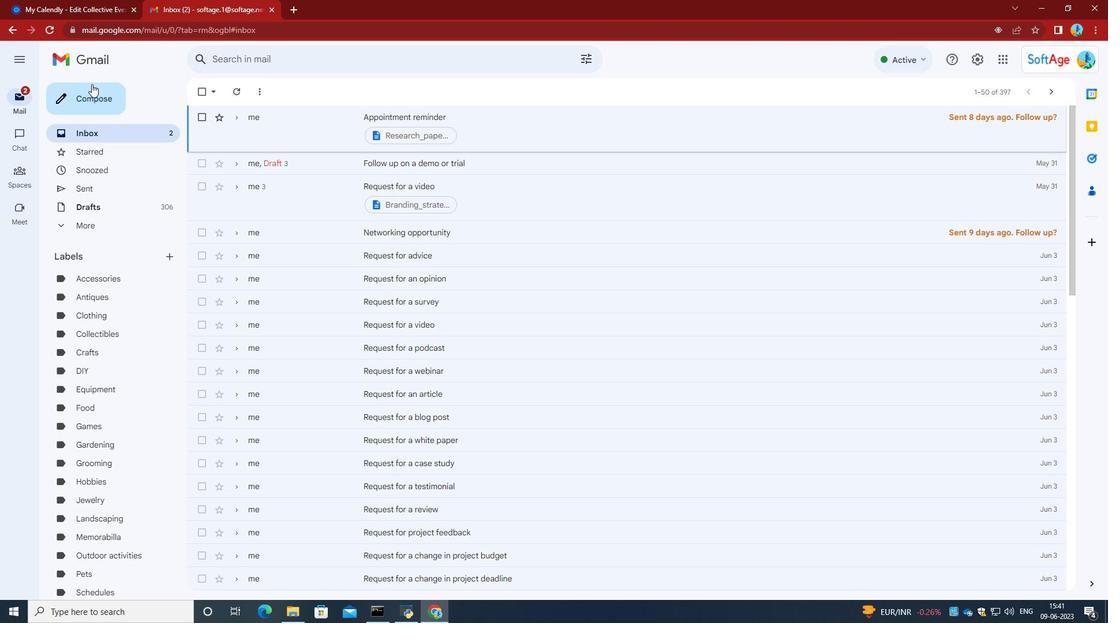 
Action: Mouse pressed left at (91, 90)
Screenshot: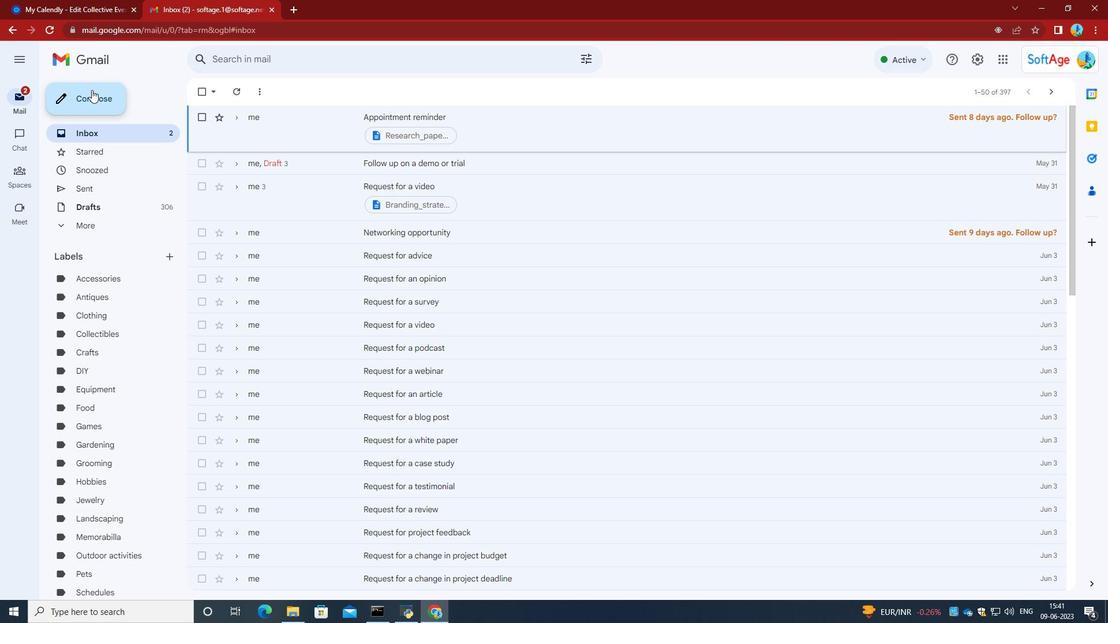
Action: Mouse moved to (788, 339)
Screenshot: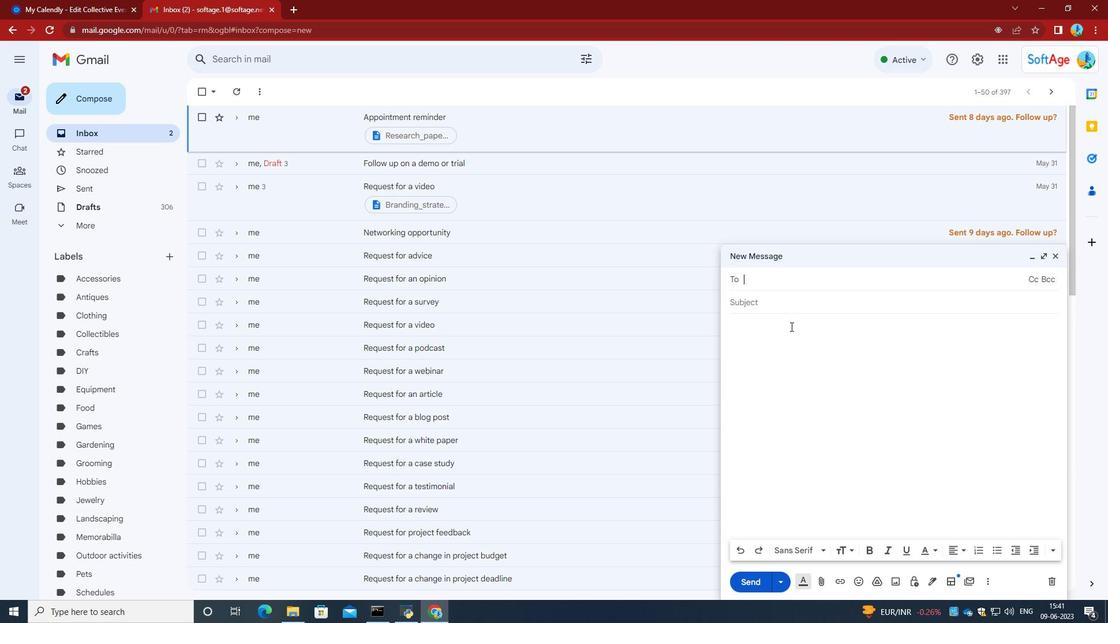 
Action: Mouse pressed left at (788, 339)
Screenshot: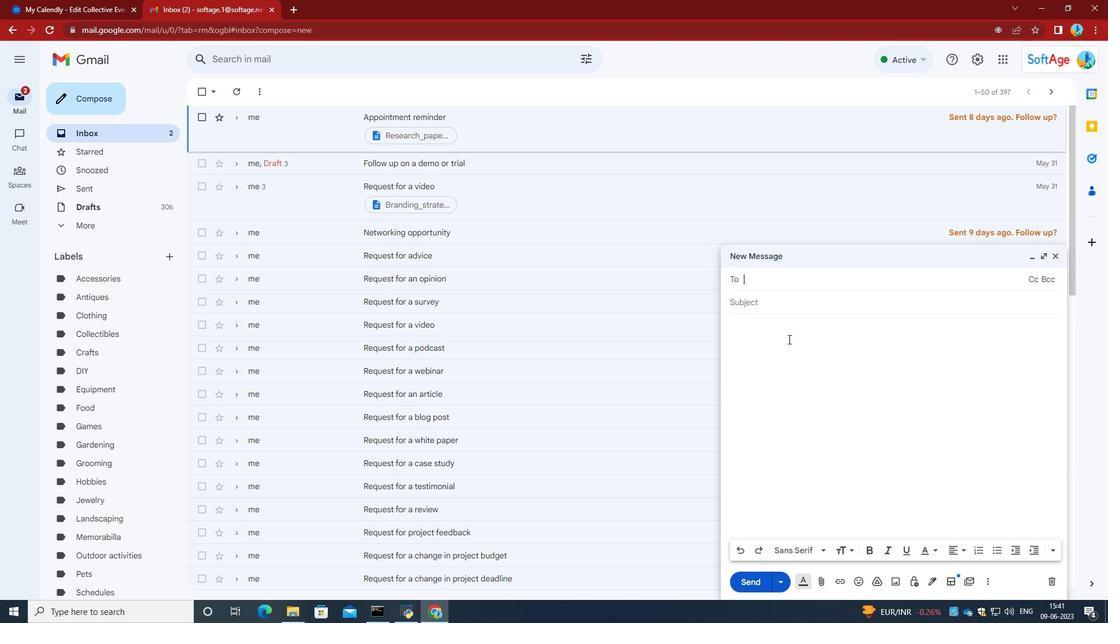
Action: Key pressed ctrl+V
Screenshot: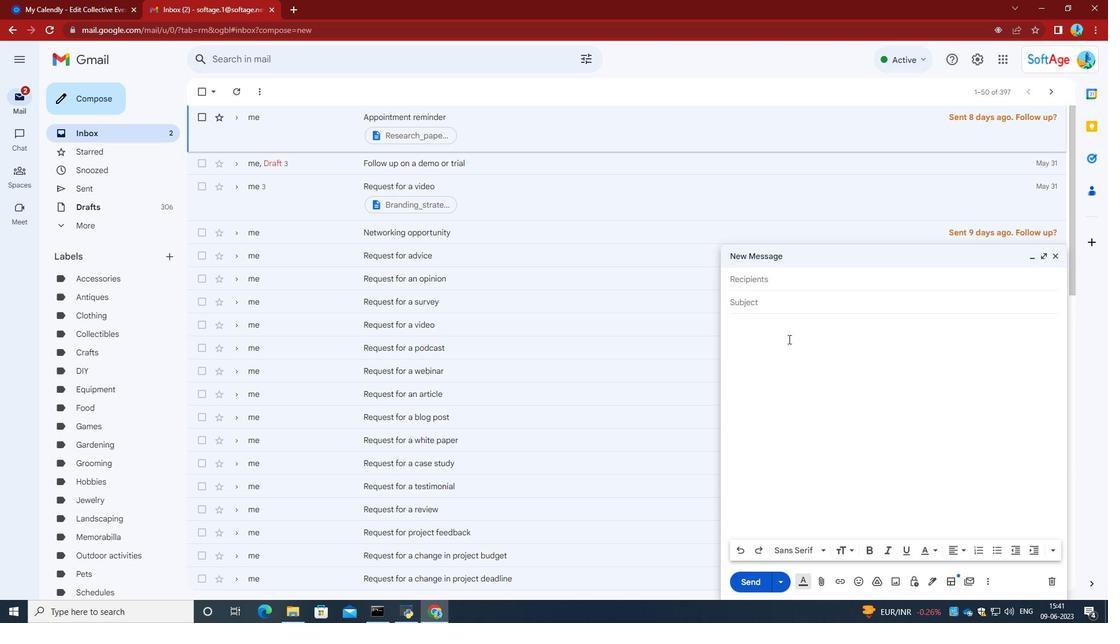 
Action: Mouse moved to (780, 276)
Screenshot: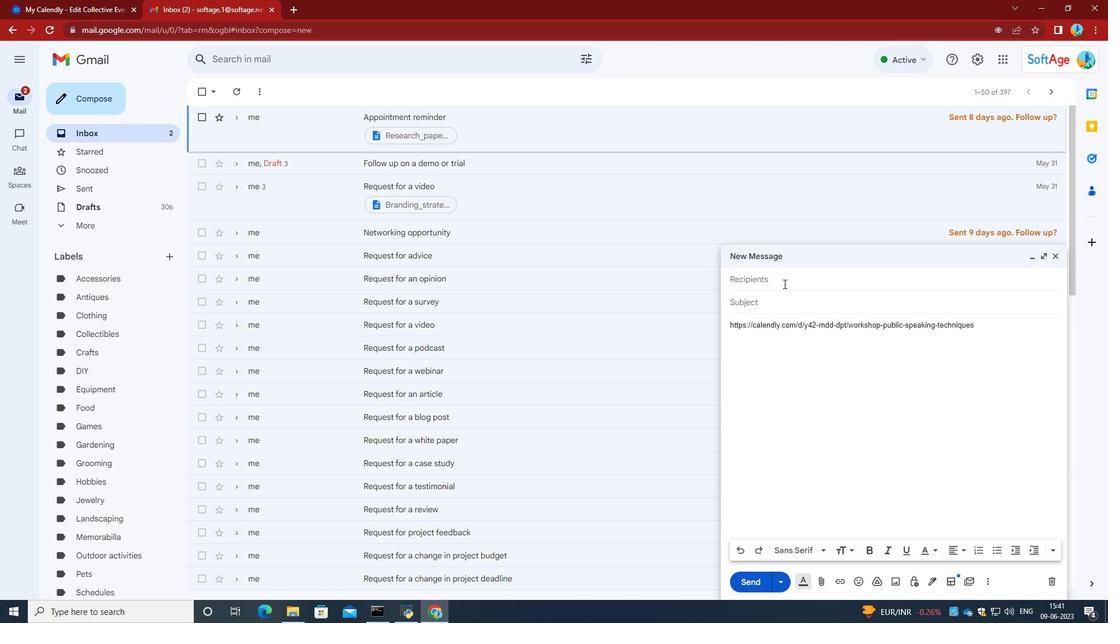 
Action: Mouse pressed left at (780, 276)
Screenshot: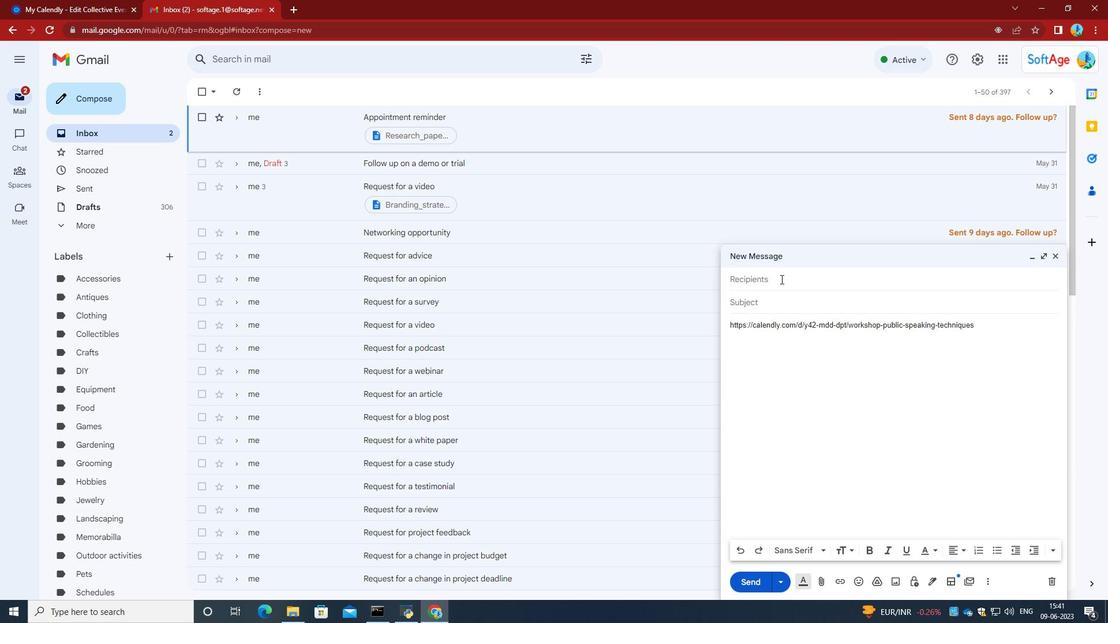 
Action: Key pressed softage.9<Key.shift>@softage.net<Key.enter>softage.10<Key.shift>@softage.net<Key.enter>
Screenshot: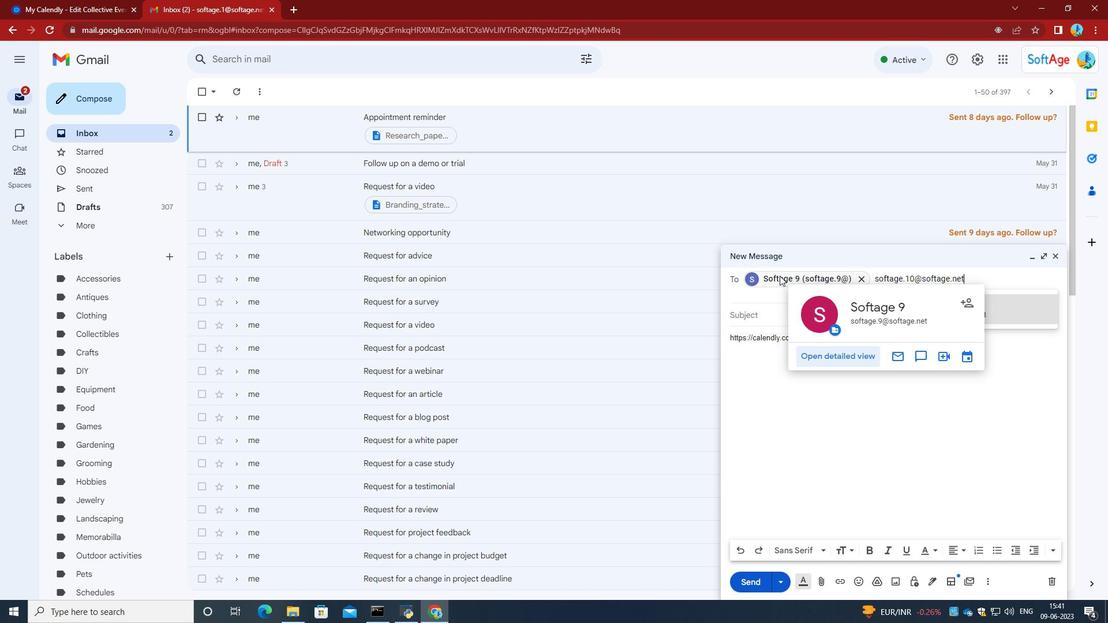 
Action: Mouse moved to (814, 420)
Screenshot: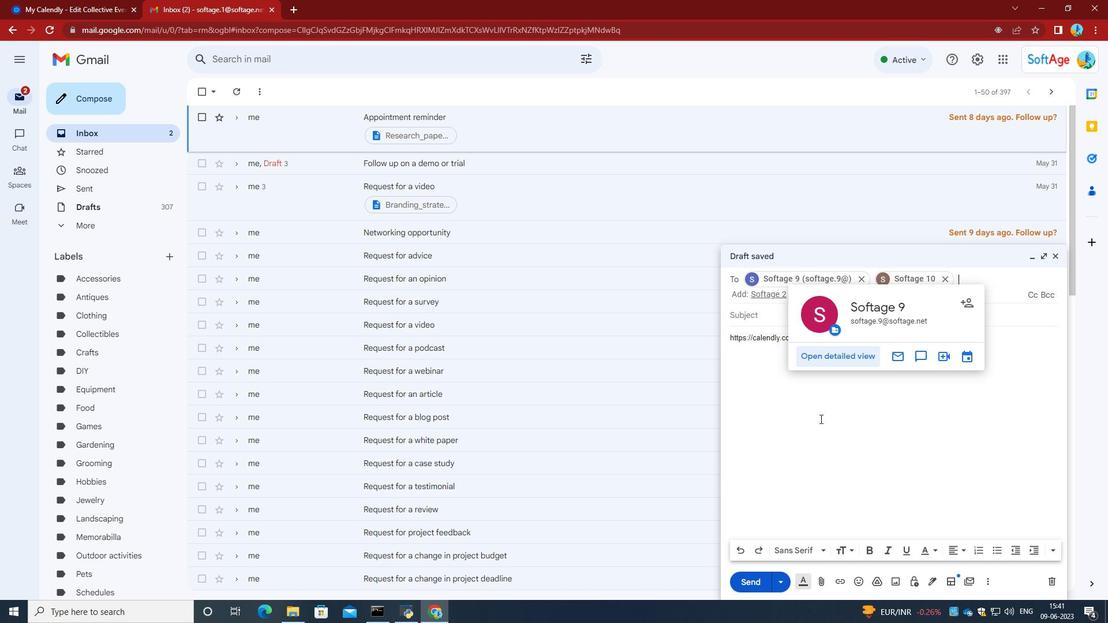 
Action: Mouse pressed left at (814, 420)
Screenshot: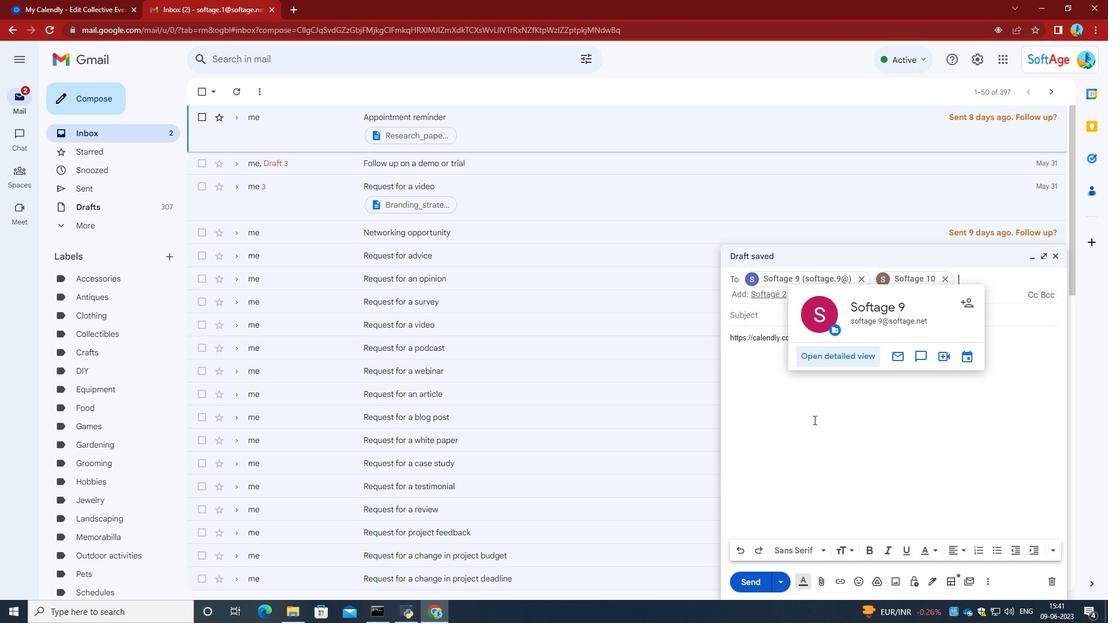 
Action: Mouse moved to (755, 586)
Screenshot: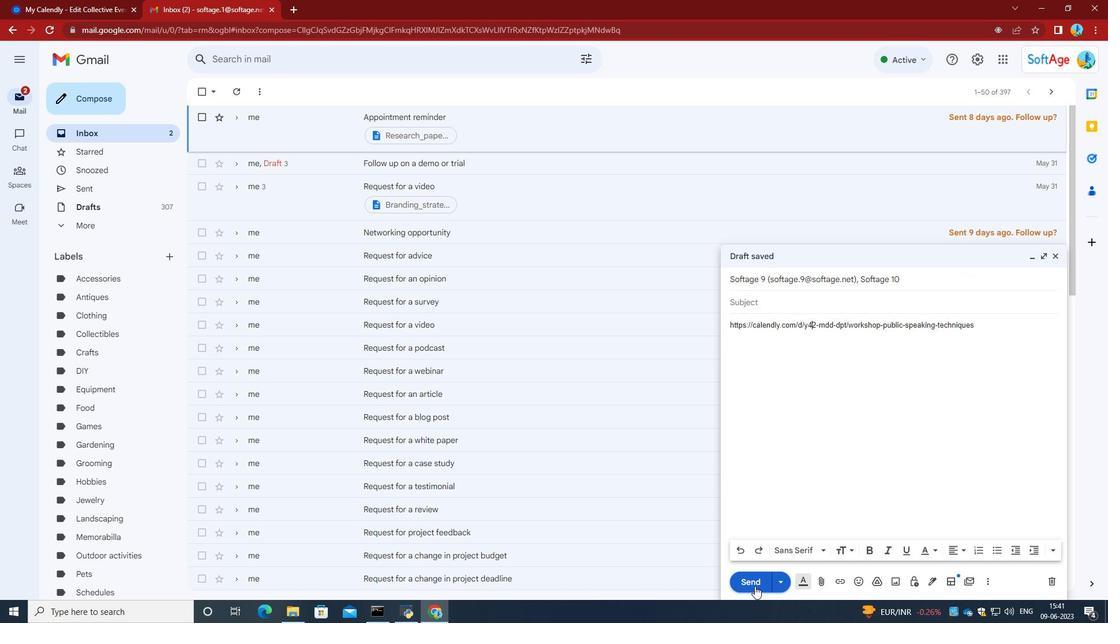 
Action: Mouse pressed left at (755, 586)
Screenshot: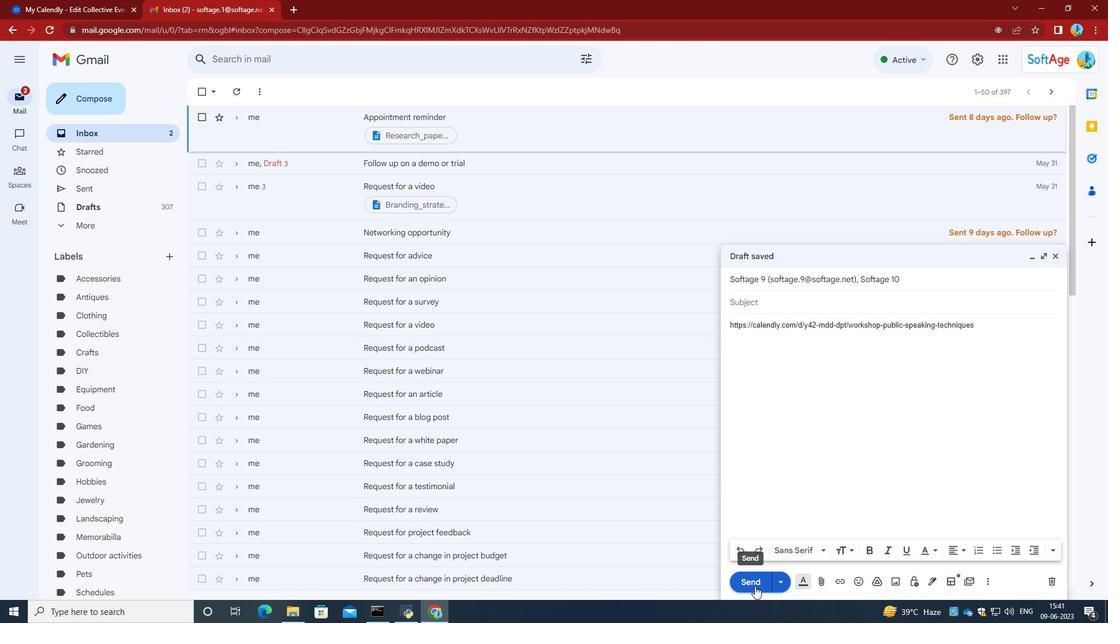 
